 Task: Look for space in Escada, Brazil from 9th August, 2023 to 12th August, 2023 for 1 adult in price range Rs.6000 to Rs.15000. Place can be entire place with 1  bedroom having 1 bed and 1 bathroom. Property type can be house, flat, guest house. Amenities needed are: wifi. Booking option can be shelf check-in. Required host language is Spanish.
Action: Mouse moved to (461, 92)
Screenshot: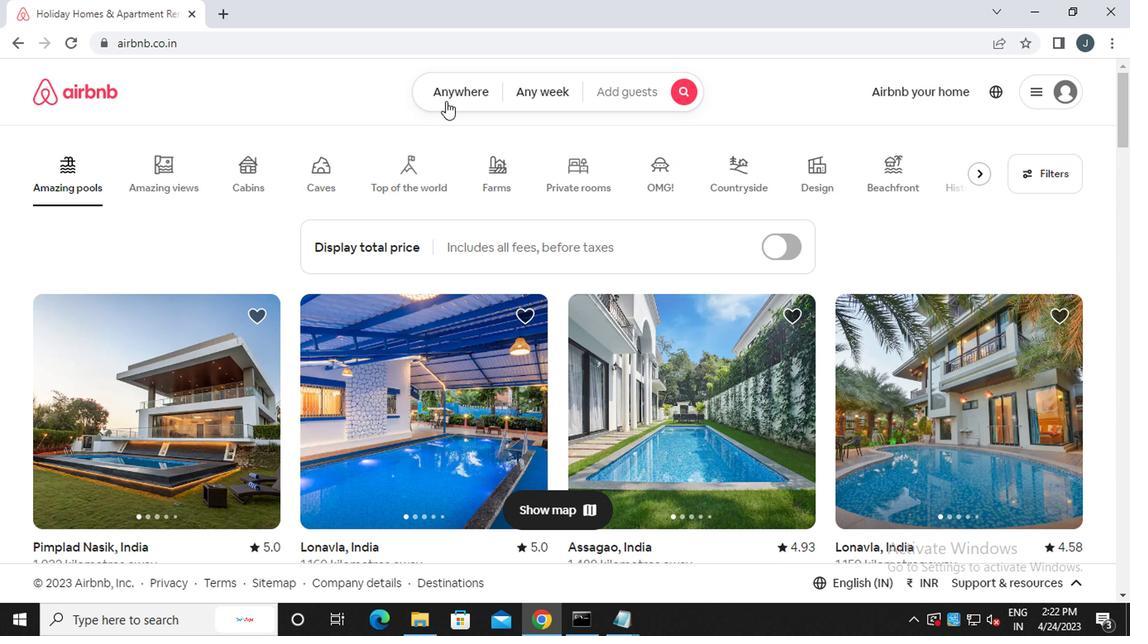 
Action: Mouse pressed left at (461, 92)
Screenshot: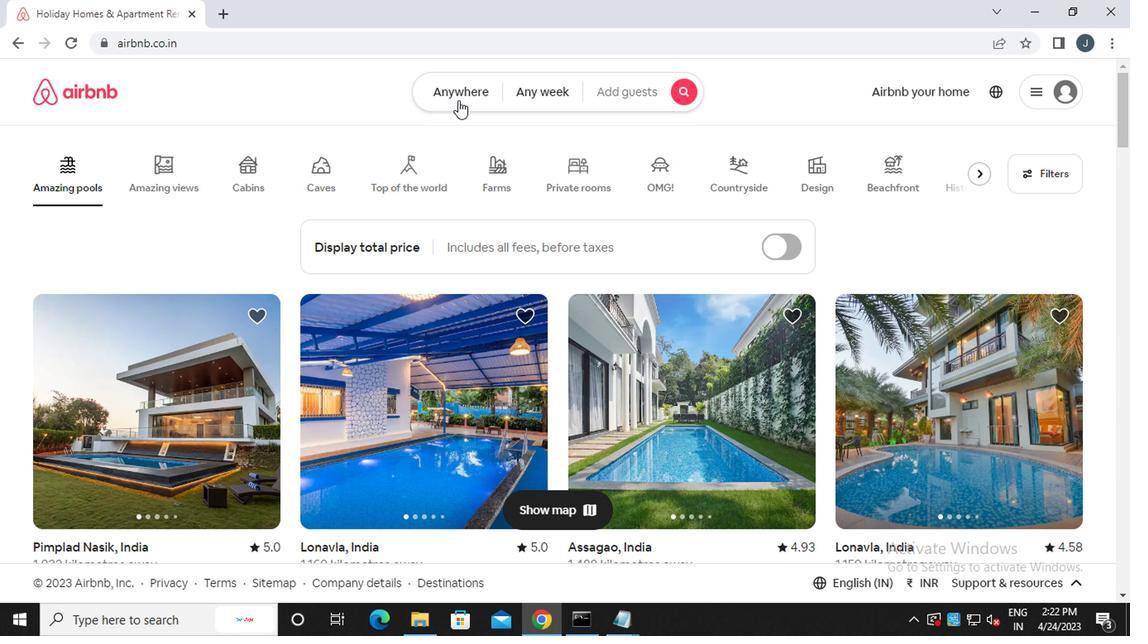 
Action: Mouse moved to (282, 160)
Screenshot: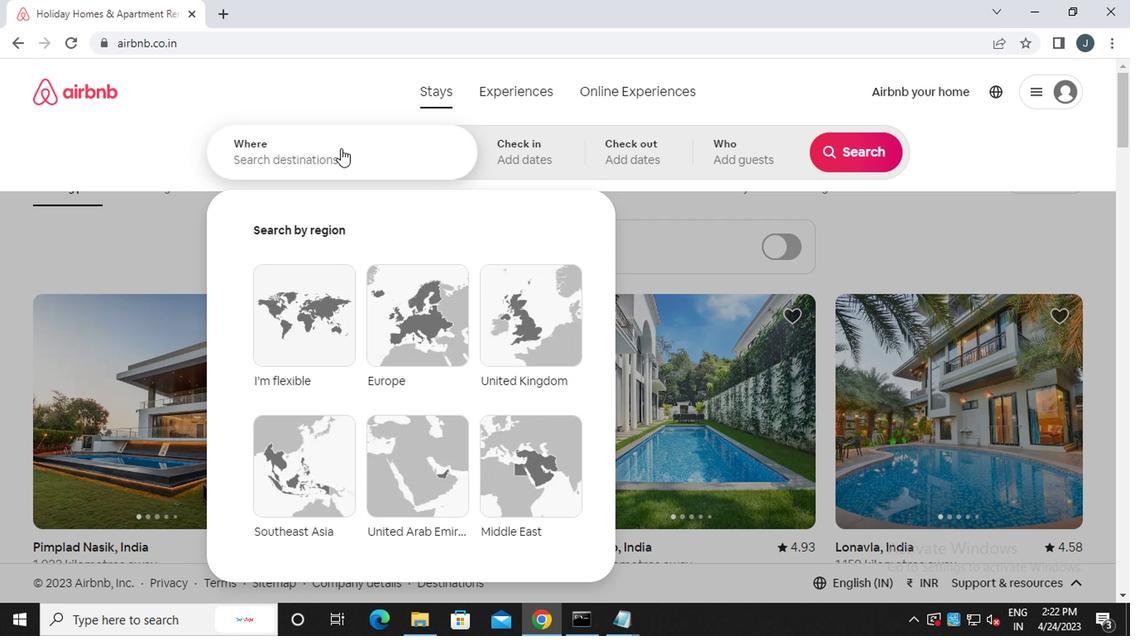 
Action: Mouse pressed left at (282, 160)
Screenshot: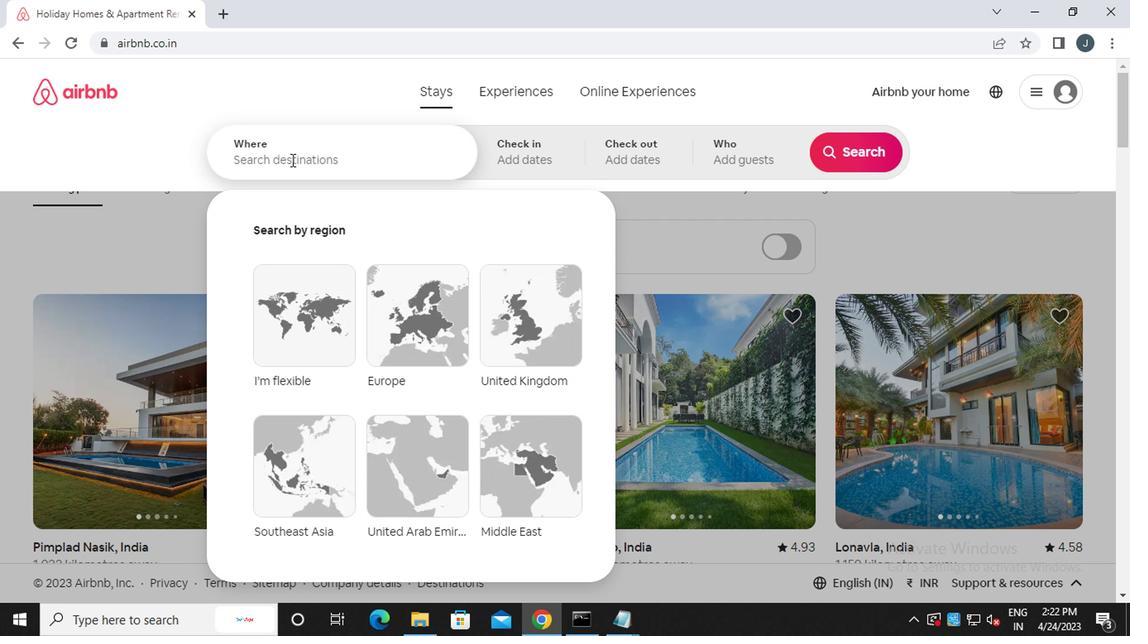 
Action: Mouse moved to (282, 160)
Screenshot: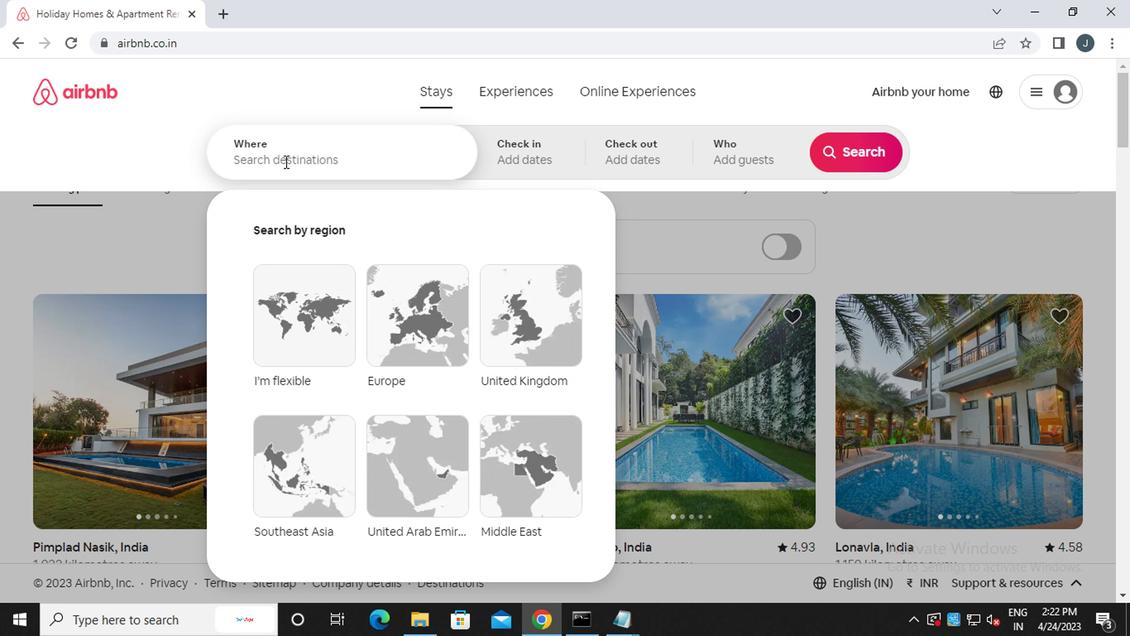 
Action: Key pressed <Key.caps_lock>e<Key.caps_lock>scada,<Key.space><Key.caps_lock>b<Key.caps_lock>razil
Screenshot: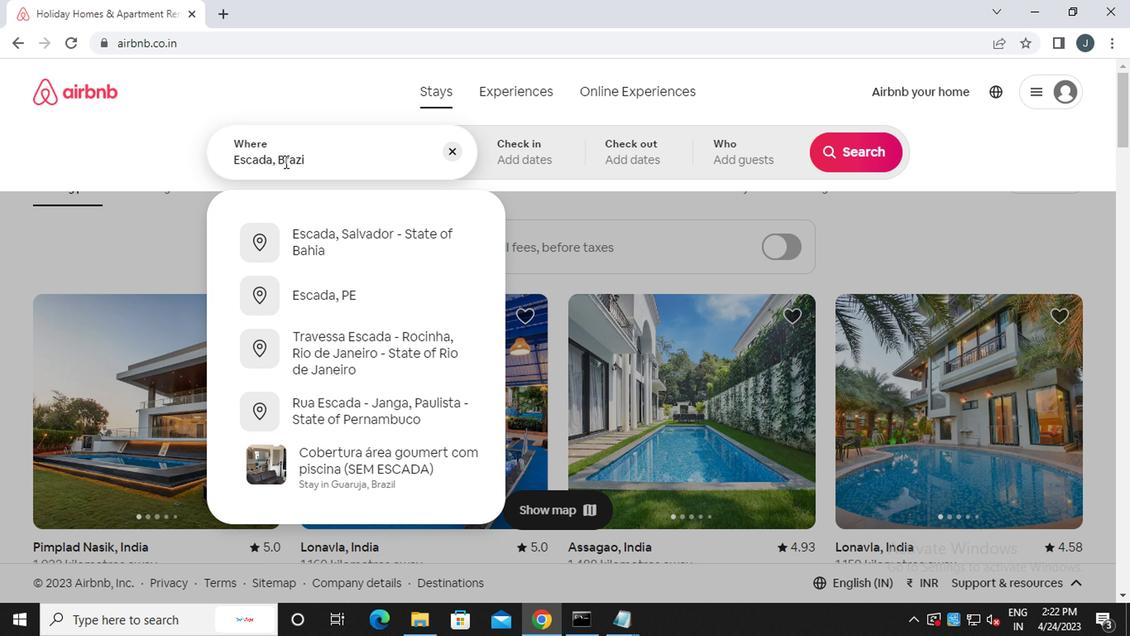 
Action: Mouse moved to (527, 145)
Screenshot: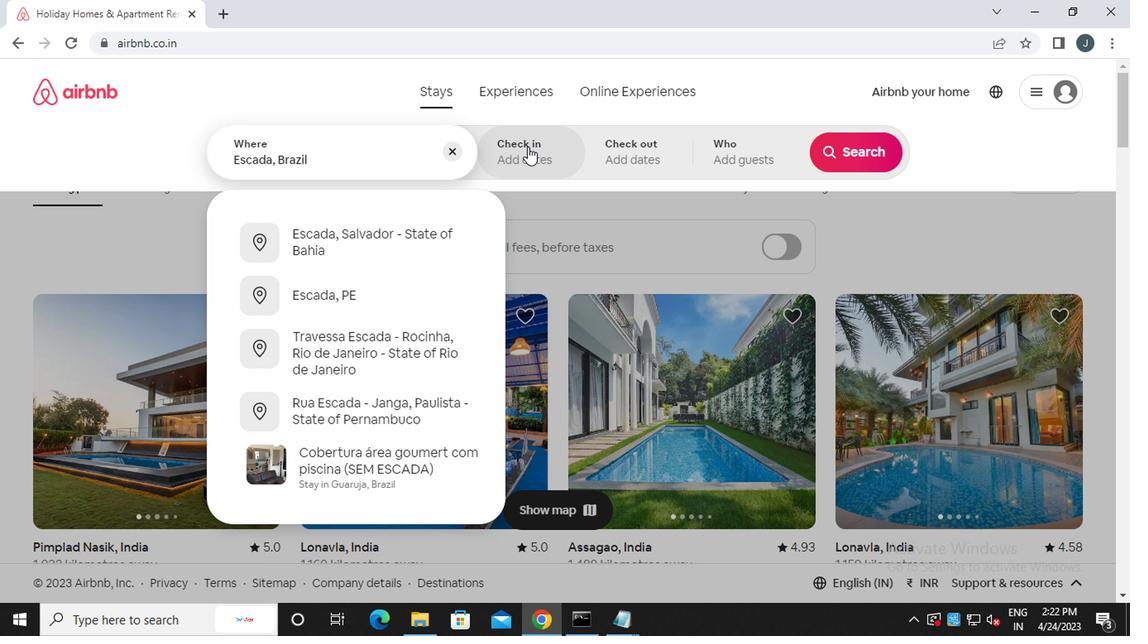 
Action: Mouse pressed left at (527, 145)
Screenshot: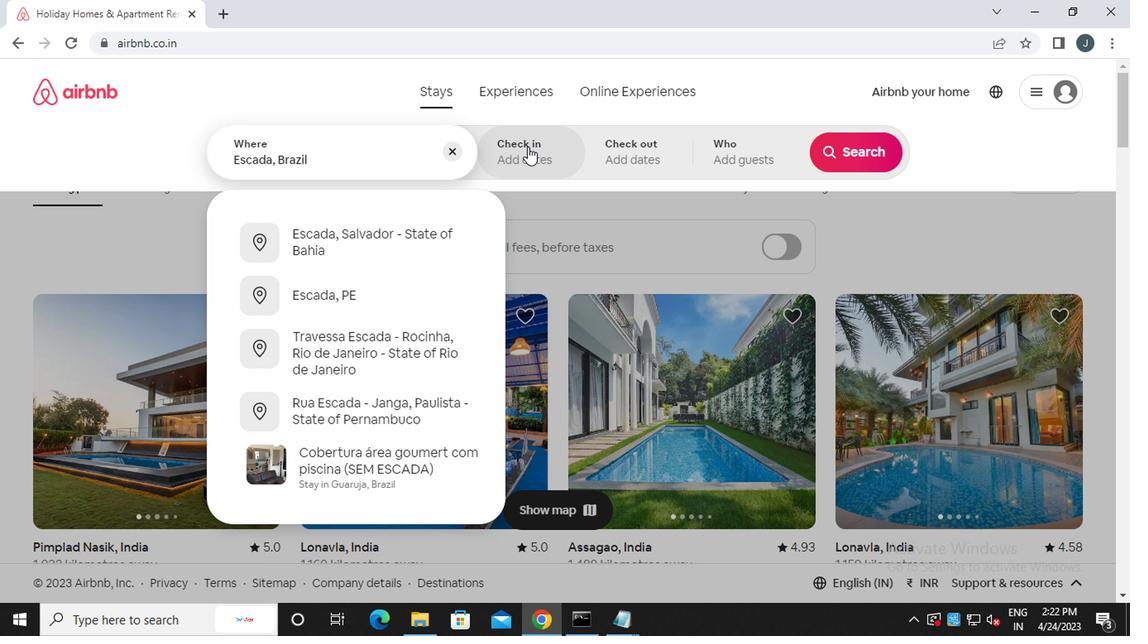 
Action: Mouse moved to (840, 285)
Screenshot: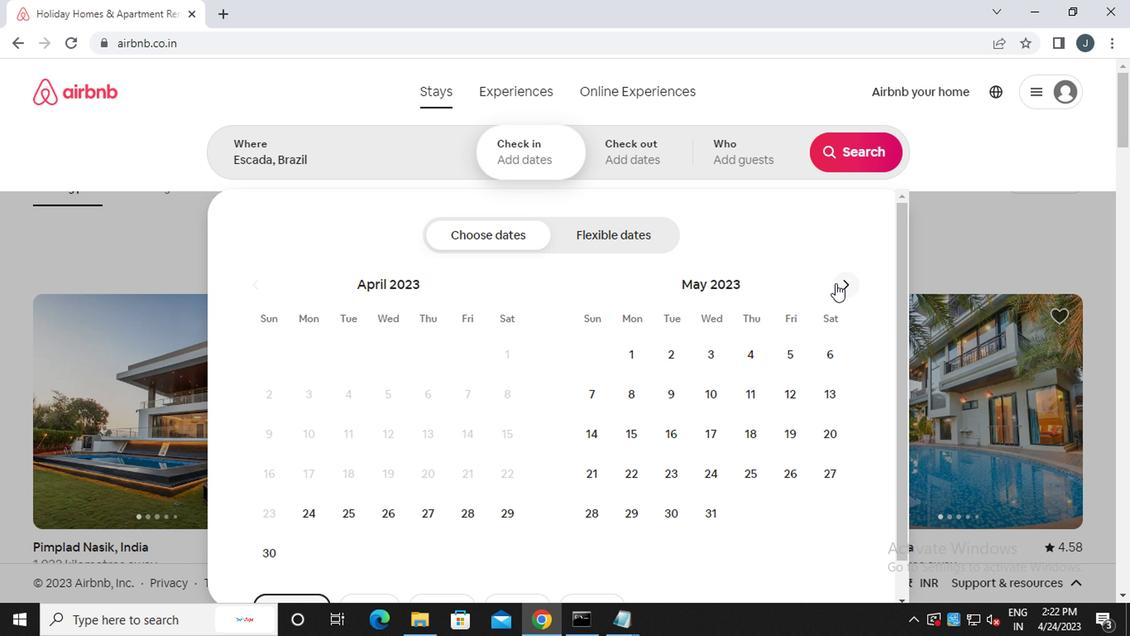 
Action: Mouse pressed left at (840, 285)
Screenshot: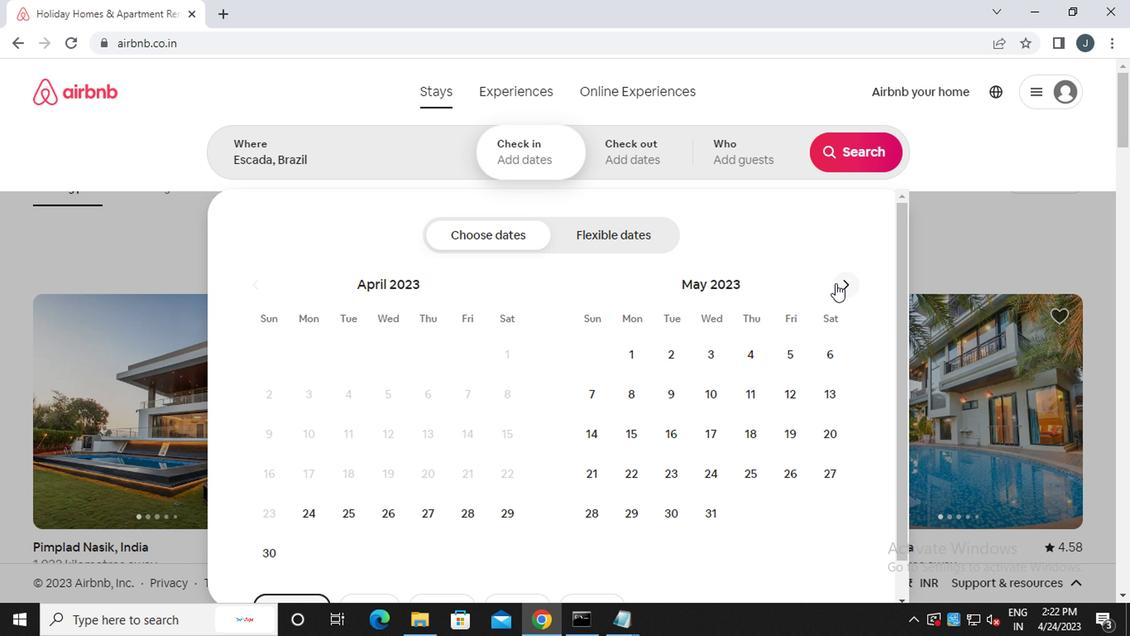 
Action: Mouse moved to (842, 283)
Screenshot: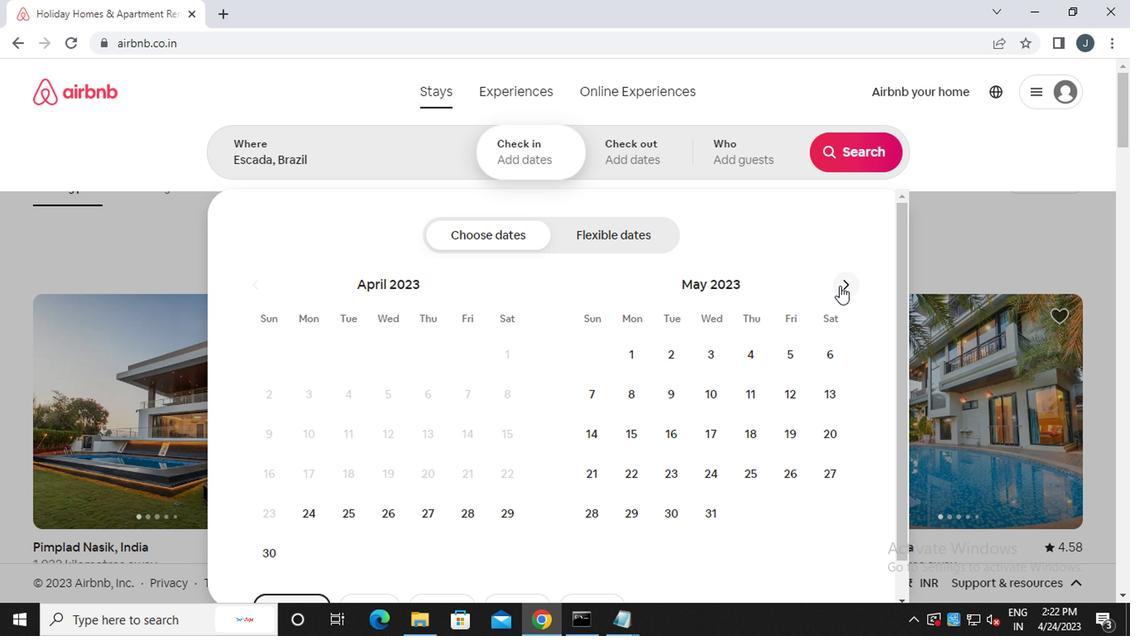 
Action: Mouse pressed left at (842, 283)
Screenshot: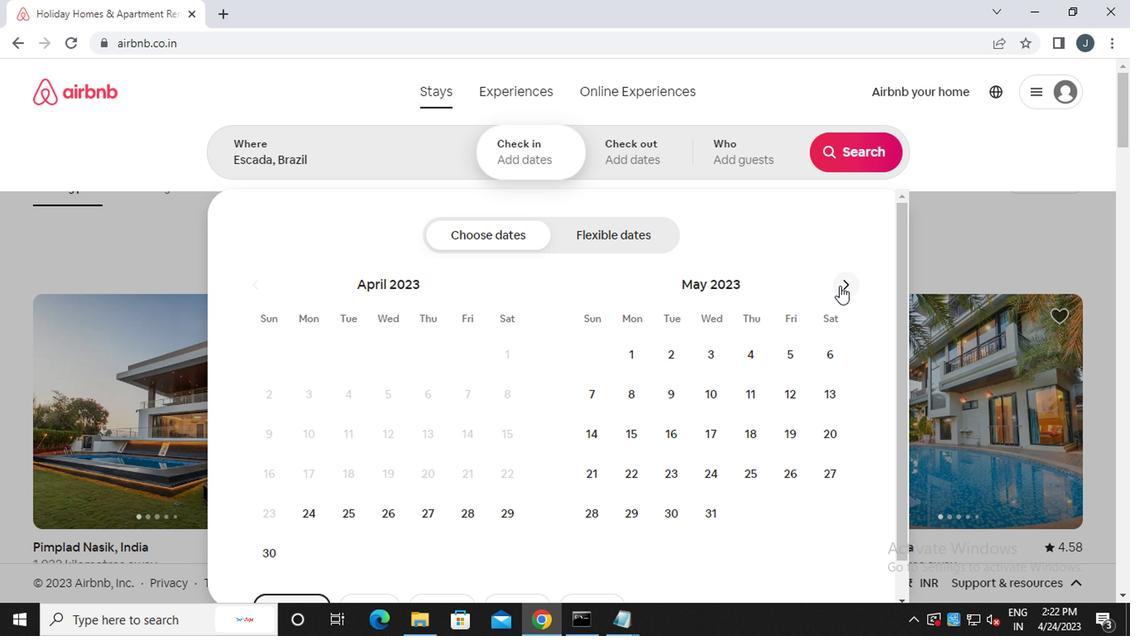 
Action: Mouse moved to (844, 283)
Screenshot: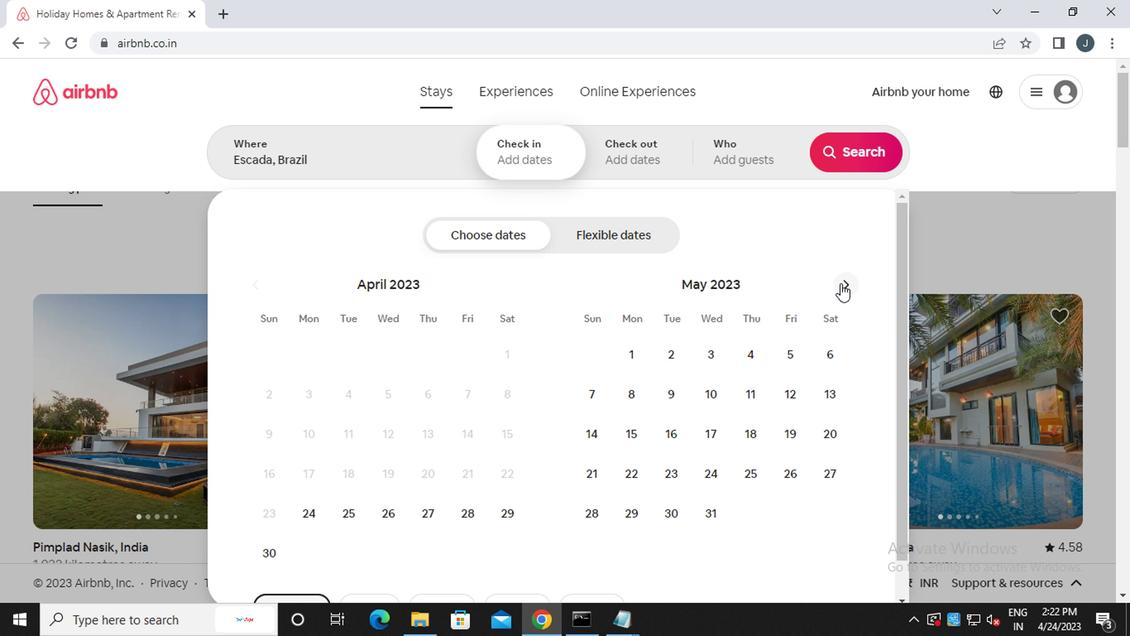 
Action: Mouse pressed left at (844, 283)
Screenshot: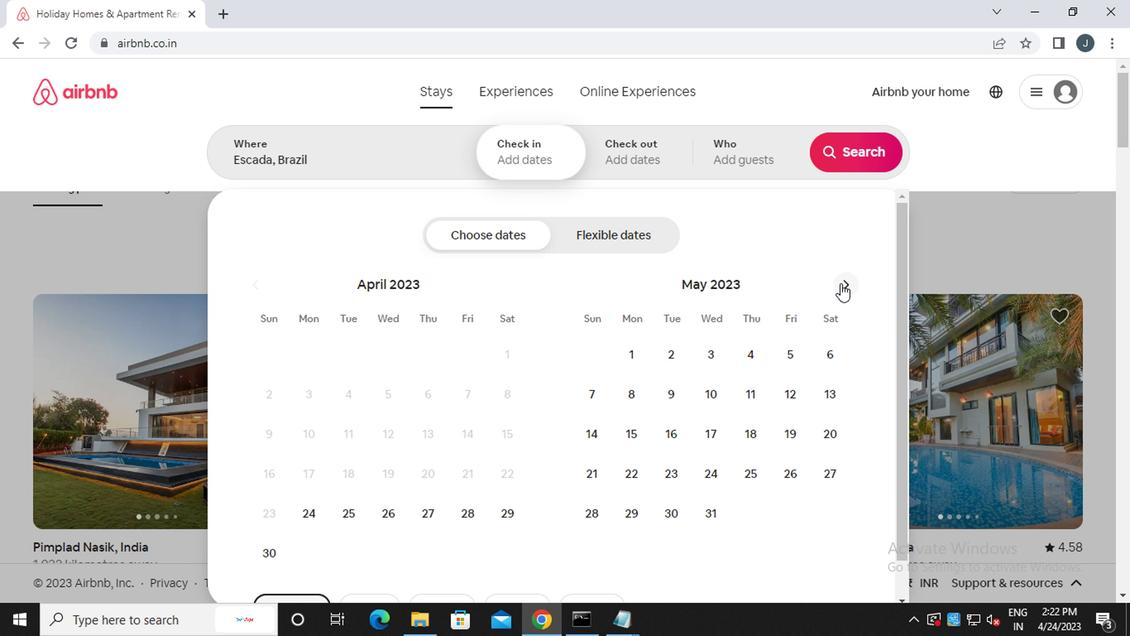 
Action: Mouse pressed left at (844, 283)
Screenshot: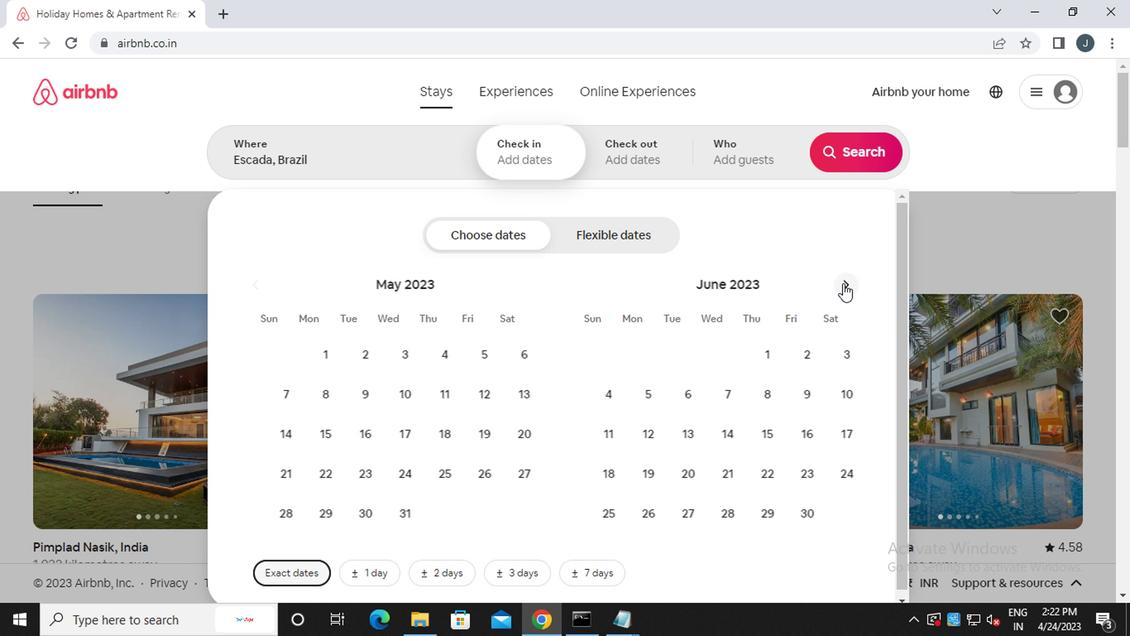 
Action: Mouse pressed left at (844, 283)
Screenshot: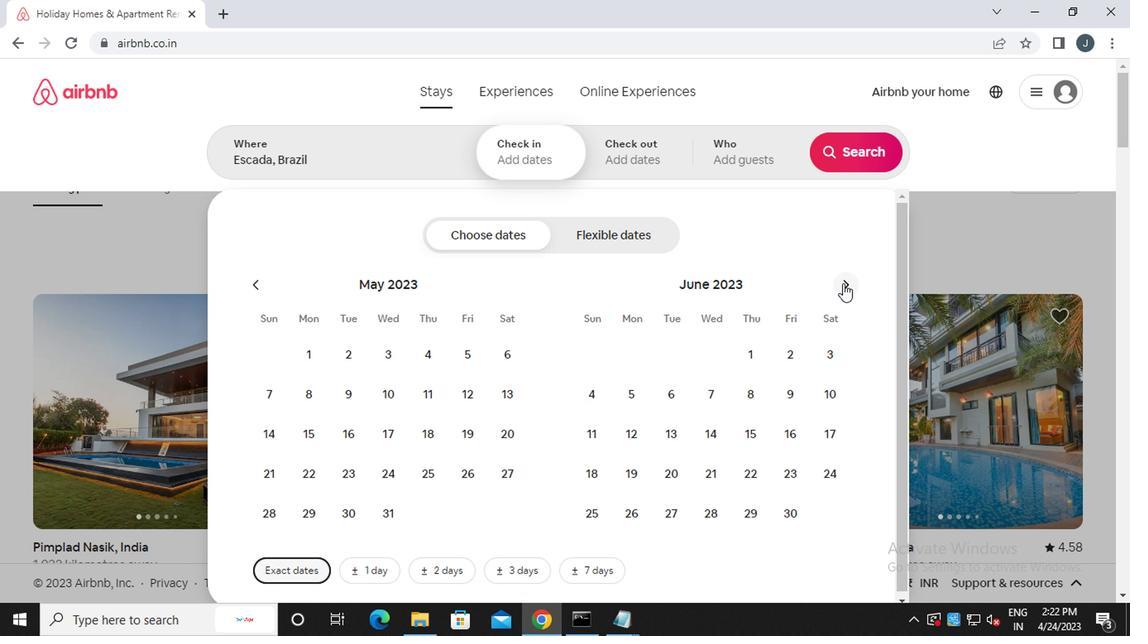 
Action: Mouse moved to (711, 393)
Screenshot: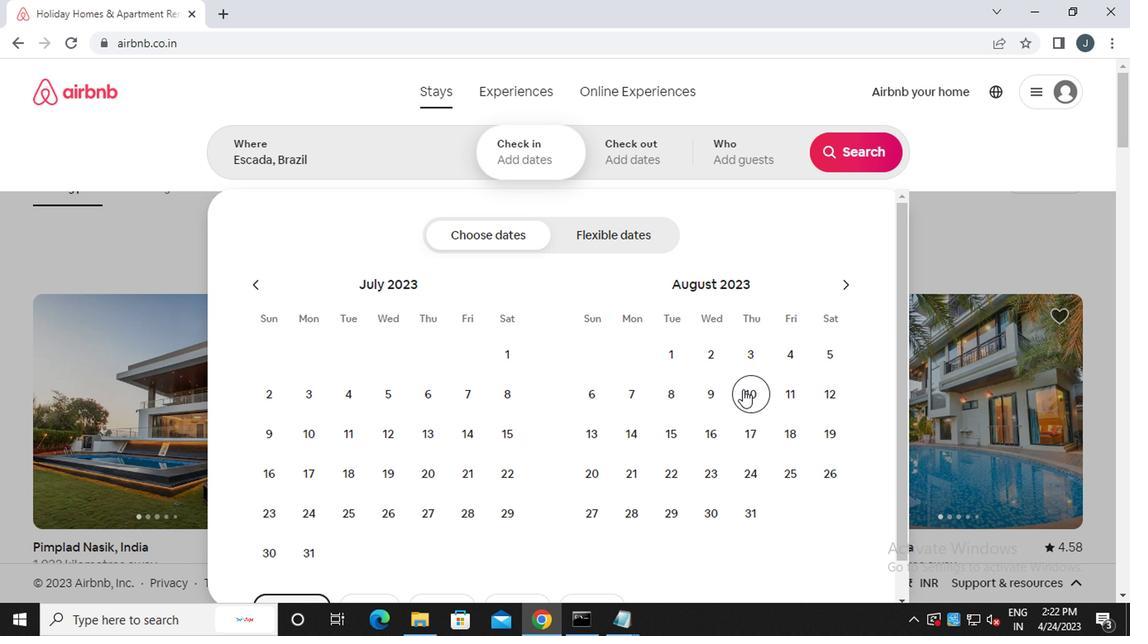 
Action: Mouse pressed left at (711, 393)
Screenshot: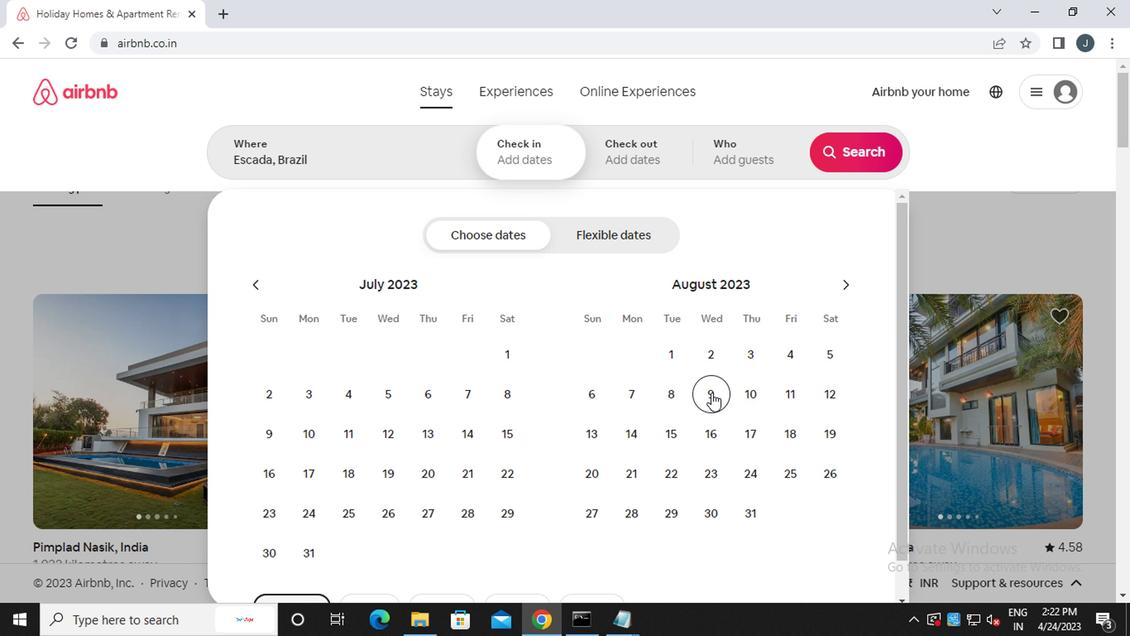 
Action: Mouse moved to (825, 393)
Screenshot: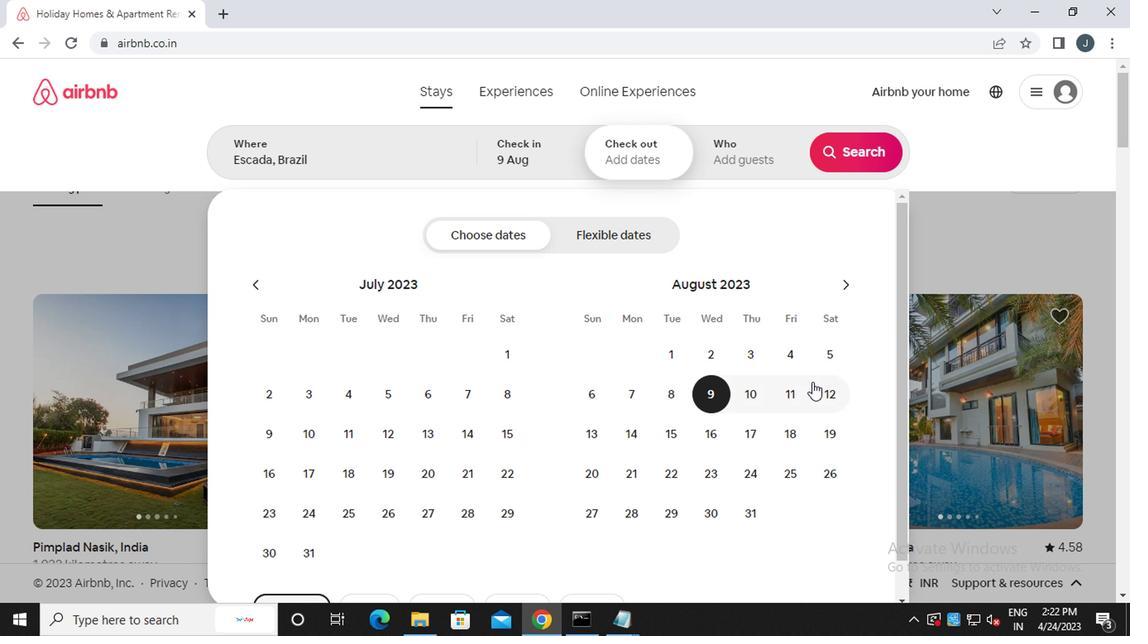 
Action: Mouse pressed left at (825, 393)
Screenshot: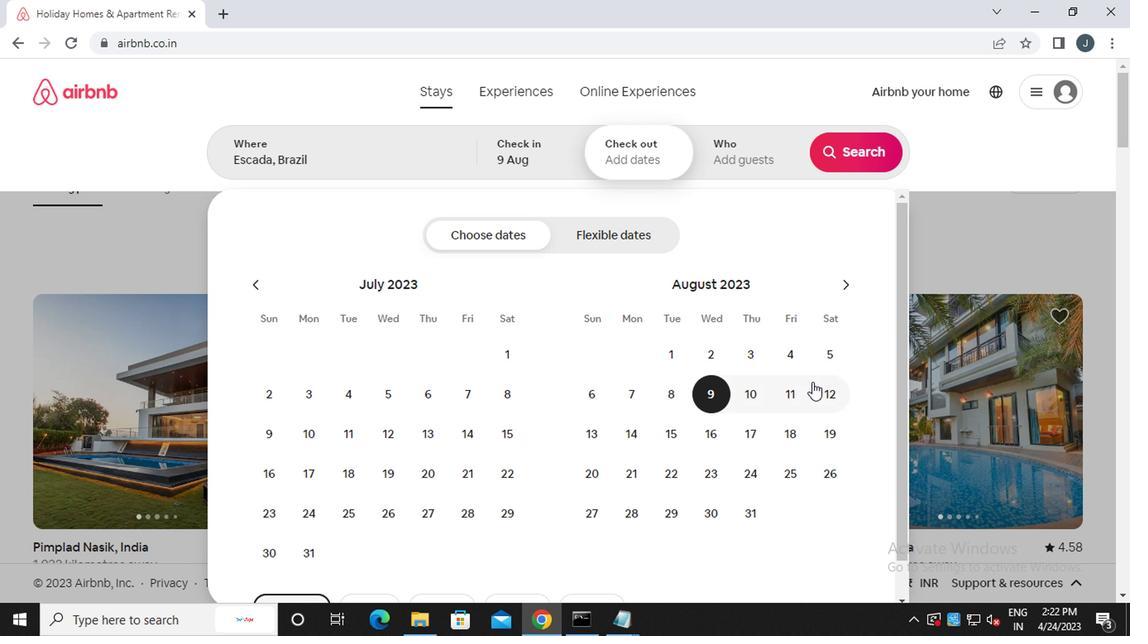 
Action: Mouse moved to (762, 165)
Screenshot: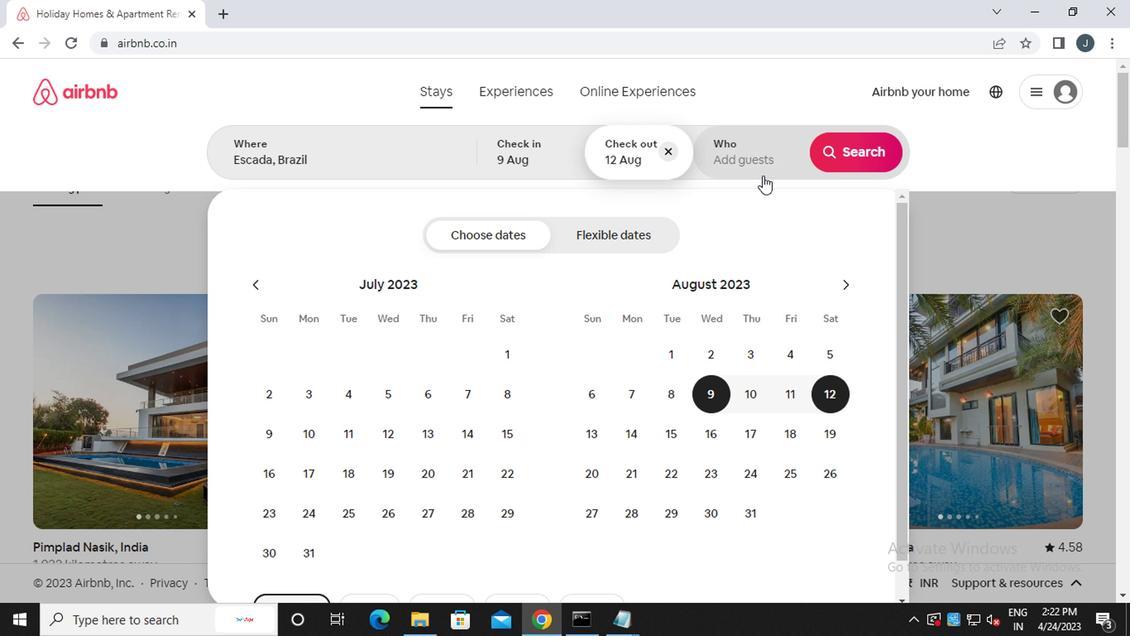 
Action: Mouse pressed left at (762, 165)
Screenshot: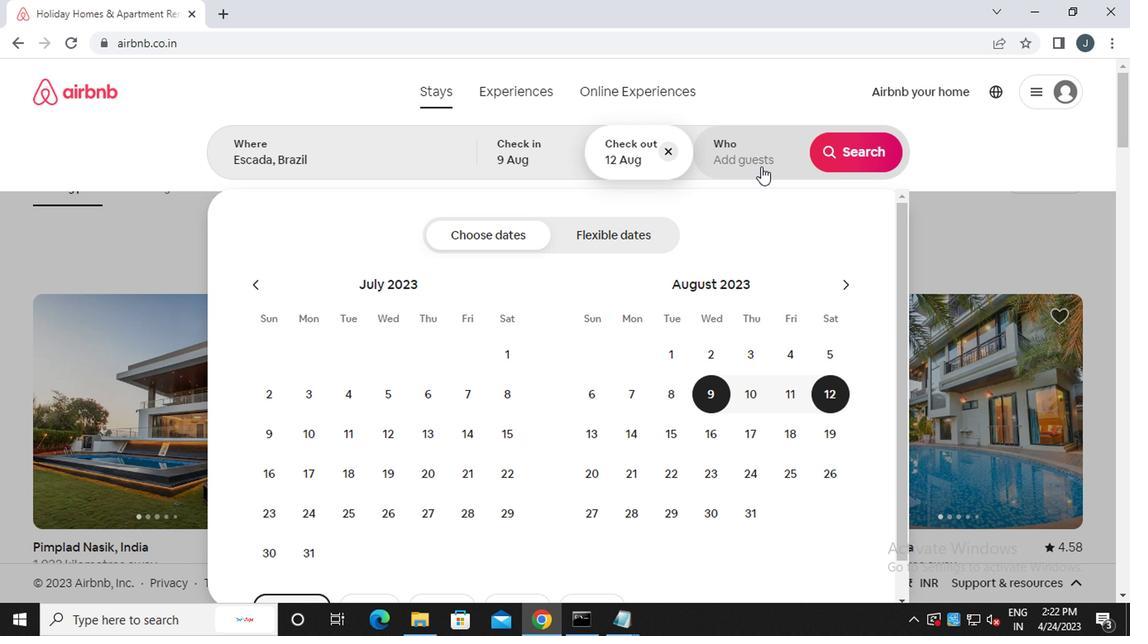 
Action: Mouse moved to (864, 243)
Screenshot: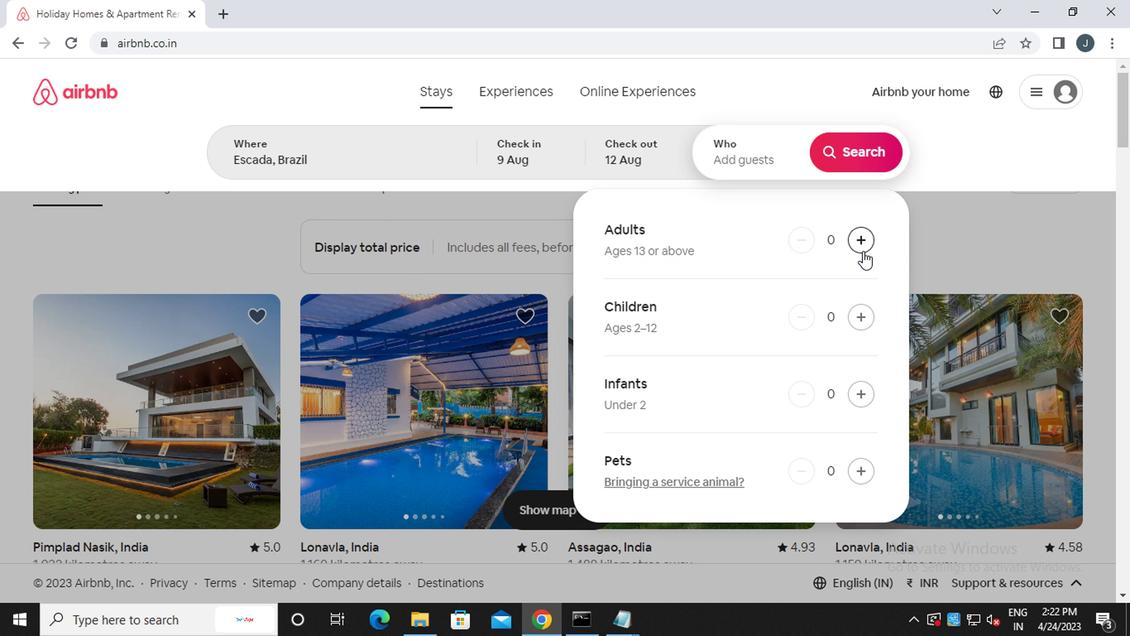 
Action: Mouse pressed left at (864, 243)
Screenshot: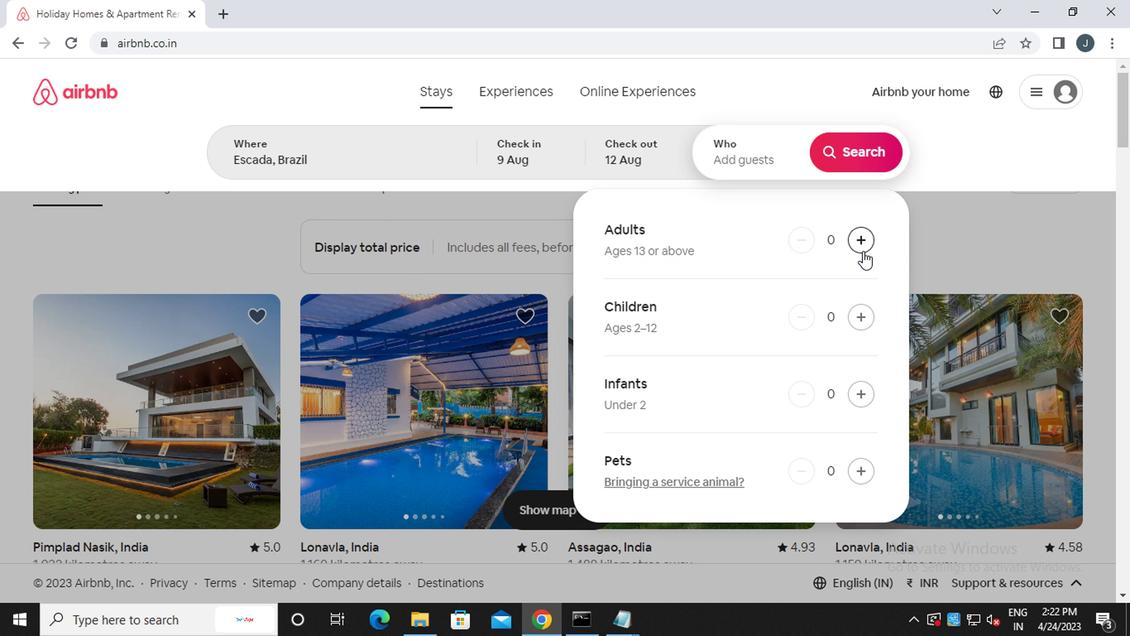 
Action: Mouse moved to (866, 157)
Screenshot: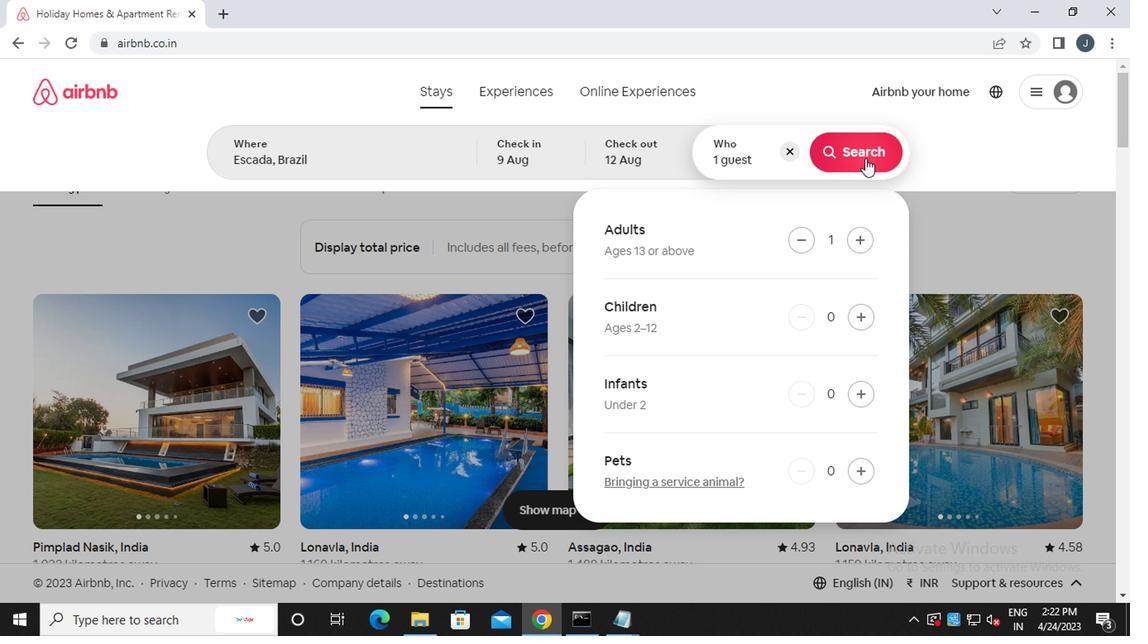 
Action: Mouse pressed left at (866, 157)
Screenshot: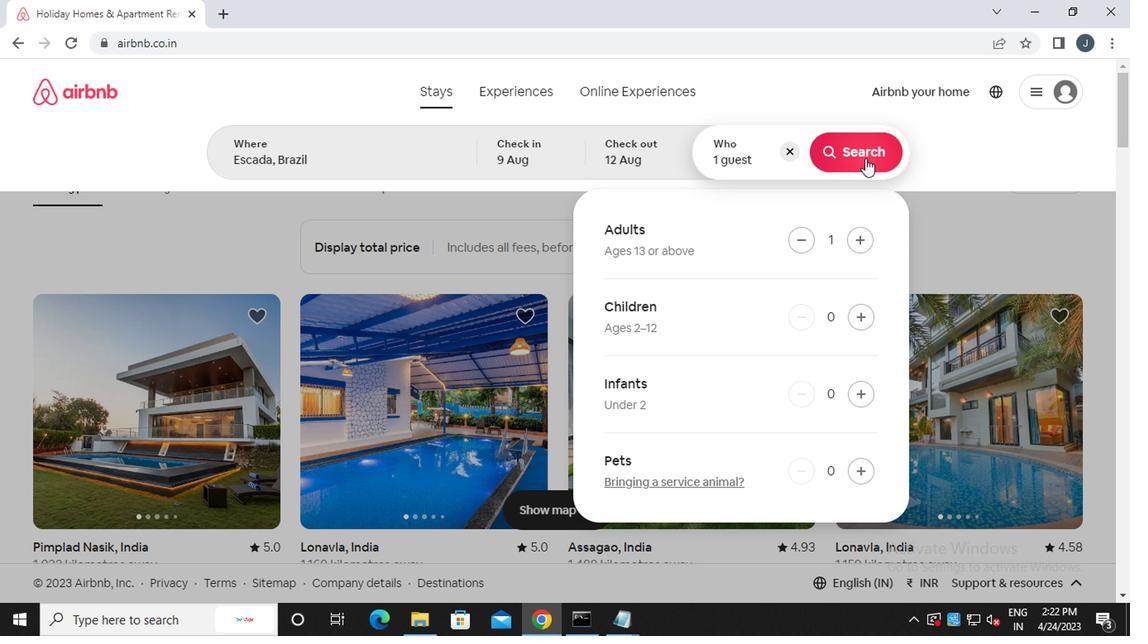 
Action: Mouse moved to (1059, 157)
Screenshot: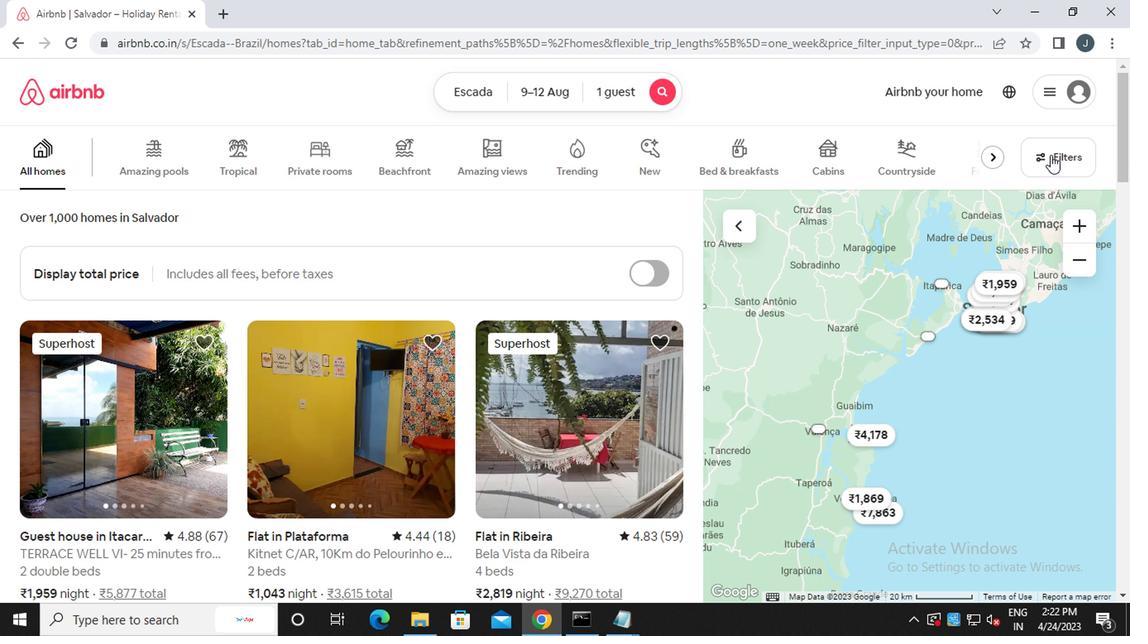 
Action: Mouse pressed left at (1059, 157)
Screenshot: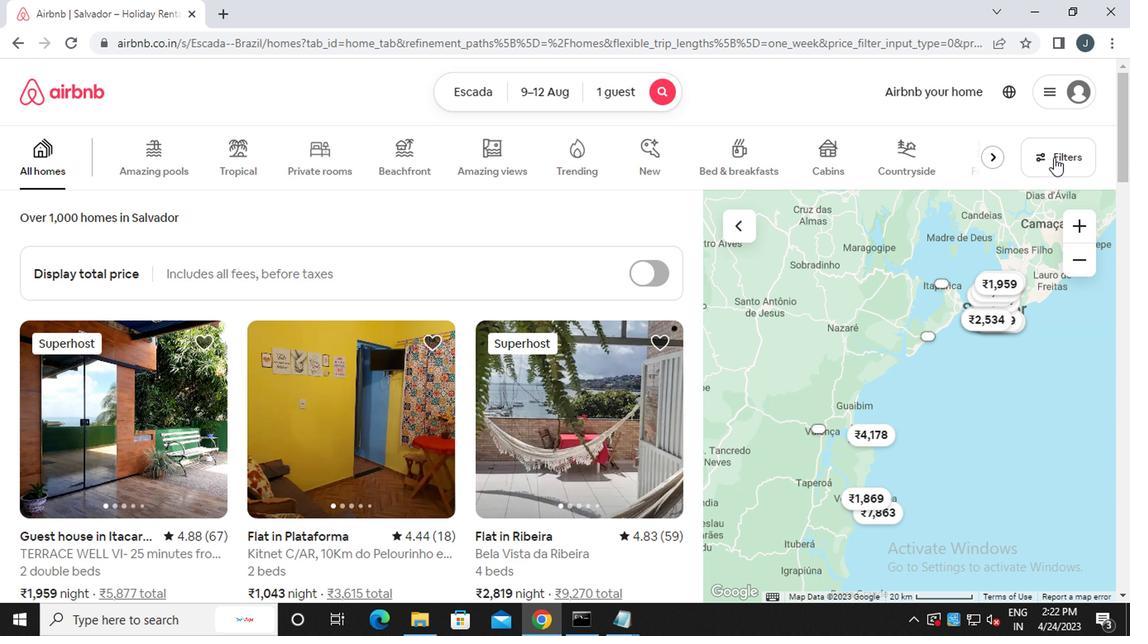 
Action: Mouse moved to (395, 379)
Screenshot: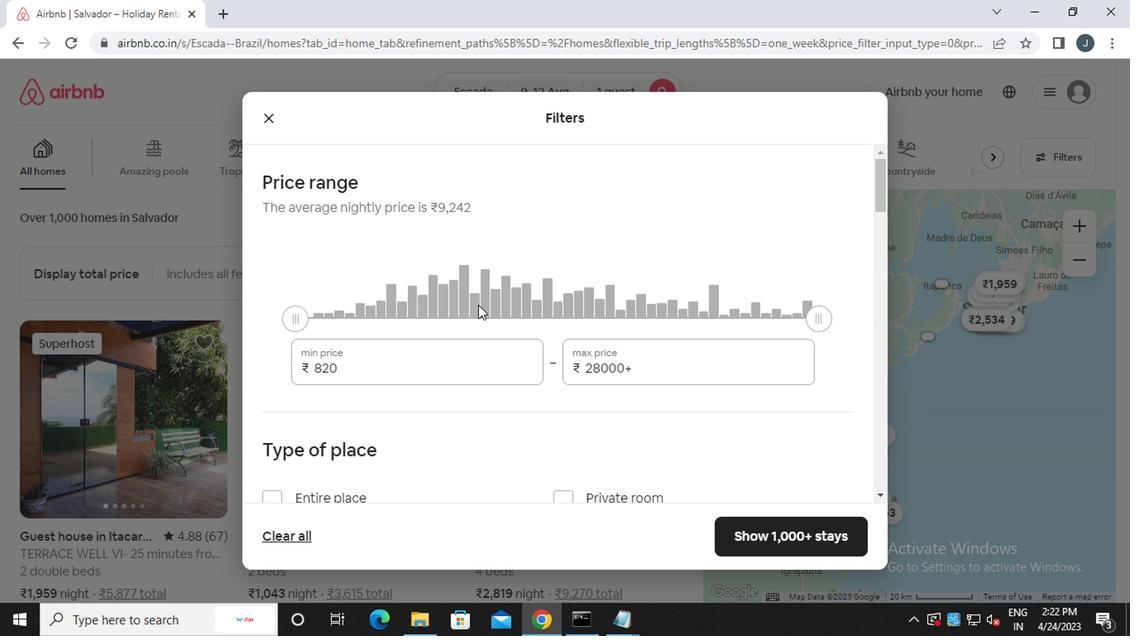 
Action: Mouse pressed left at (395, 379)
Screenshot: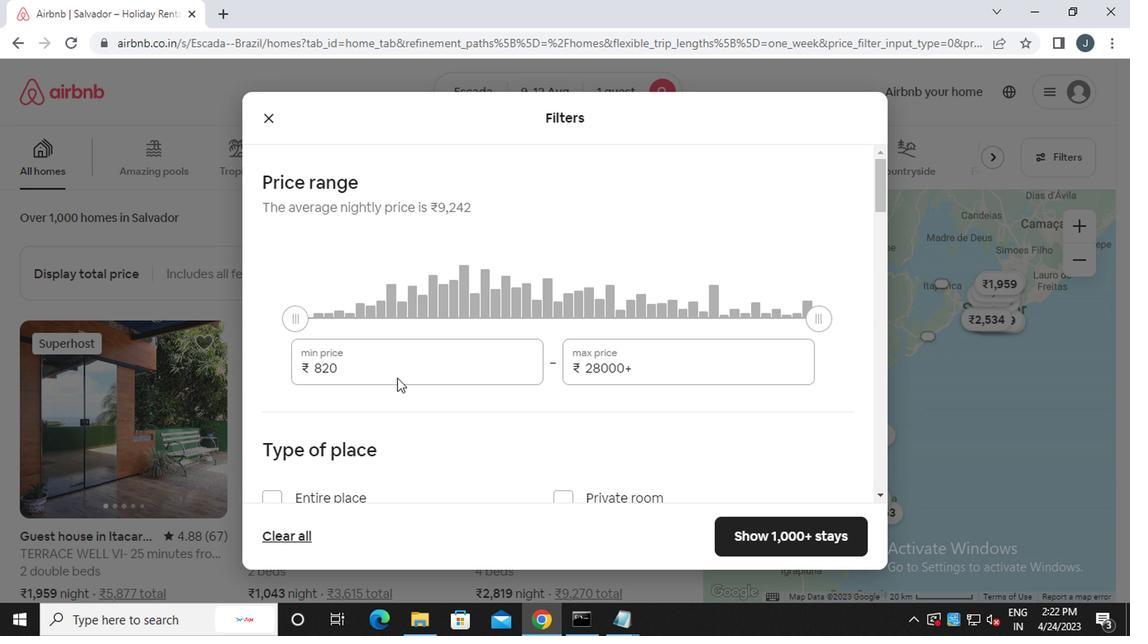 
Action: Mouse moved to (392, 373)
Screenshot: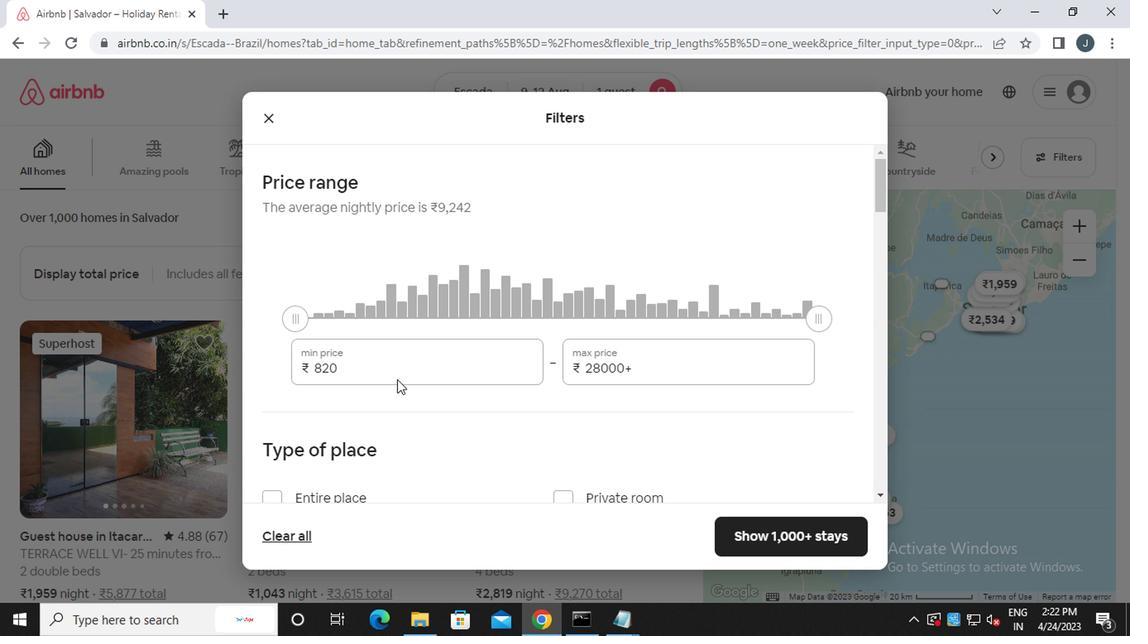 
Action: Key pressed <Key.backspace><Key.backspace><Key.backspace><Key.backspace><Key.backspace><Key.backspace><Key.backspace><Key.backspace><Key.backspace><Key.backspace><<102>><<96>><<96>><<96>>
Screenshot: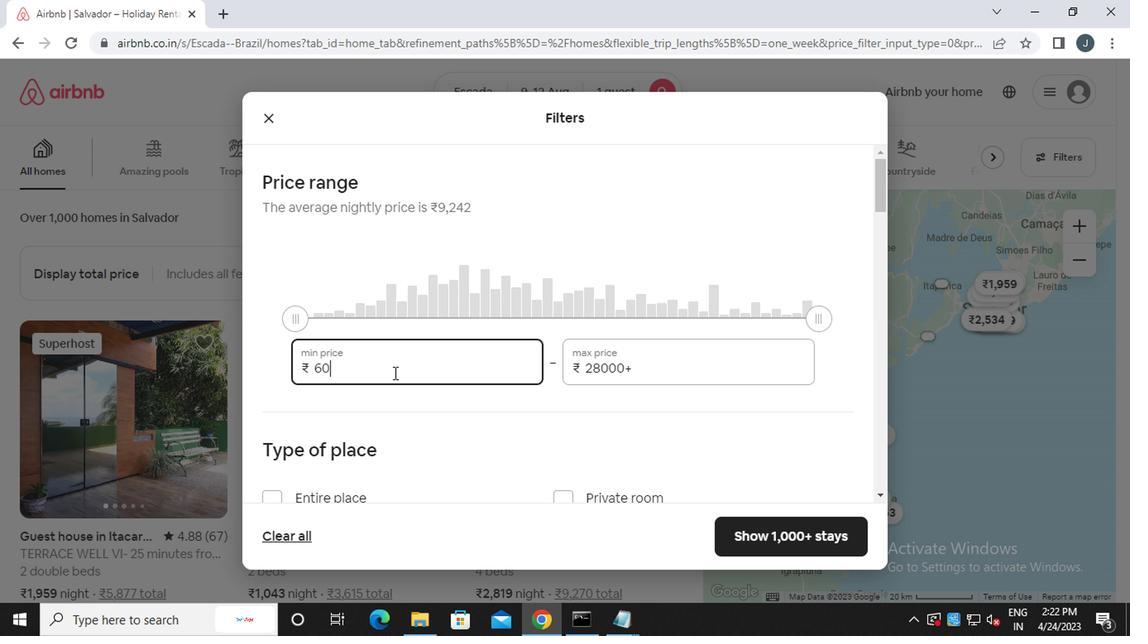 
Action: Mouse scrolled (392, 373) with delta (0, 0)
Screenshot: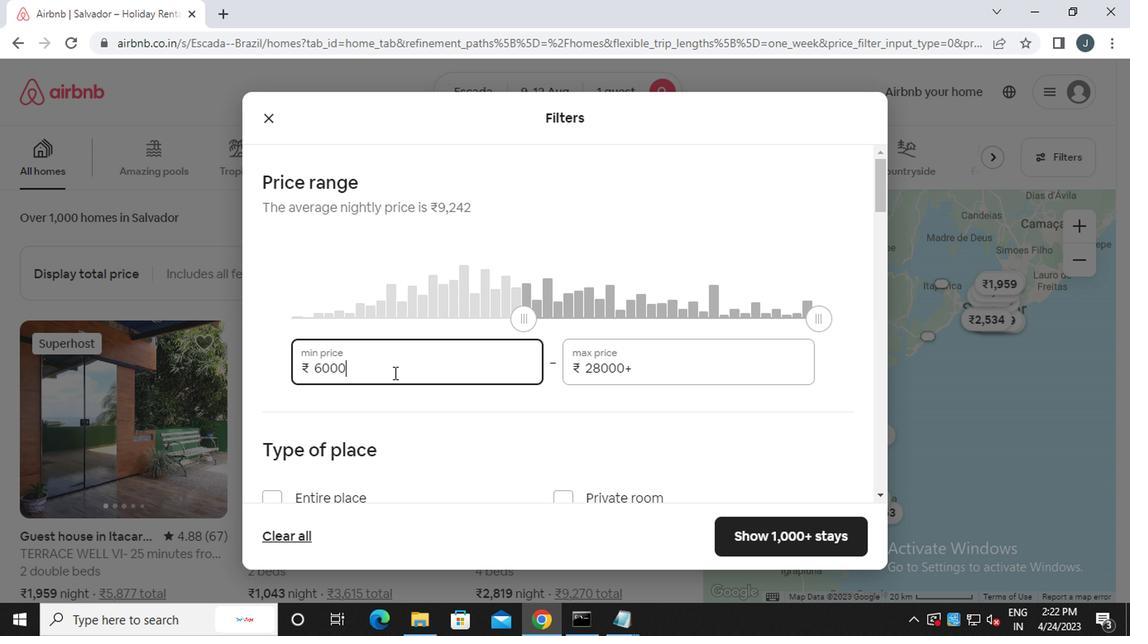 
Action: Mouse moved to (679, 366)
Screenshot: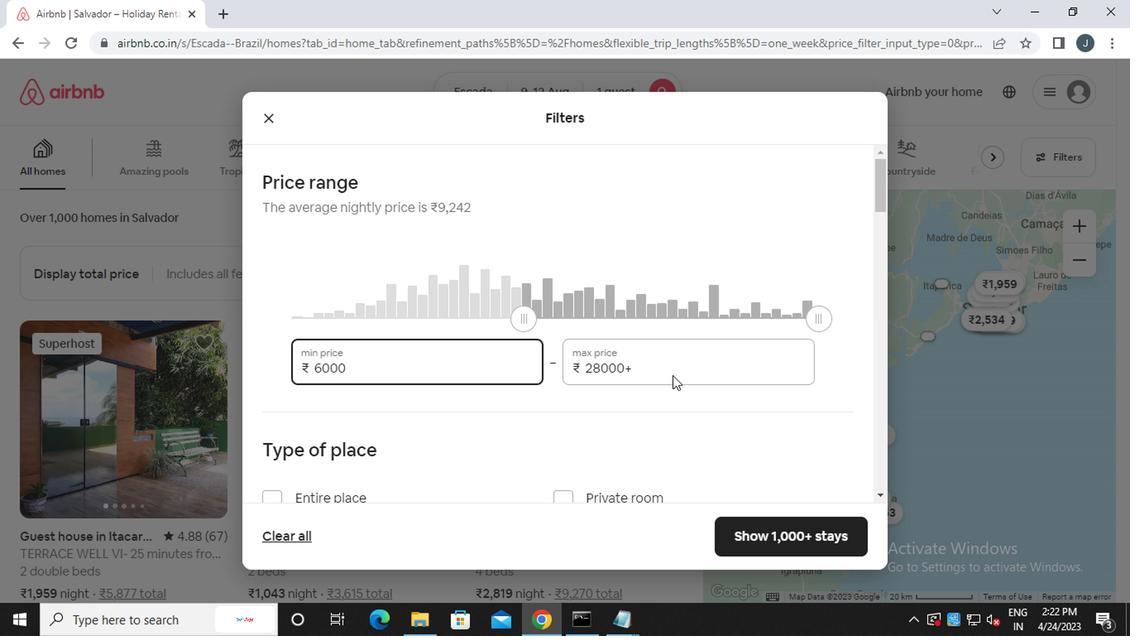
Action: Mouse pressed left at (679, 366)
Screenshot: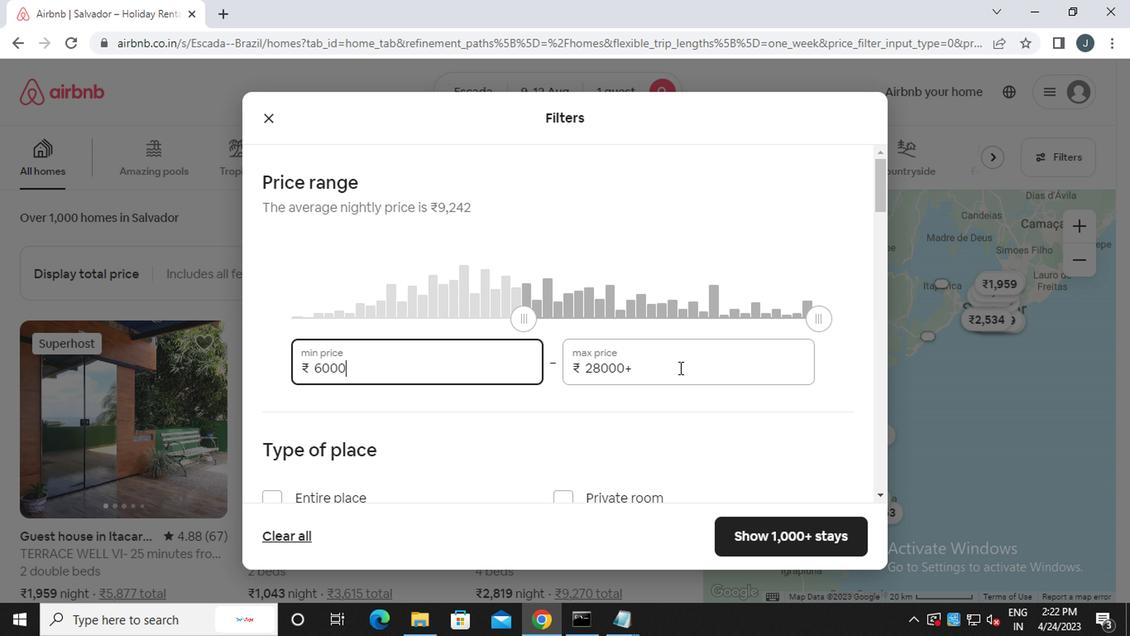 
Action: Mouse moved to (687, 369)
Screenshot: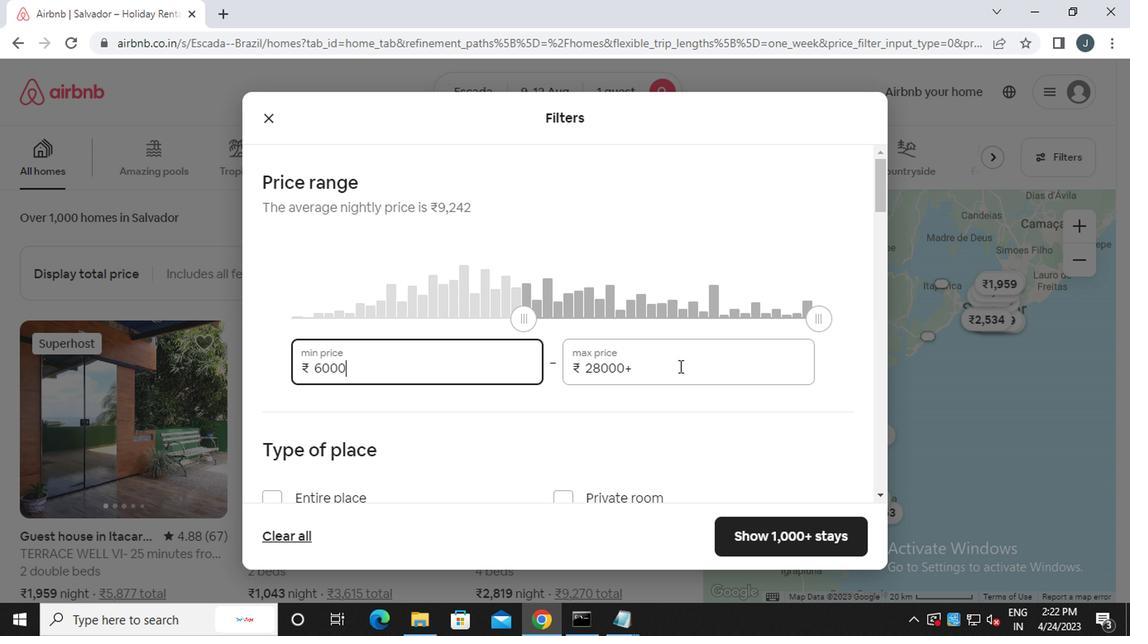 
Action: Key pressed <Key.backspace><Key.backspace><Key.backspace><Key.backspace><Key.backspace><Key.backspace><Key.backspace><Key.backspace><Key.backspace><Key.backspace><Key.backspace><Key.backspace><<97>><<101>><<96>><<96>><<96>>
Screenshot: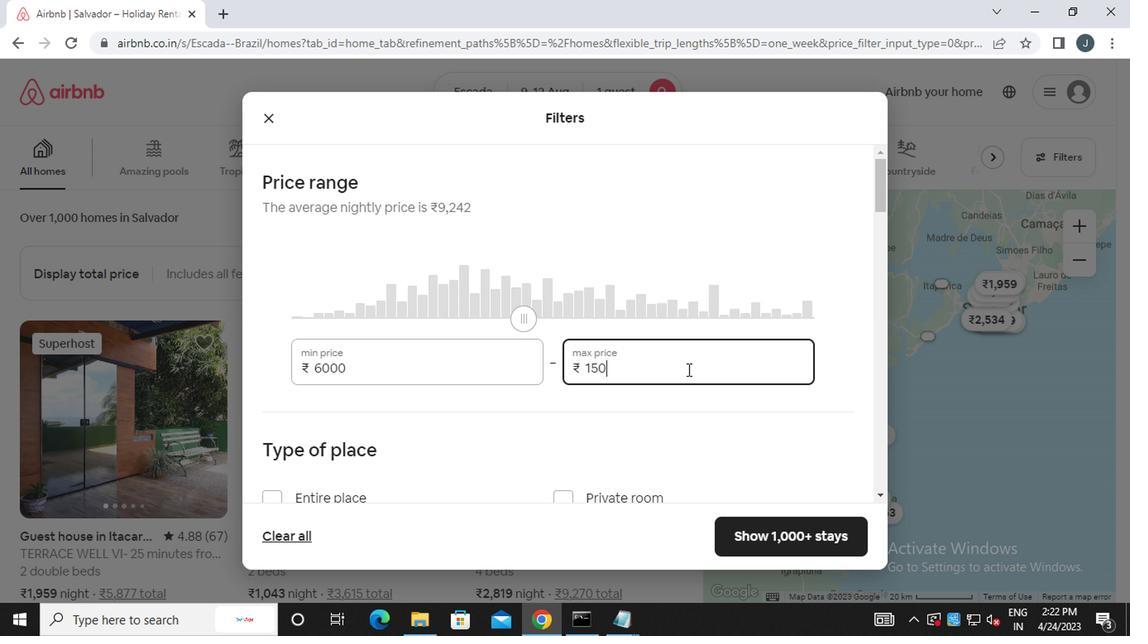
Action: Mouse moved to (778, 471)
Screenshot: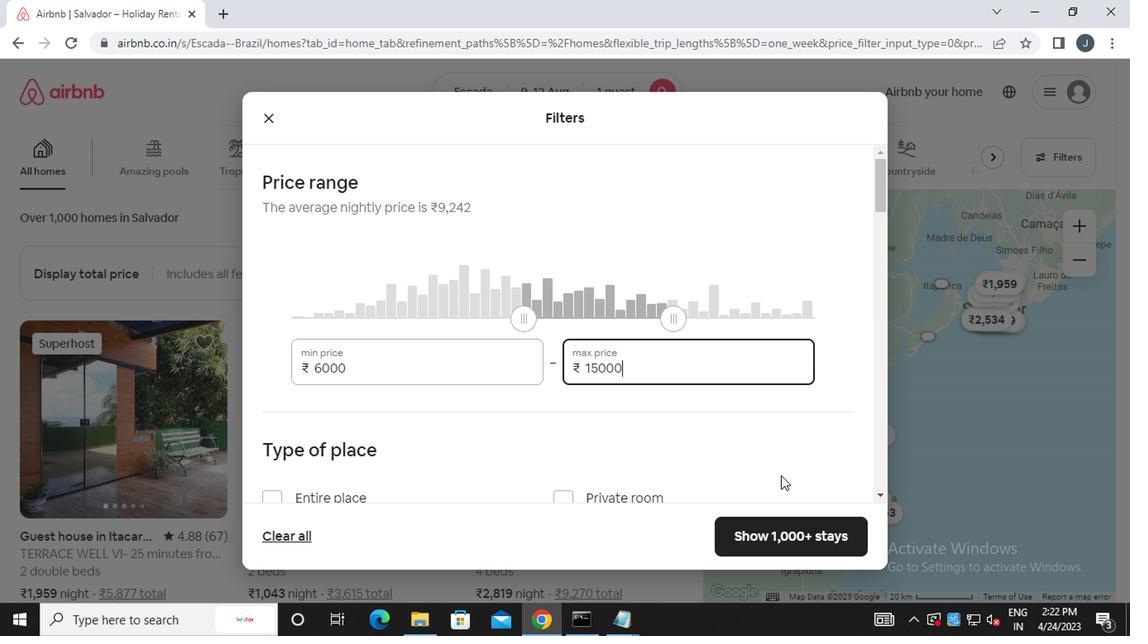 
Action: Mouse scrolled (778, 471) with delta (0, 0)
Screenshot: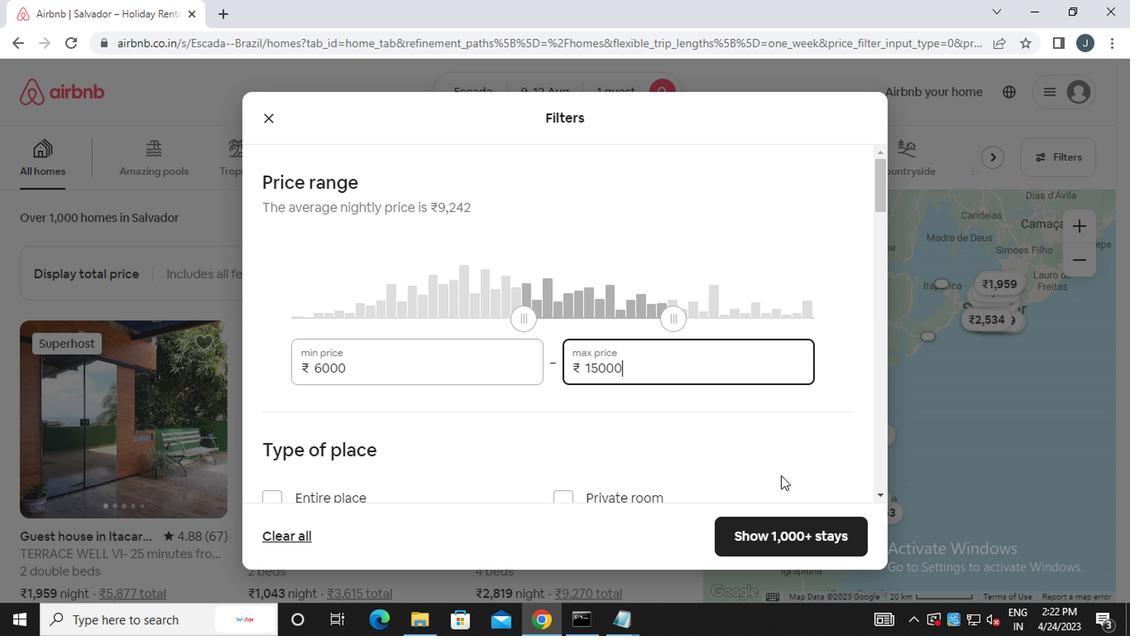 
Action: Mouse moved to (778, 471)
Screenshot: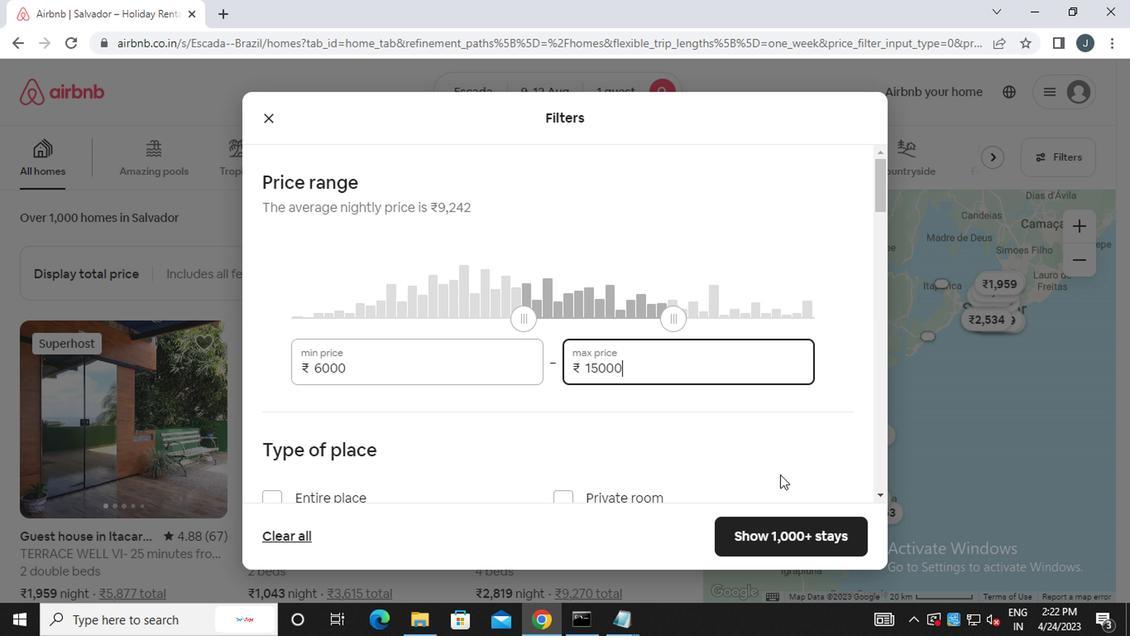 
Action: Mouse scrolled (778, 469) with delta (0, -1)
Screenshot: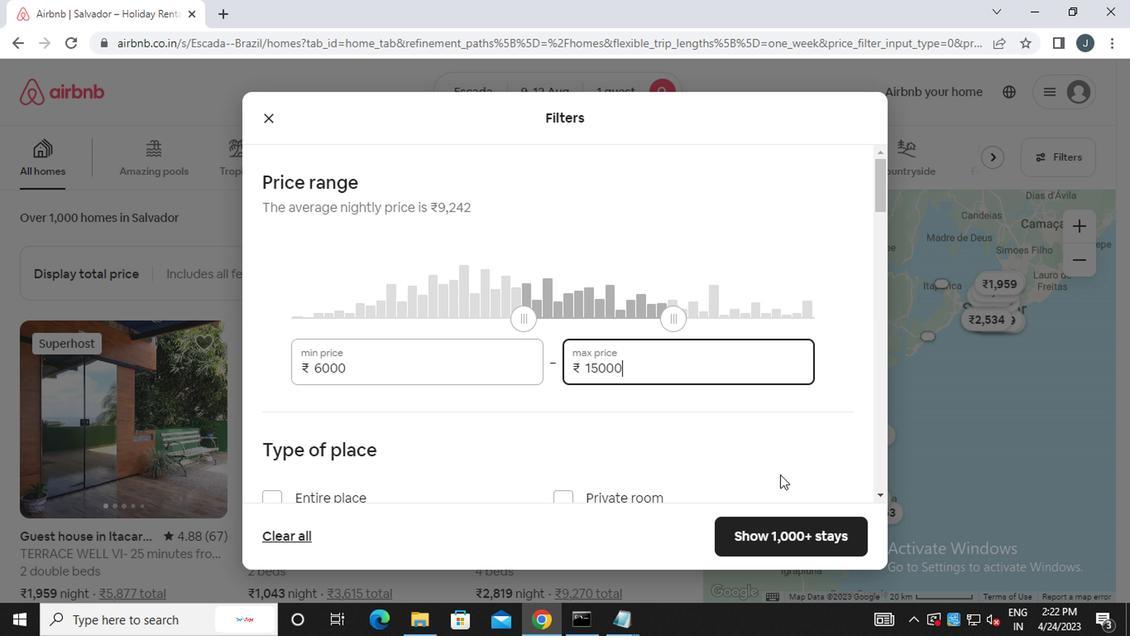 
Action: Mouse moved to (771, 465)
Screenshot: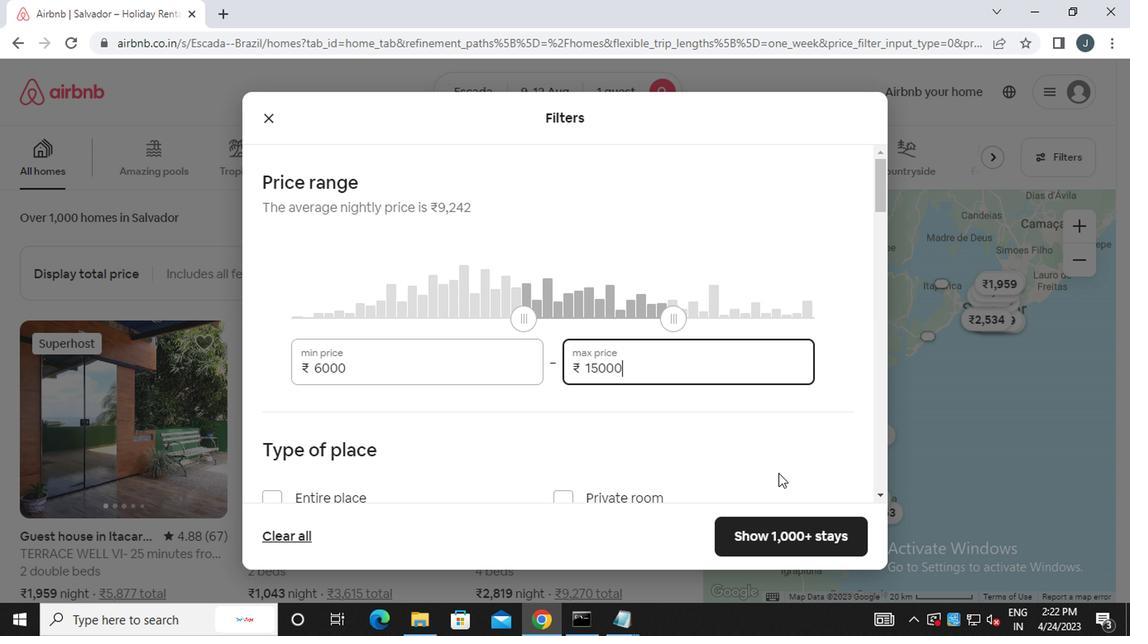 
Action: Mouse scrolled (771, 464) with delta (0, 0)
Screenshot: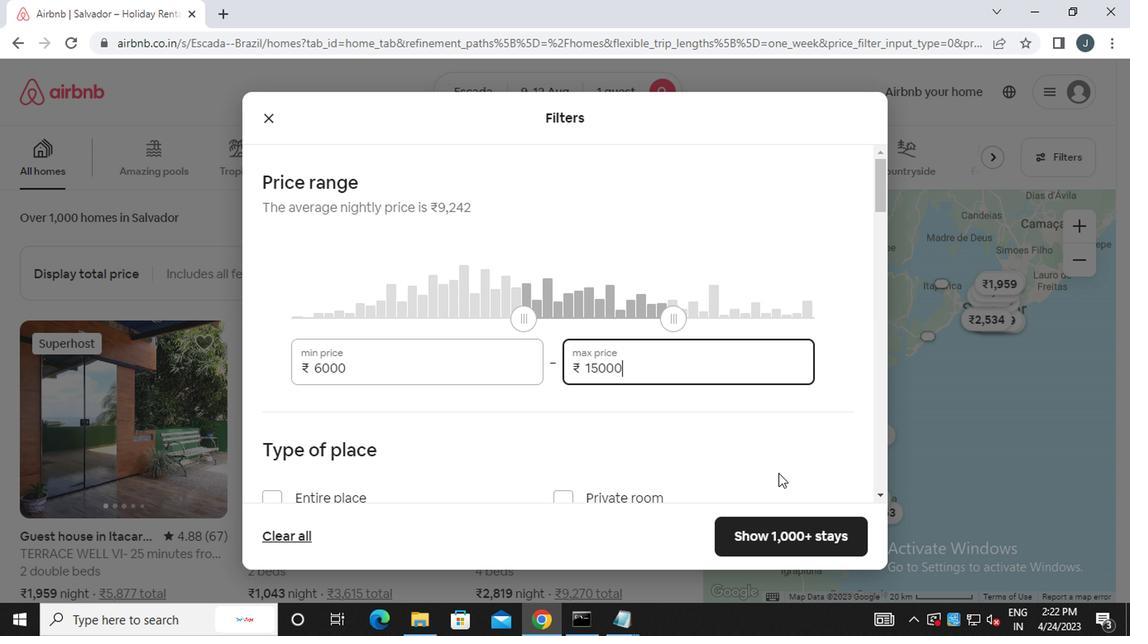 
Action: Mouse moved to (366, 255)
Screenshot: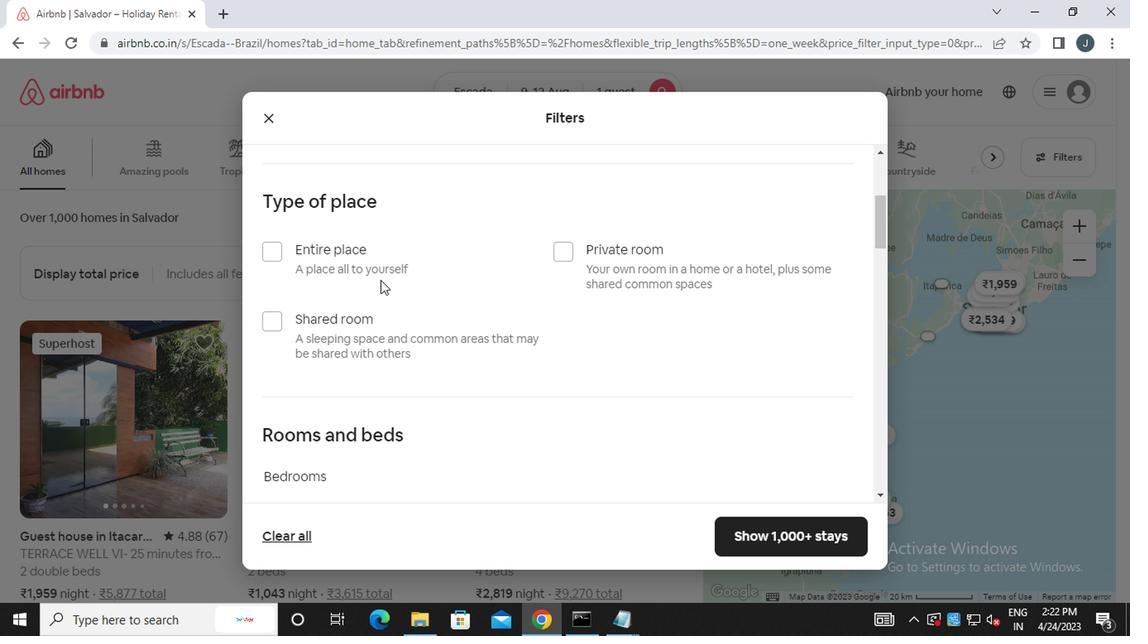 
Action: Mouse pressed left at (366, 255)
Screenshot: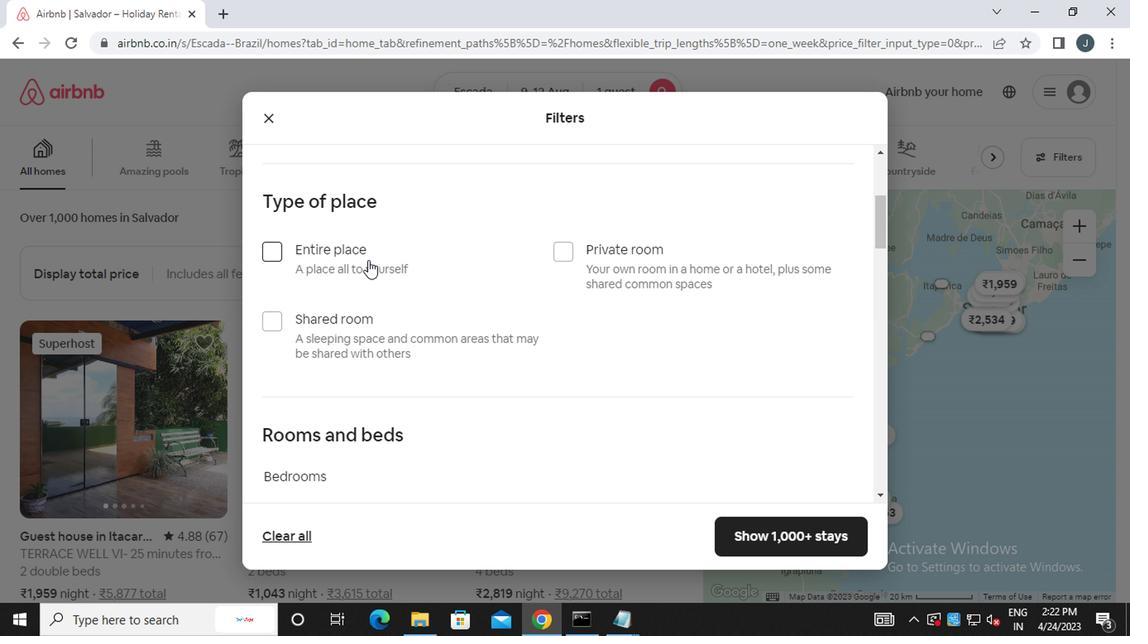 
Action: Mouse moved to (561, 336)
Screenshot: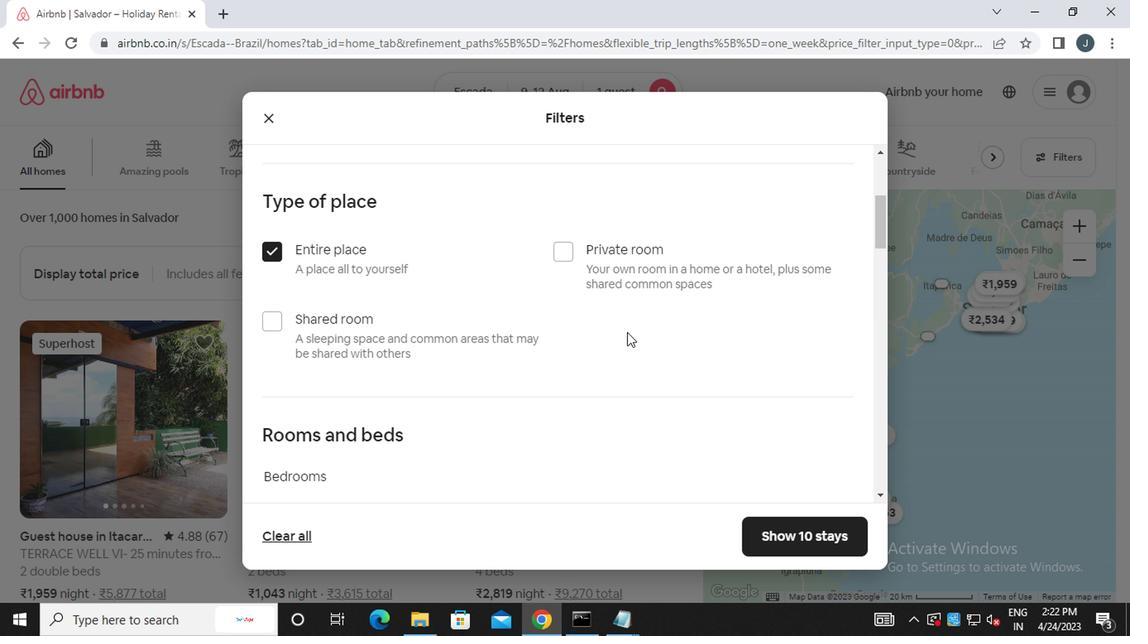 
Action: Mouse scrolled (561, 335) with delta (0, -1)
Screenshot: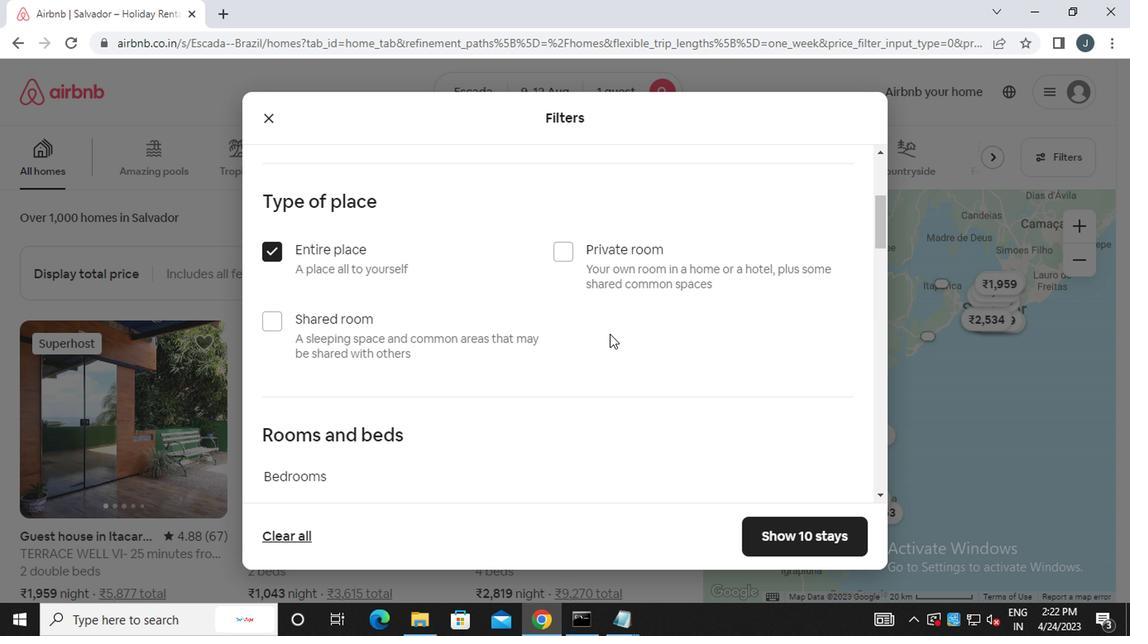 
Action: Mouse moved to (561, 336)
Screenshot: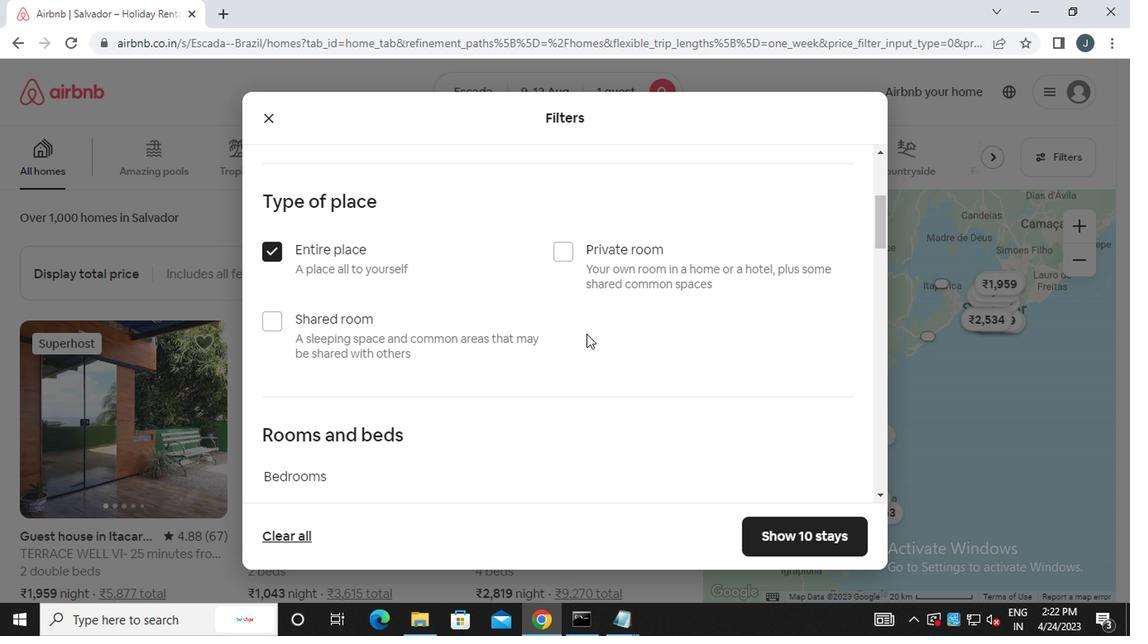 
Action: Mouse scrolled (561, 335) with delta (0, -1)
Screenshot: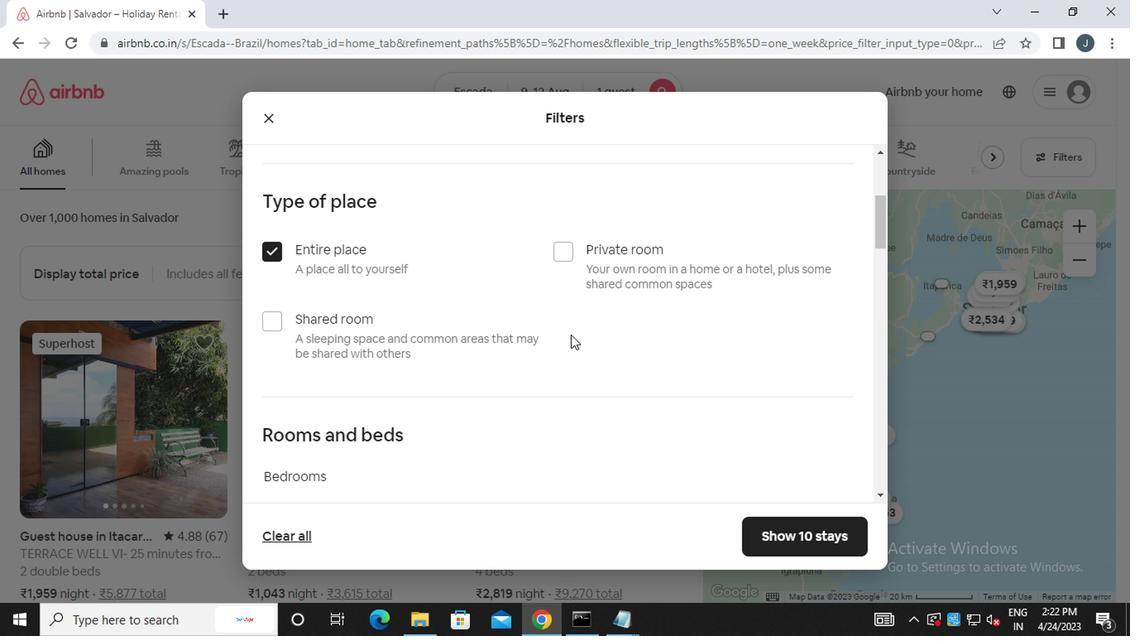
Action: Mouse moved to (352, 350)
Screenshot: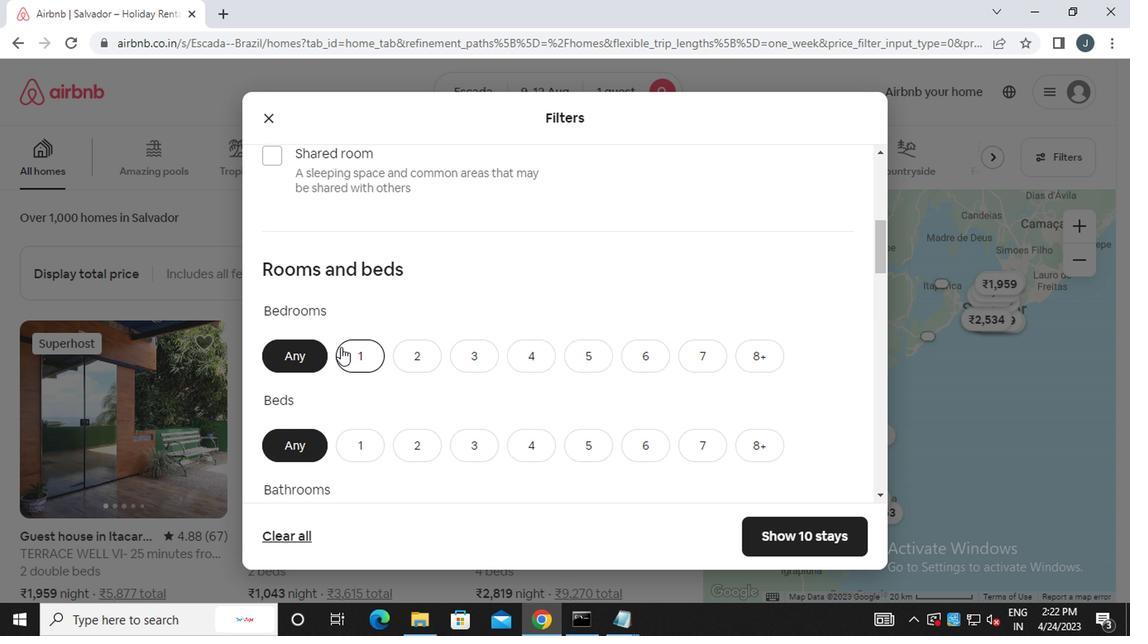 
Action: Mouse pressed left at (352, 350)
Screenshot: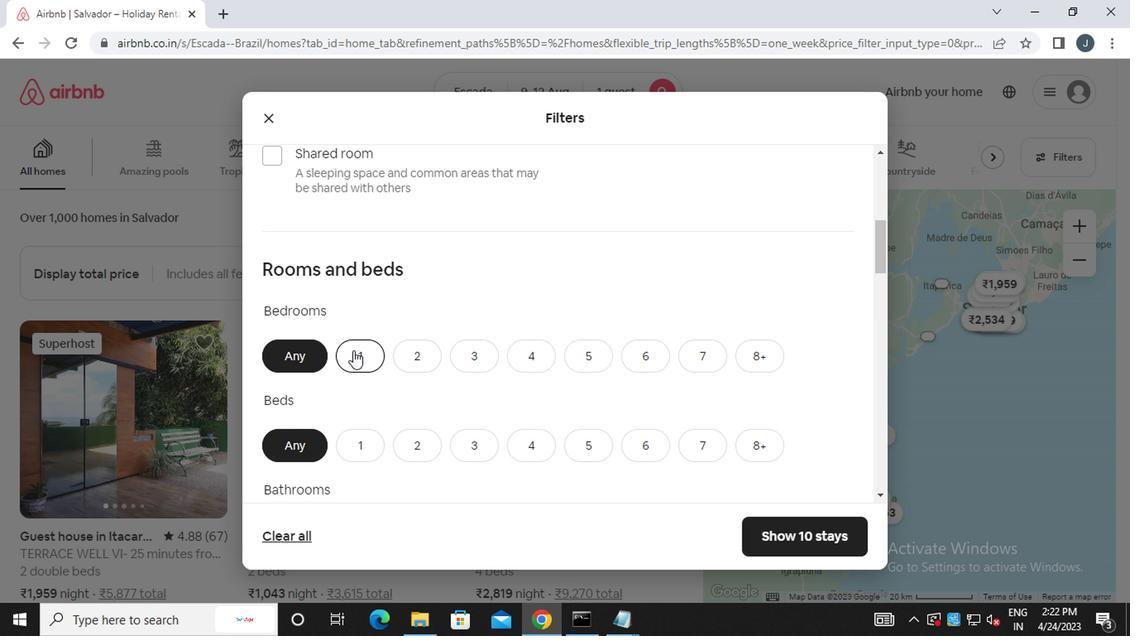 
Action: Mouse moved to (368, 443)
Screenshot: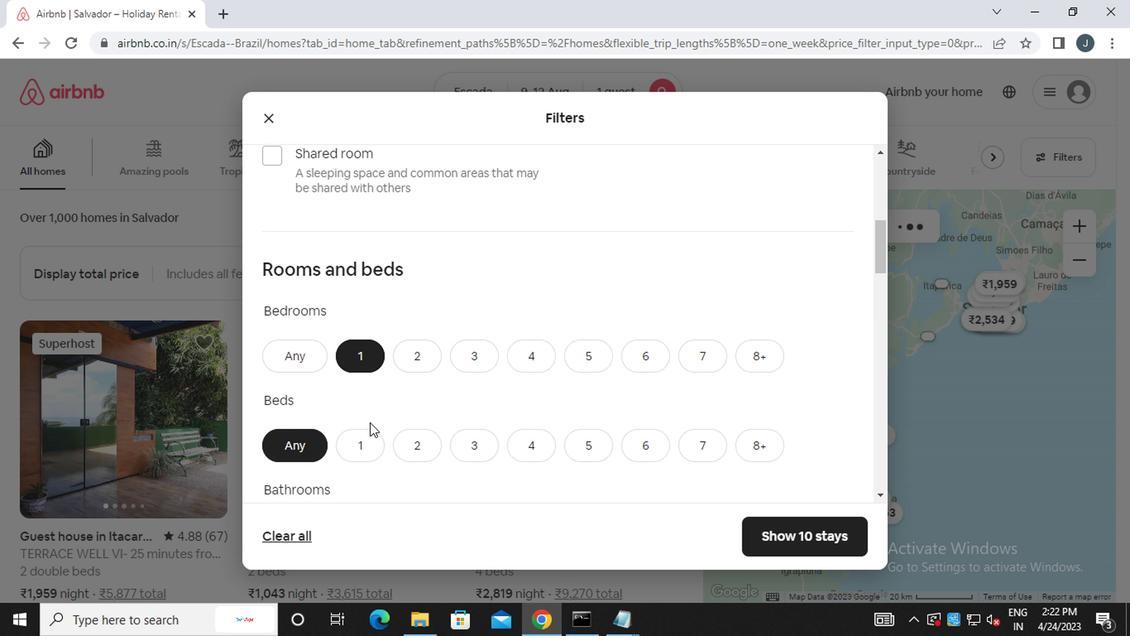 
Action: Mouse pressed left at (368, 443)
Screenshot: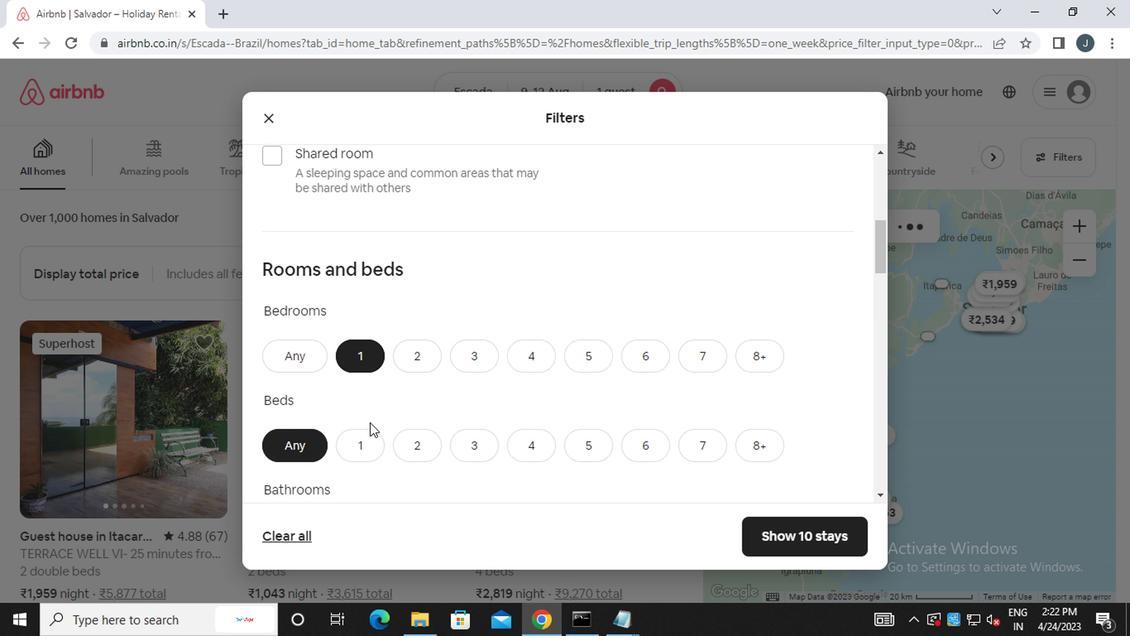 
Action: Mouse moved to (369, 439)
Screenshot: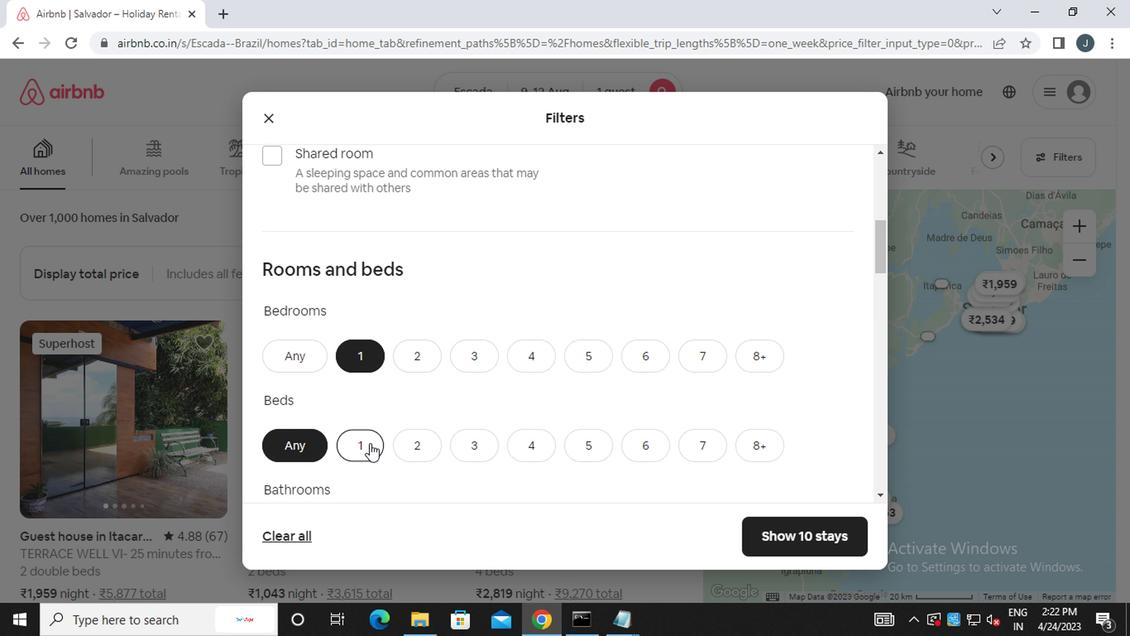 
Action: Mouse scrolled (369, 438) with delta (0, 0)
Screenshot: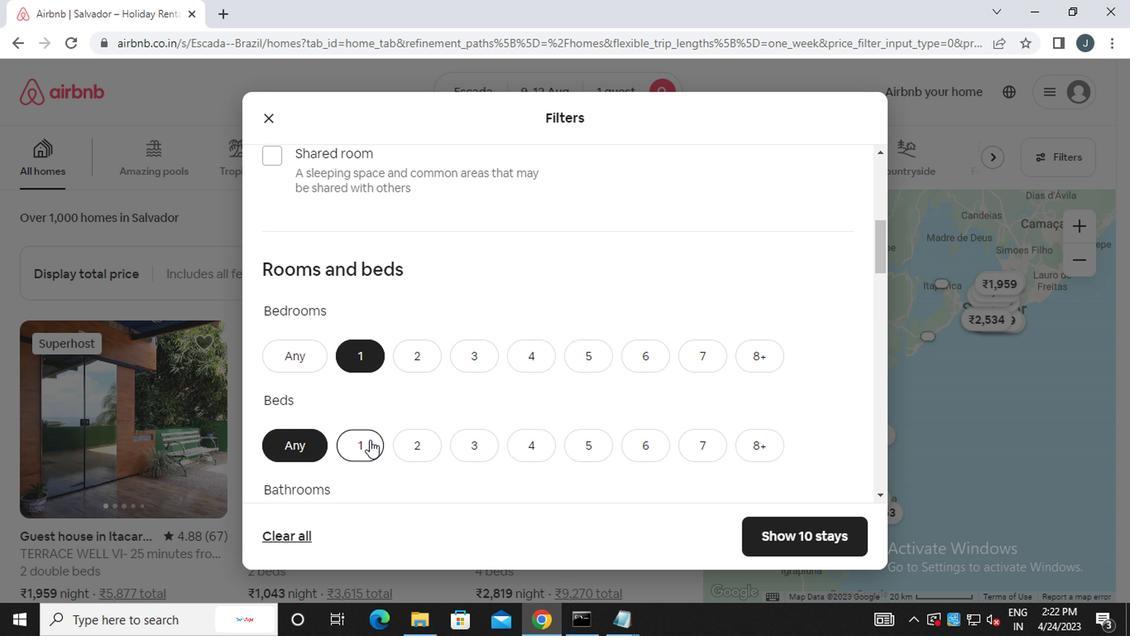 
Action: Mouse scrolled (369, 438) with delta (0, 0)
Screenshot: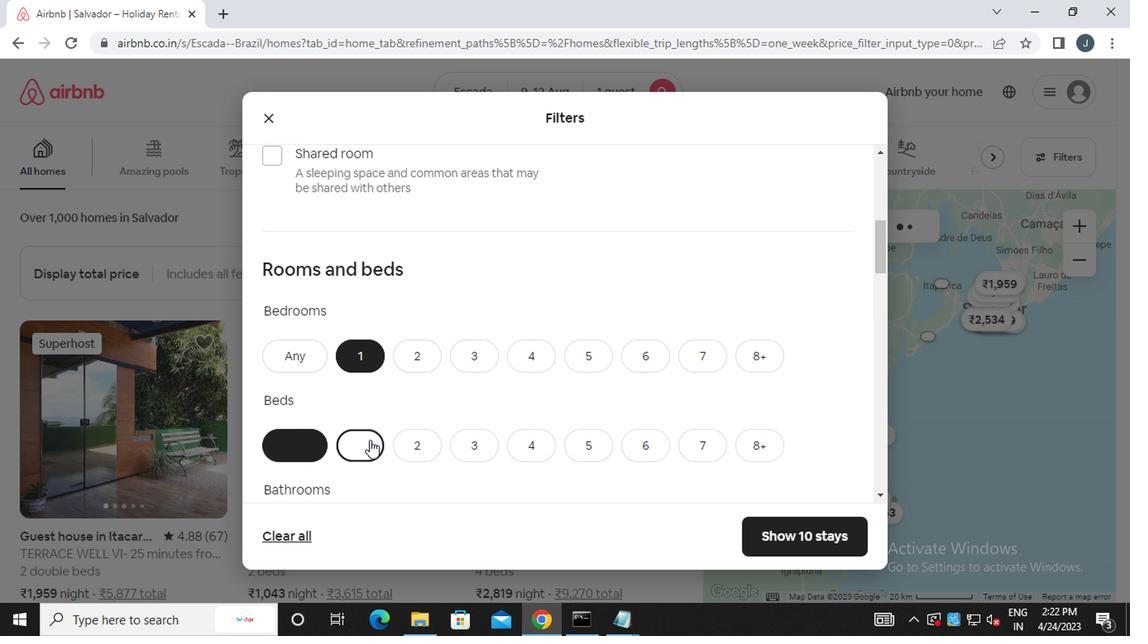 
Action: Mouse moved to (360, 369)
Screenshot: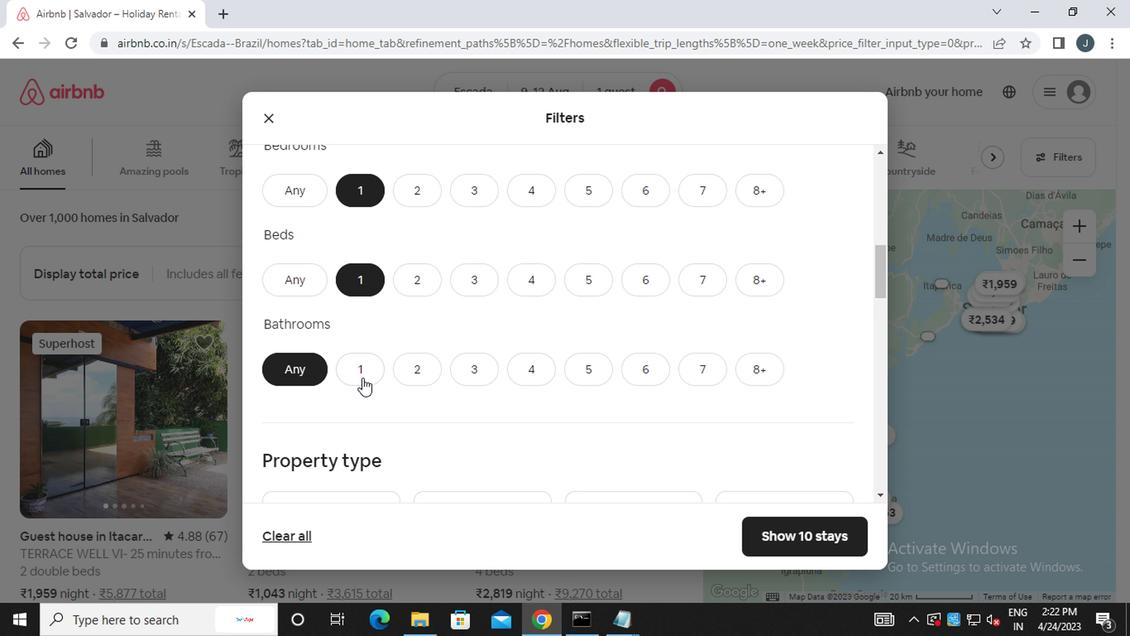 
Action: Mouse pressed left at (360, 369)
Screenshot: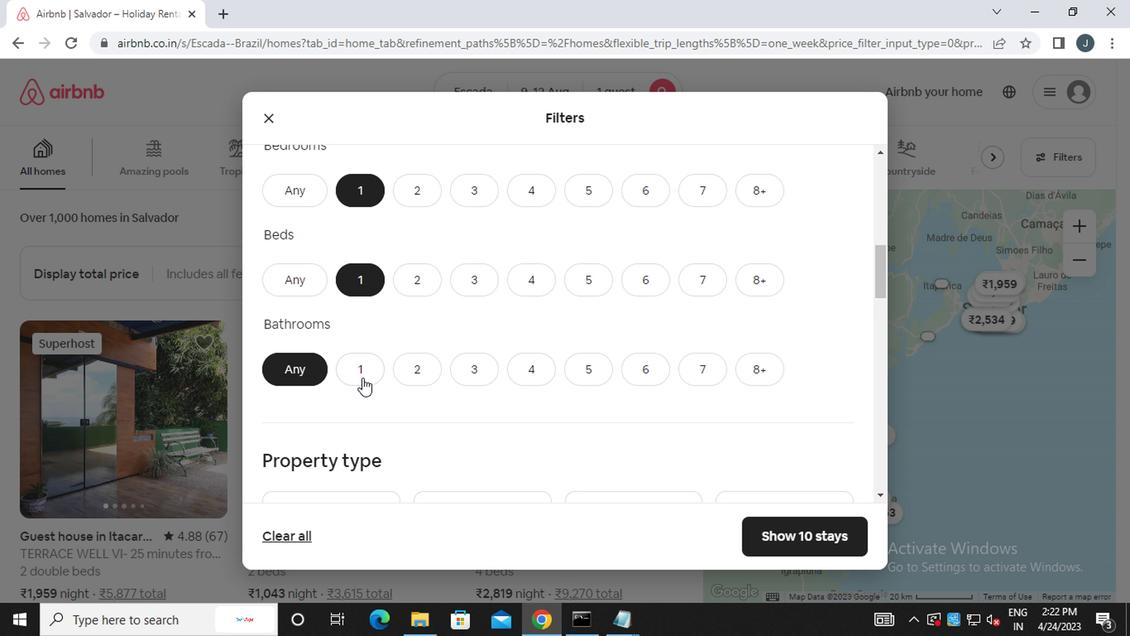 
Action: Mouse moved to (368, 372)
Screenshot: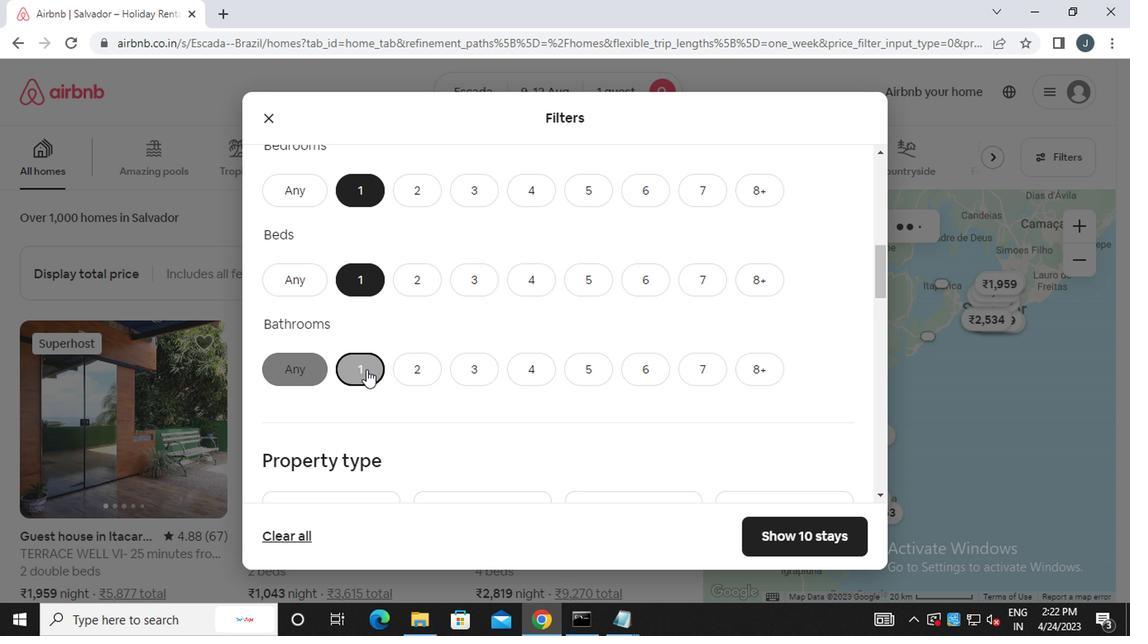 
Action: Mouse scrolled (368, 371) with delta (0, -1)
Screenshot: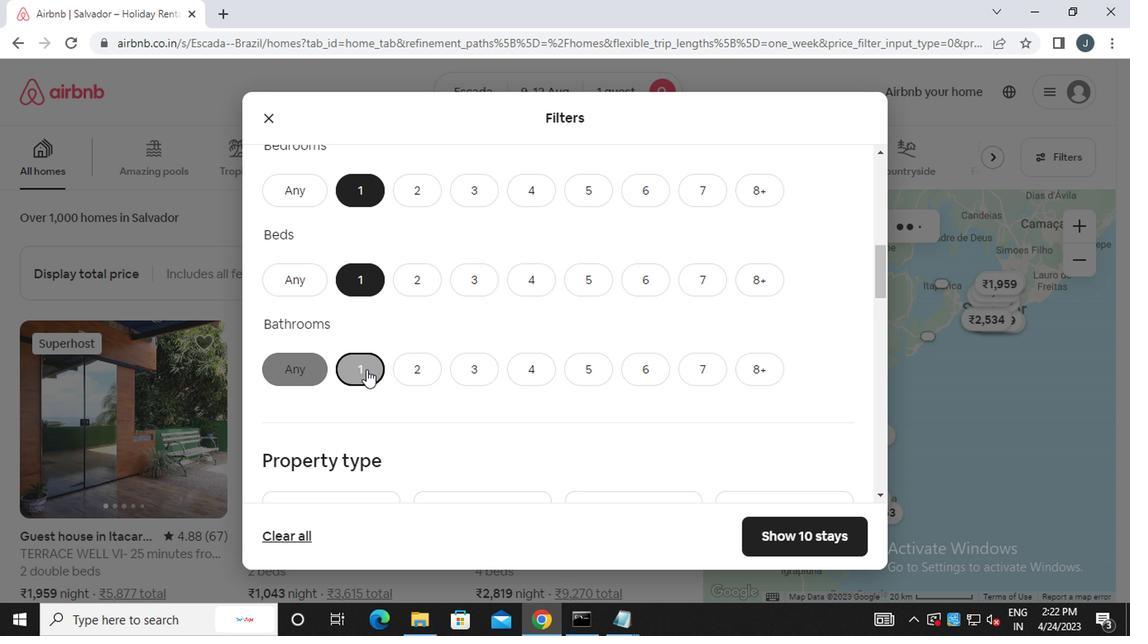 
Action: Mouse moved to (368, 375)
Screenshot: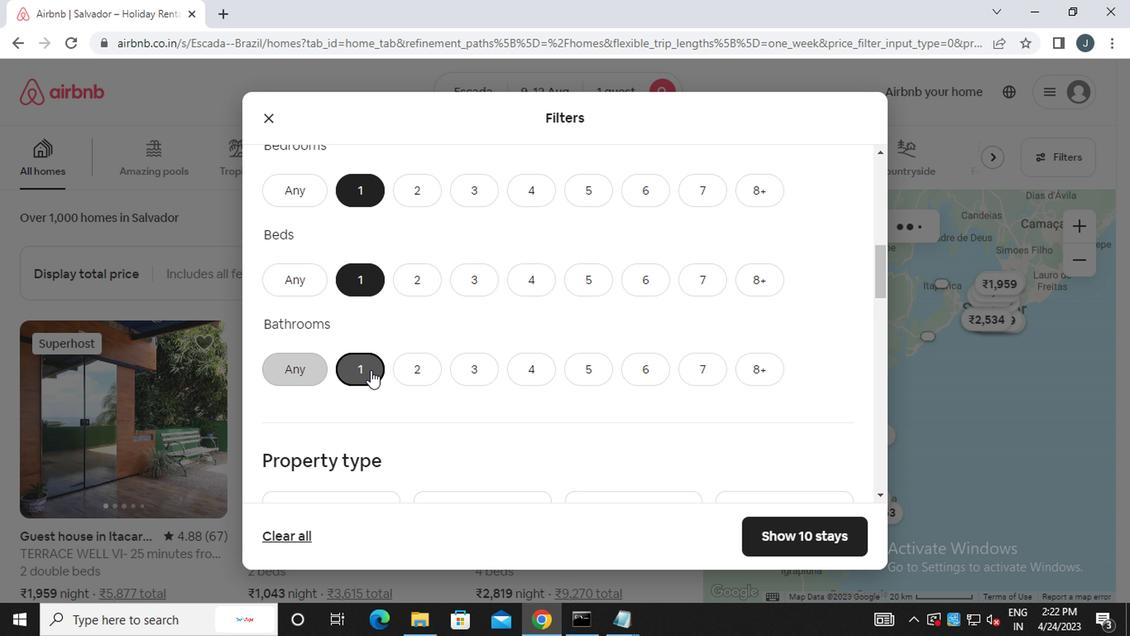 
Action: Mouse scrolled (368, 373) with delta (0, -1)
Screenshot: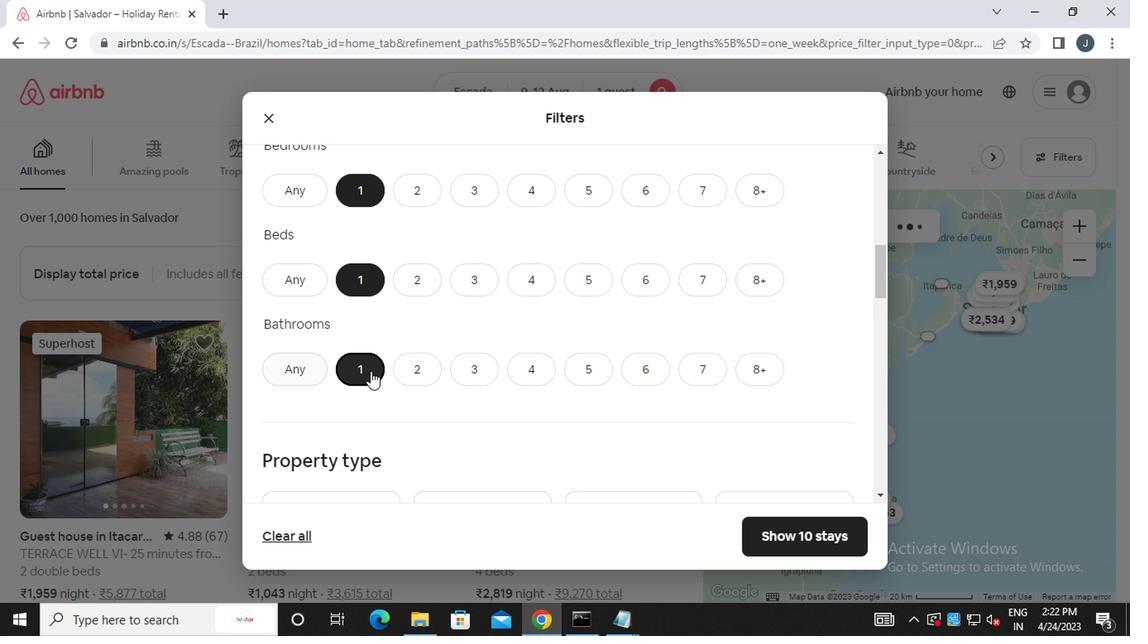 
Action: Mouse scrolled (368, 373) with delta (0, -1)
Screenshot: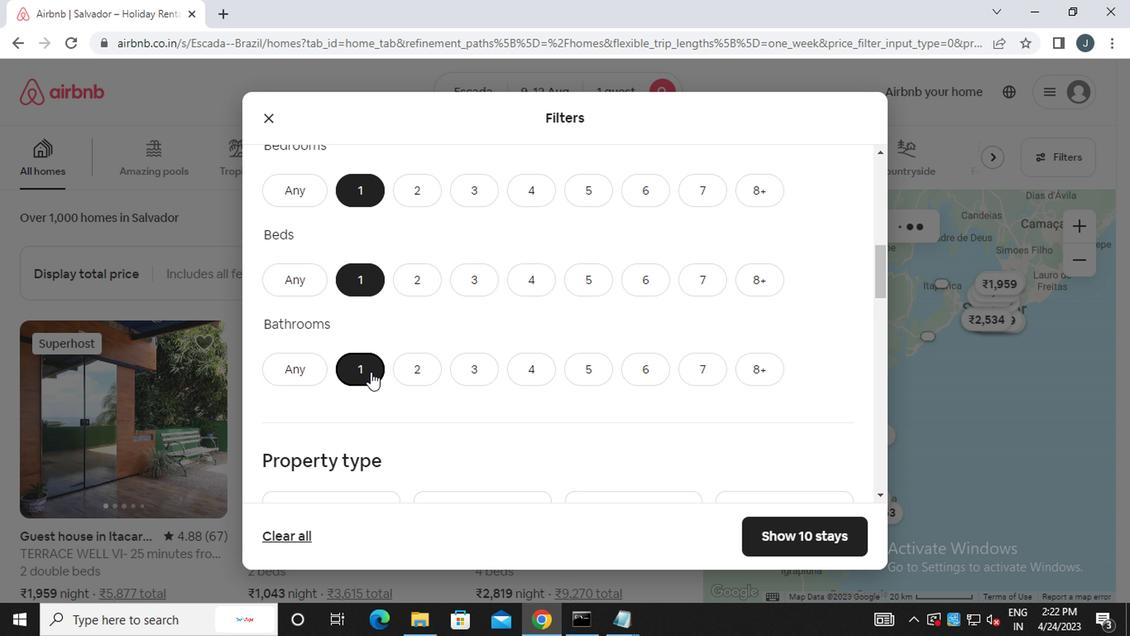 
Action: Mouse moved to (368, 307)
Screenshot: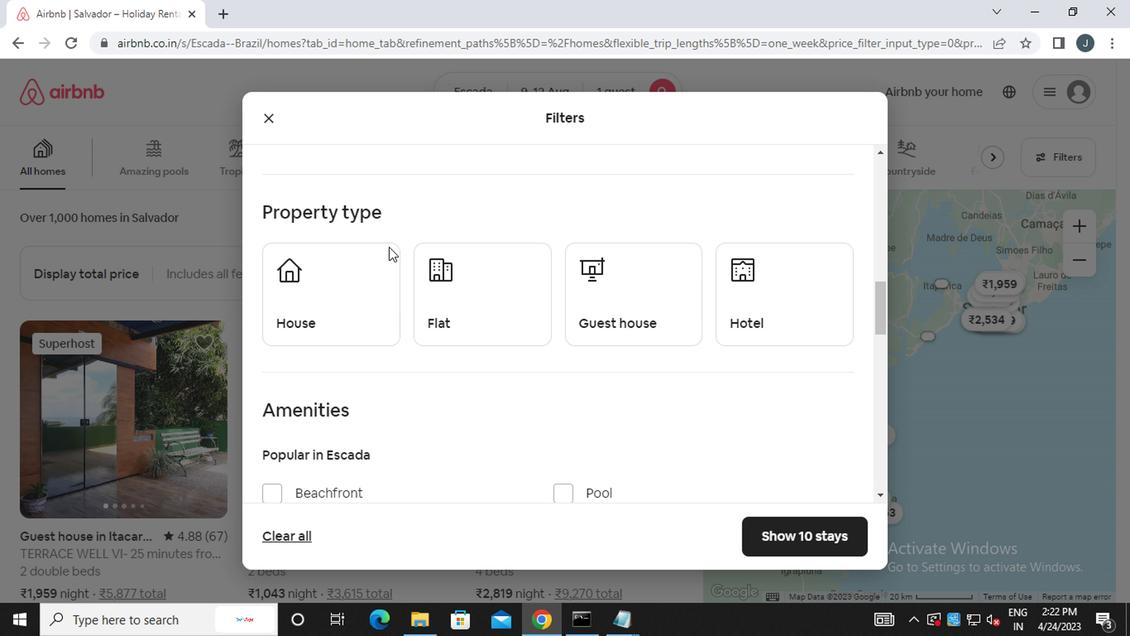 
Action: Mouse pressed left at (368, 307)
Screenshot: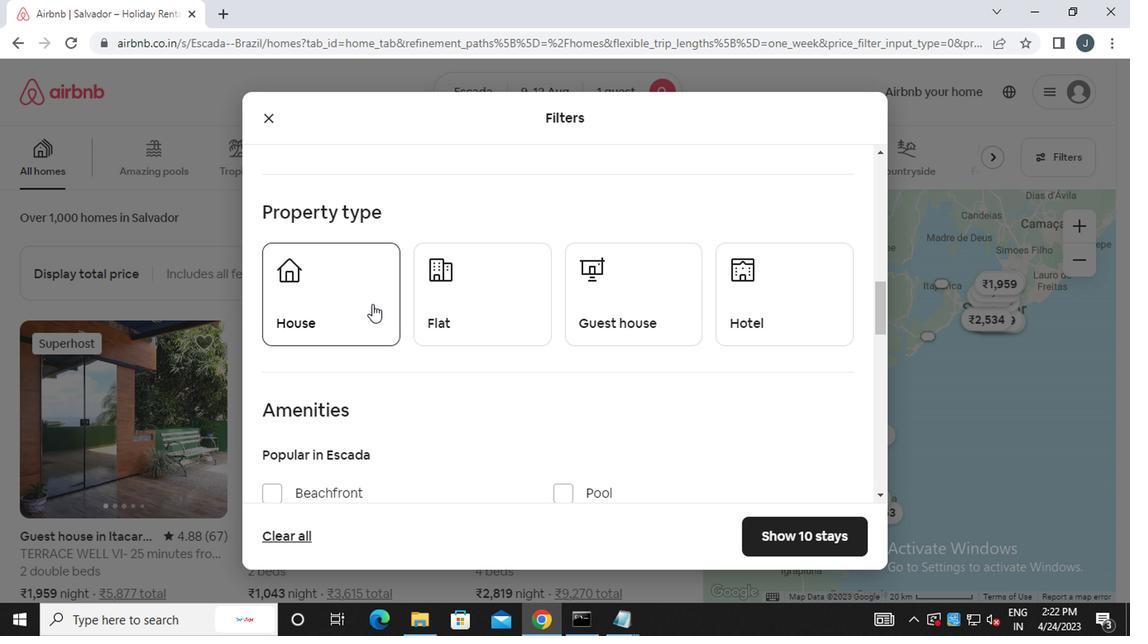 
Action: Mouse moved to (456, 299)
Screenshot: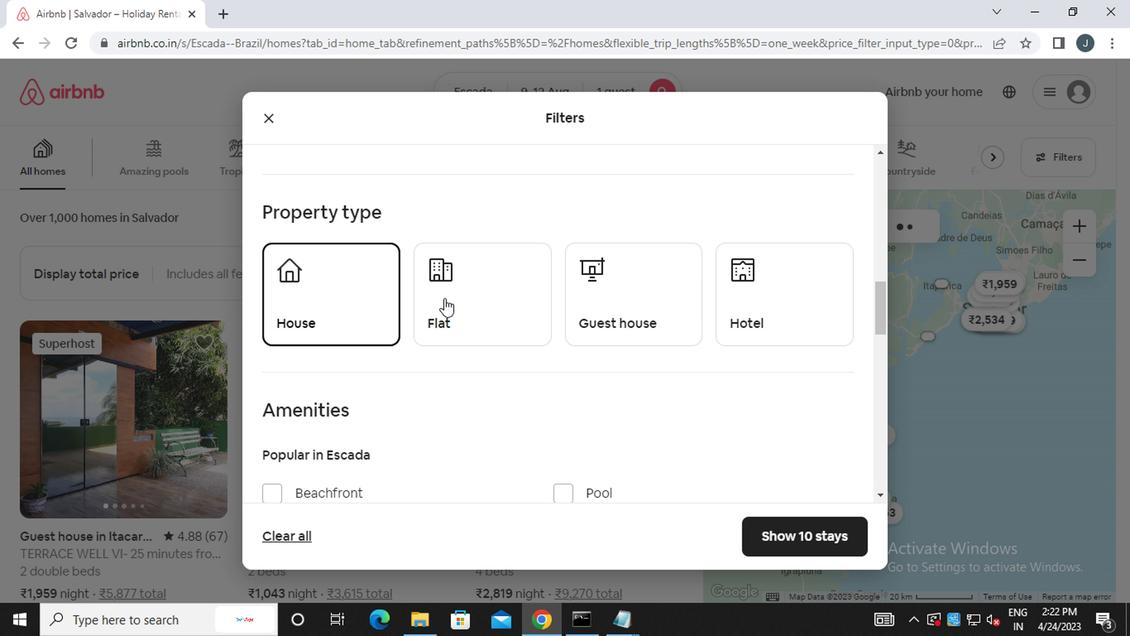 
Action: Mouse pressed left at (456, 299)
Screenshot: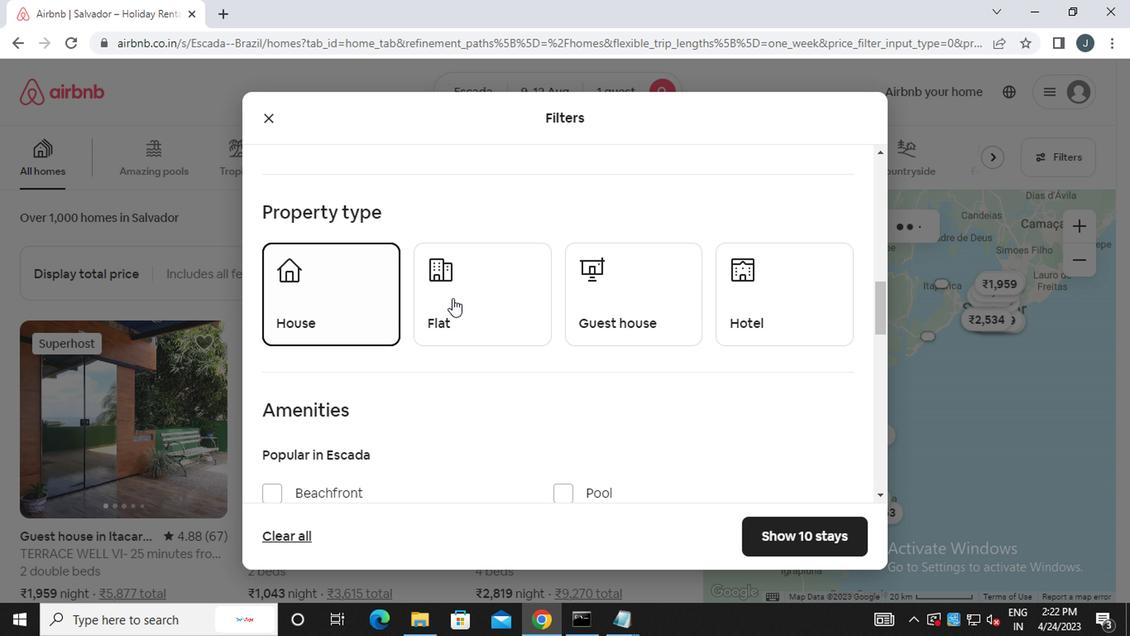 
Action: Mouse moved to (594, 309)
Screenshot: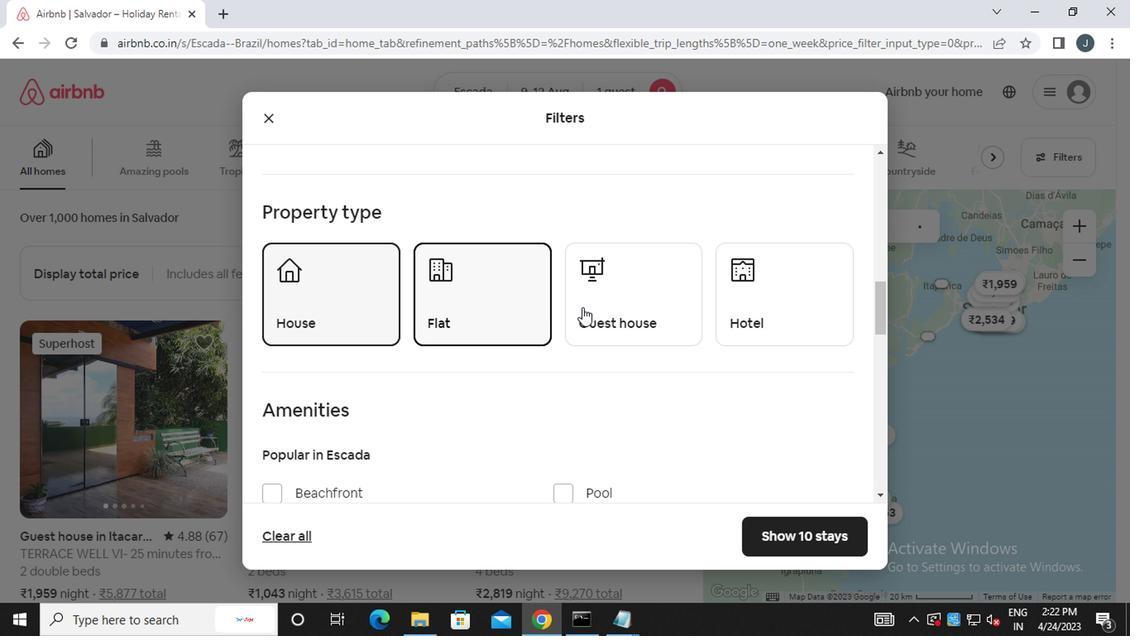 
Action: Mouse pressed left at (594, 309)
Screenshot: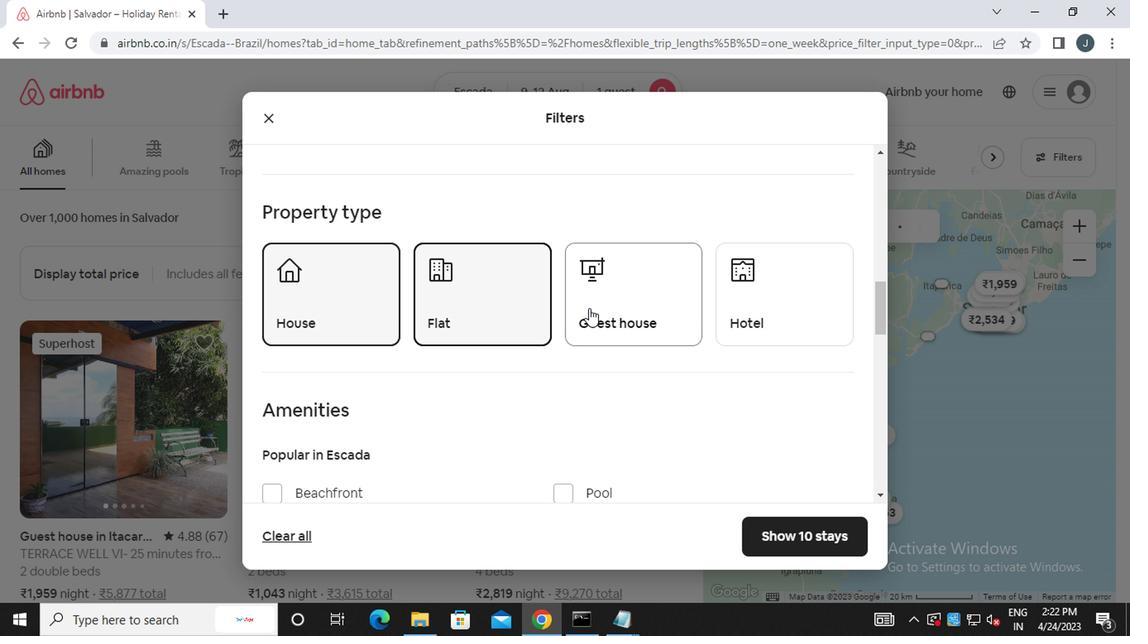 
Action: Mouse moved to (594, 315)
Screenshot: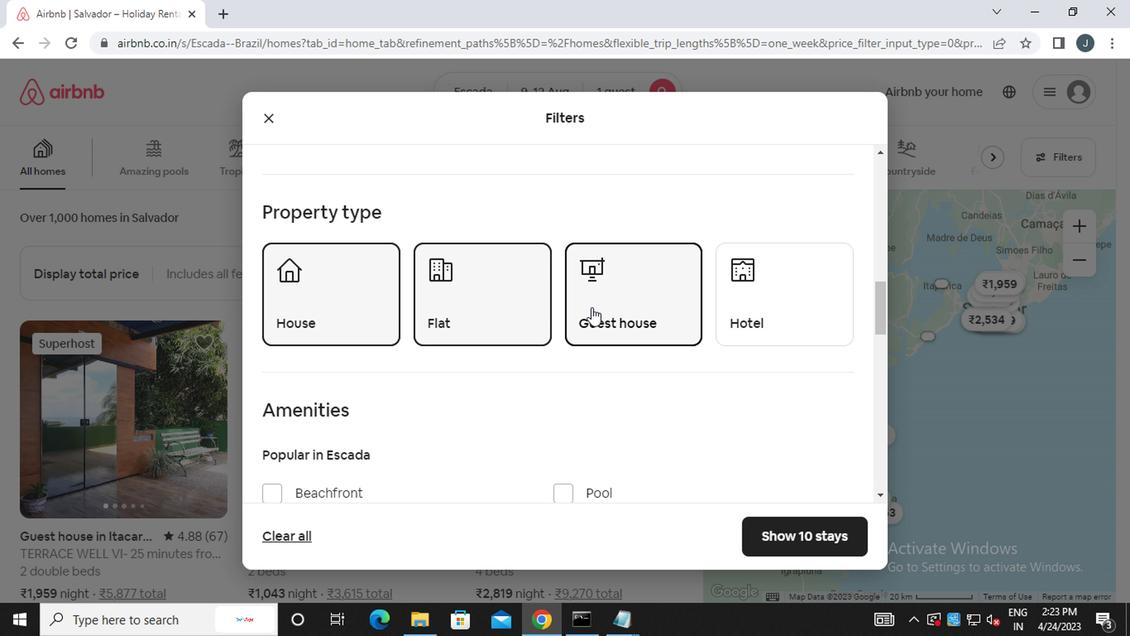 
Action: Mouse scrolled (594, 313) with delta (0, -1)
Screenshot: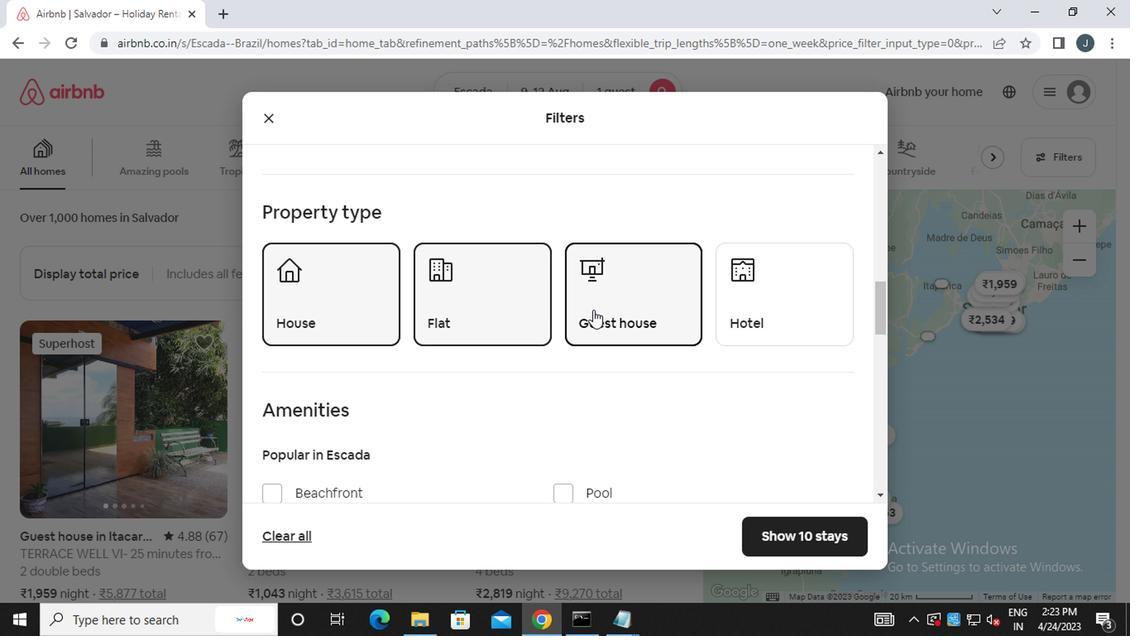 
Action: Mouse moved to (336, 455)
Screenshot: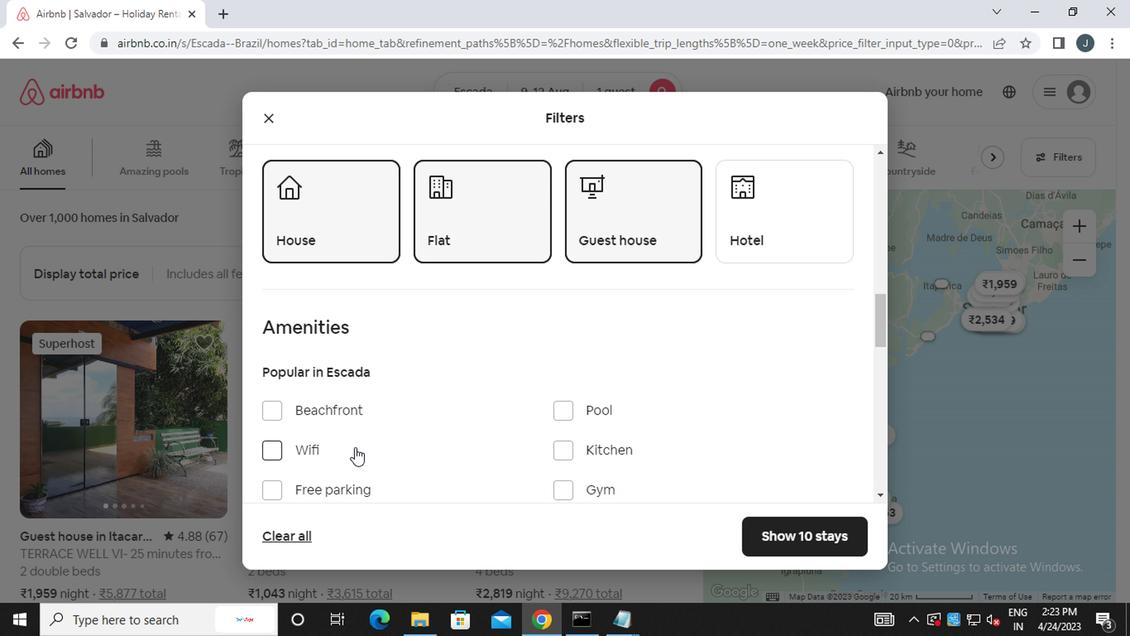 
Action: Mouse pressed left at (336, 455)
Screenshot: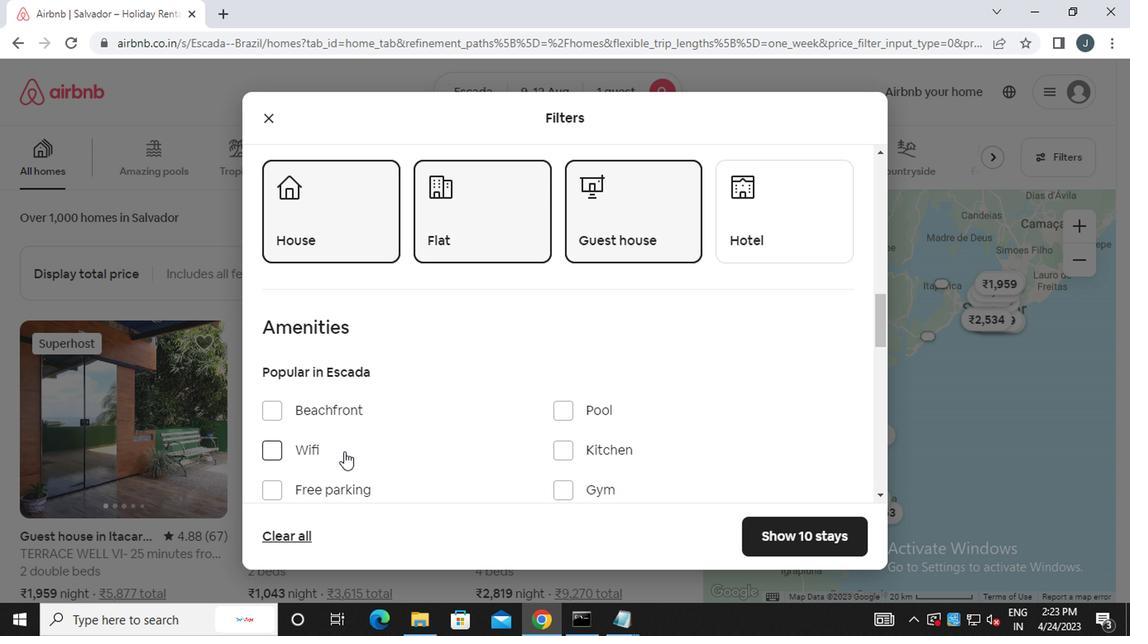 
Action: Mouse moved to (568, 435)
Screenshot: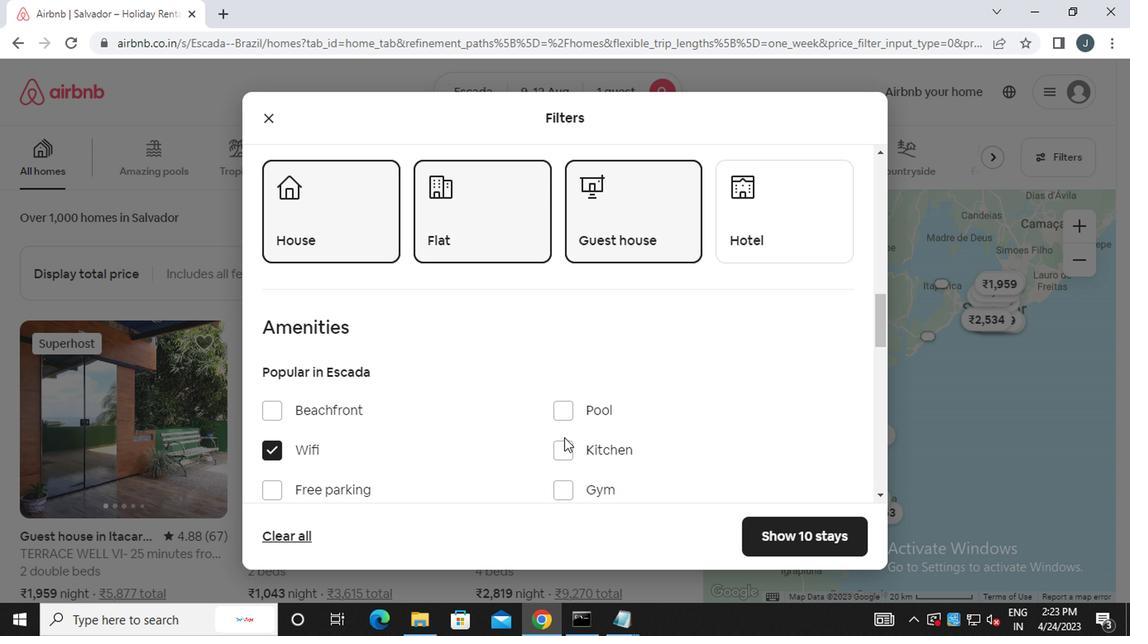 
Action: Mouse scrolled (568, 434) with delta (0, 0)
Screenshot: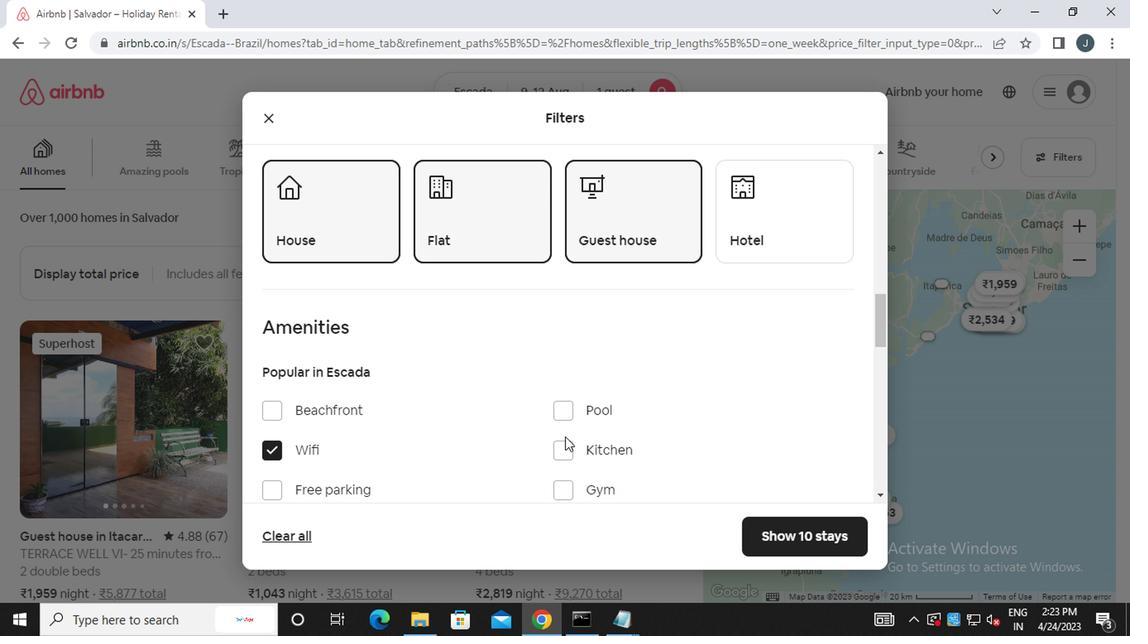 
Action: Mouse scrolled (568, 434) with delta (0, 0)
Screenshot: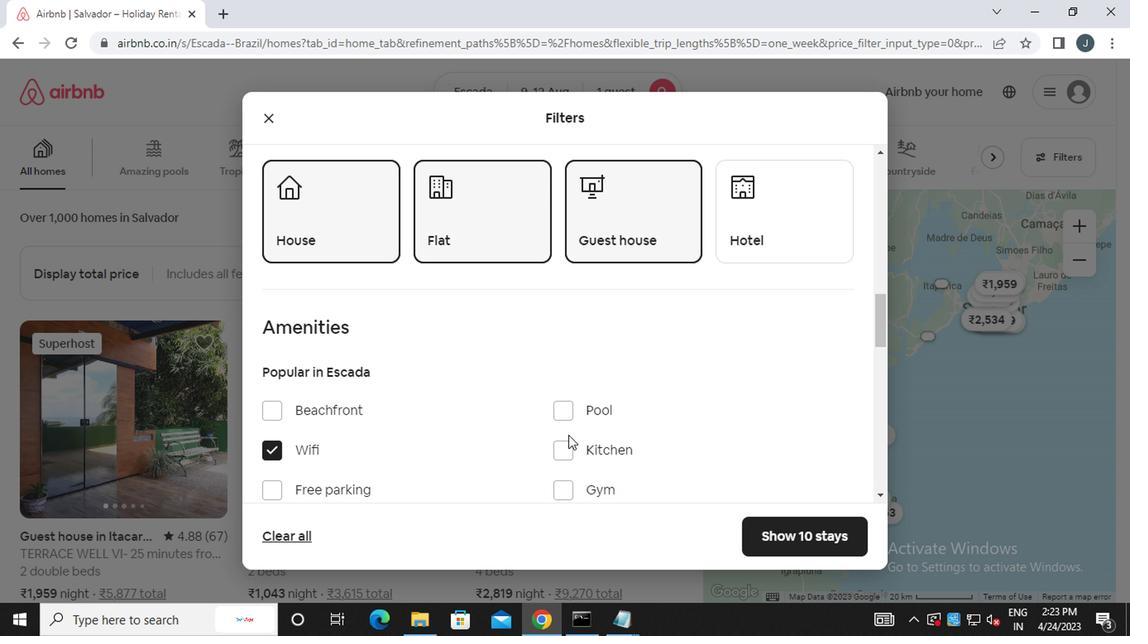 
Action: Mouse scrolled (568, 434) with delta (0, 0)
Screenshot: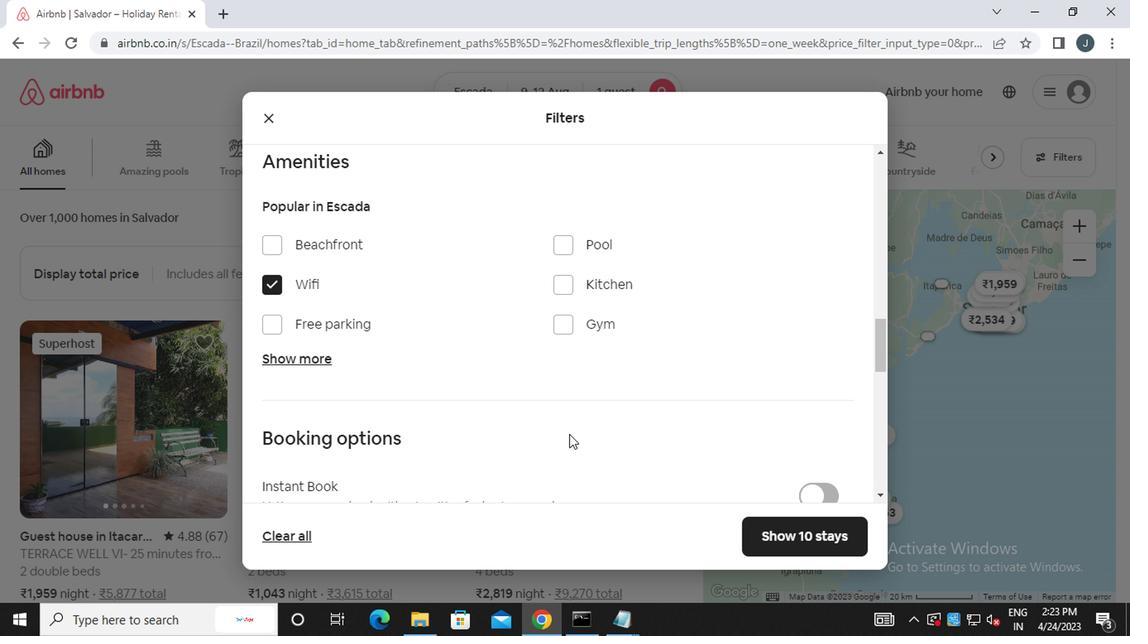 
Action: Mouse scrolled (568, 434) with delta (0, 0)
Screenshot: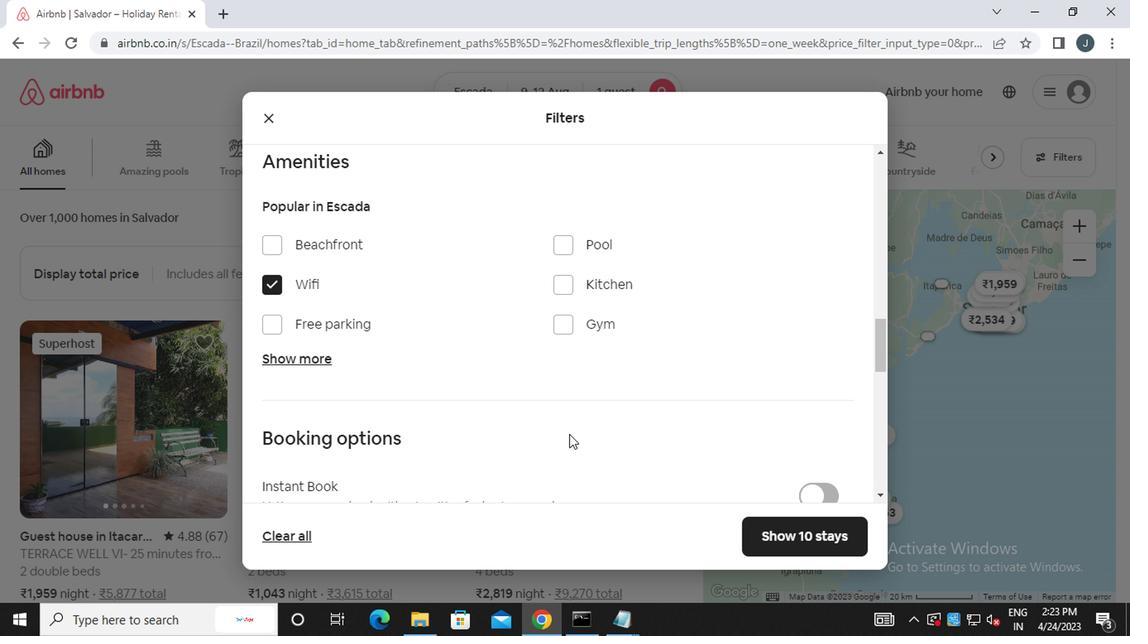 
Action: Mouse moved to (809, 381)
Screenshot: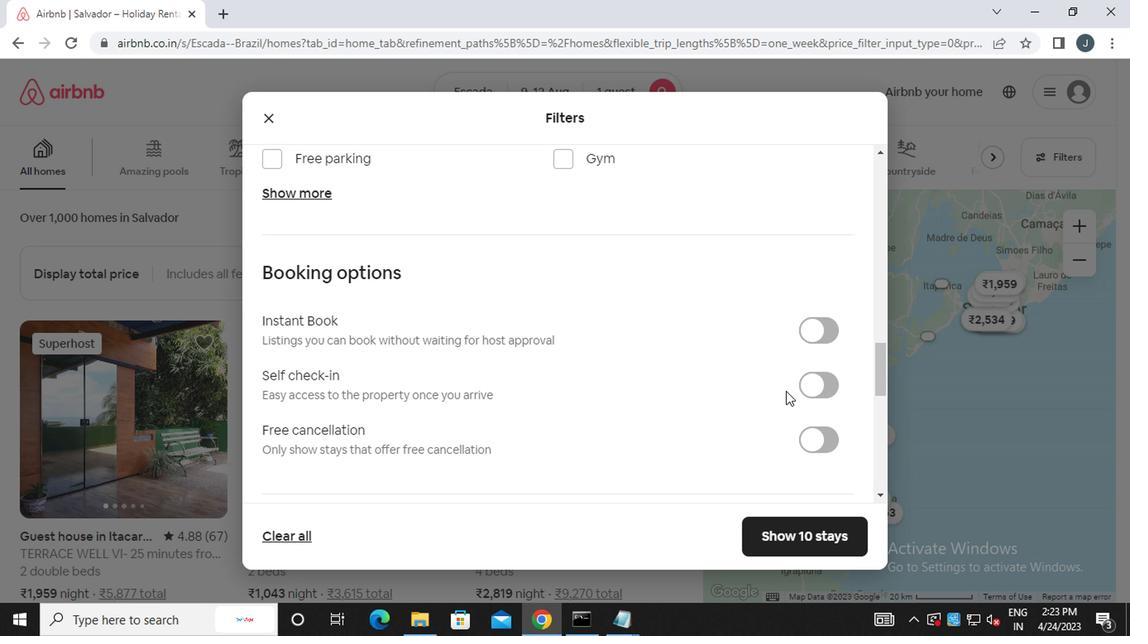 
Action: Mouse pressed left at (809, 381)
Screenshot: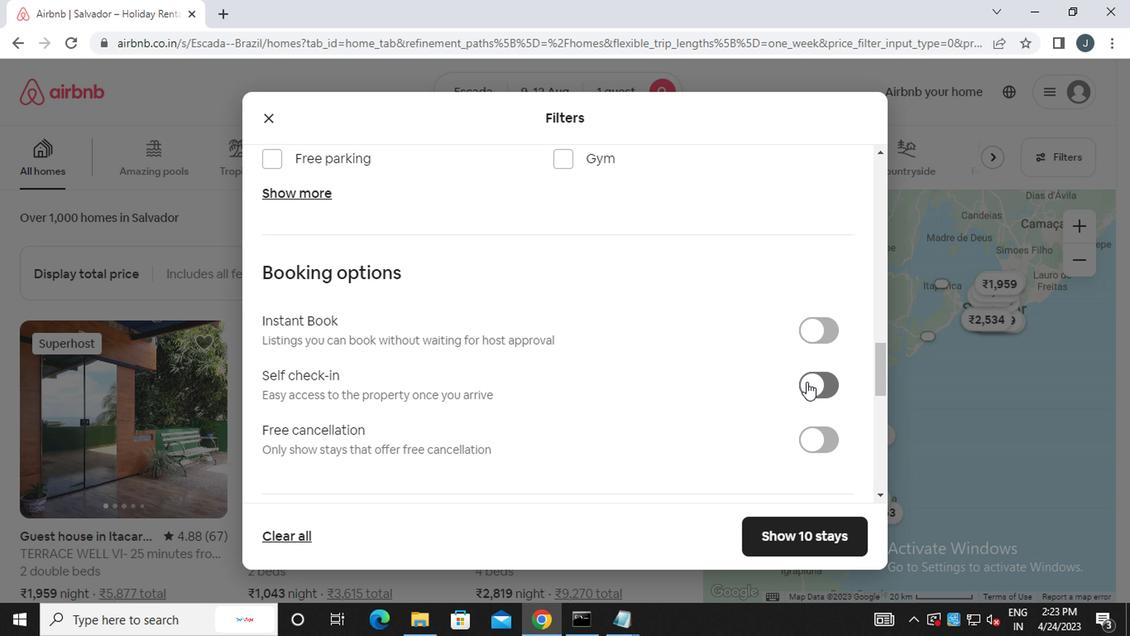 
Action: Mouse moved to (618, 393)
Screenshot: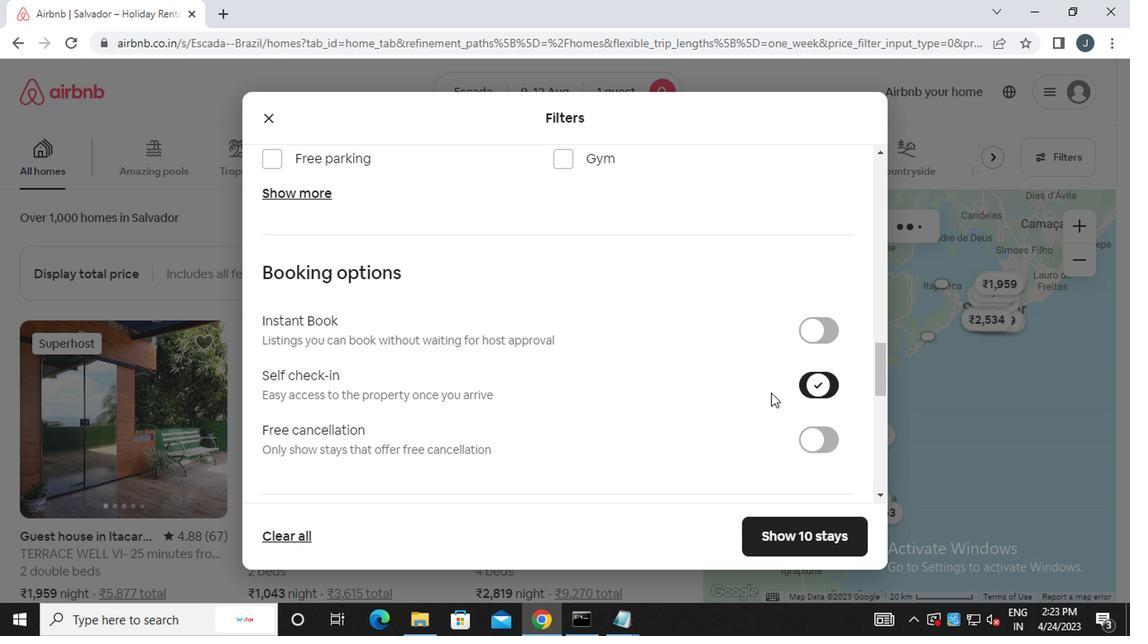 
Action: Mouse scrolled (618, 392) with delta (0, 0)
Screenshot: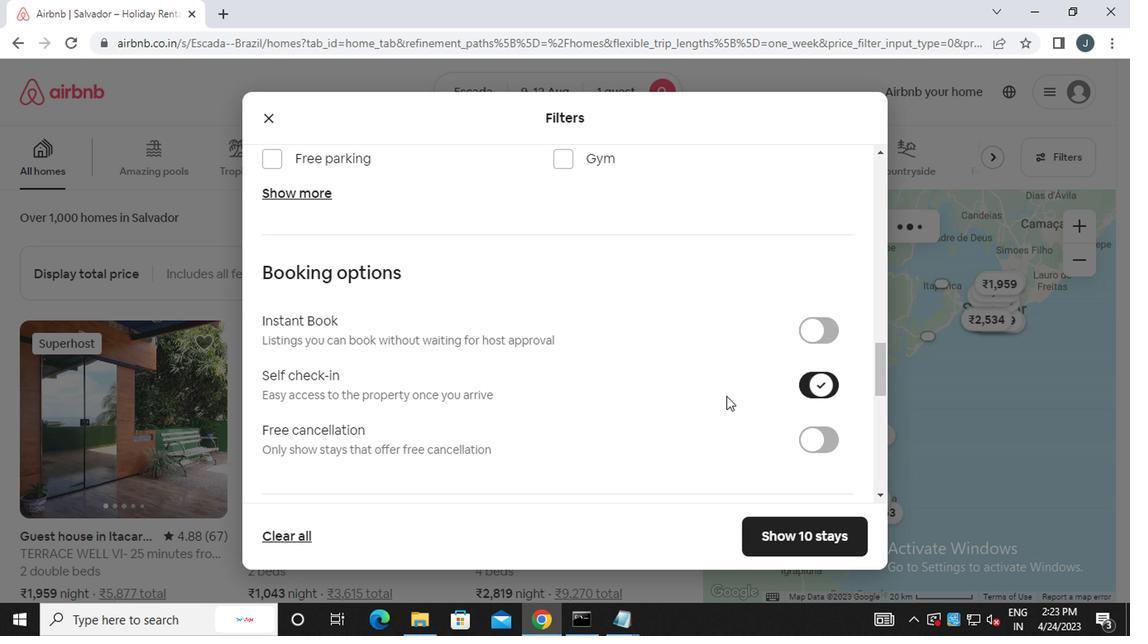 
Action: Mouse scrolled (618, 392) with delta (0, 0)
Screenshot: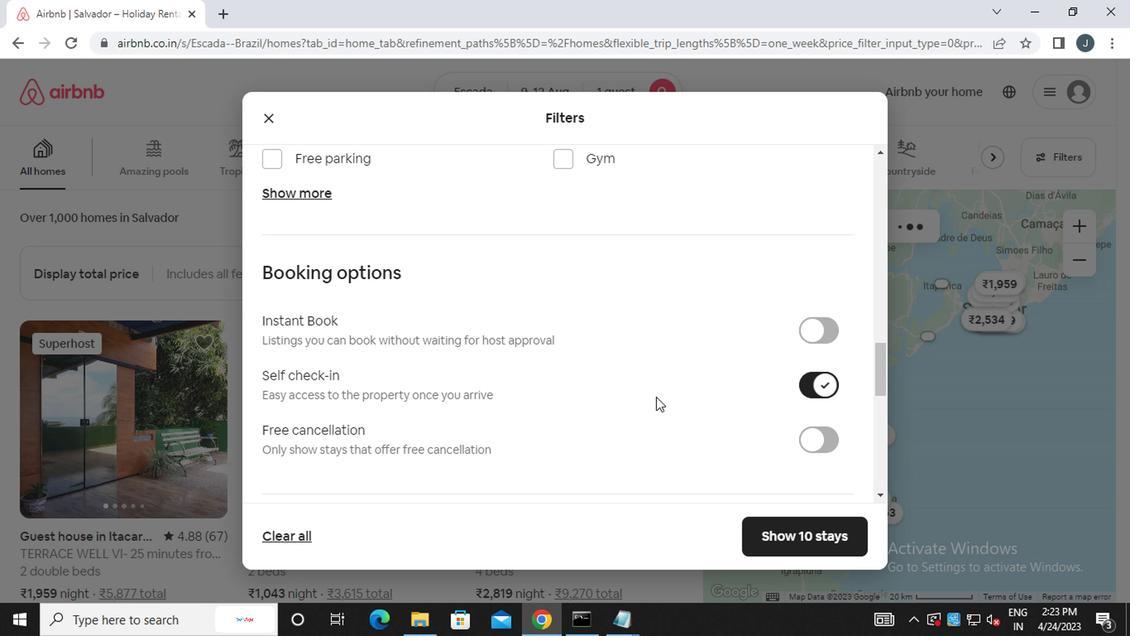 
Action: Mouse scrolled (618, 392) with delta (0, 0)
Screenshot: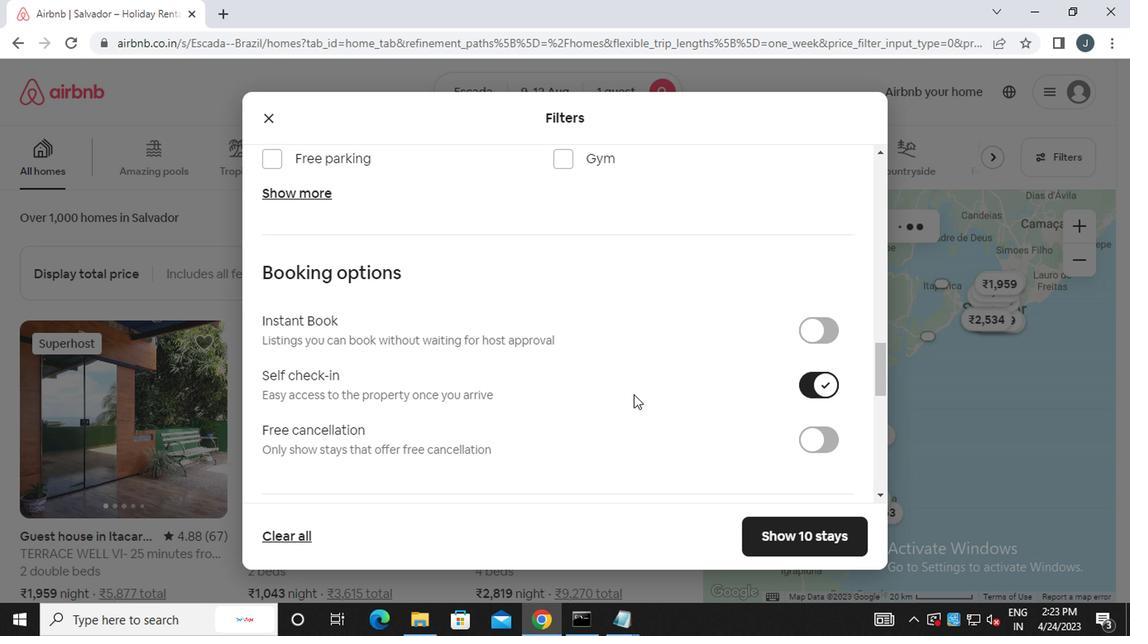 
Action: Mouse scrolled (618, 392) with delta (0, 0)
Screenshot: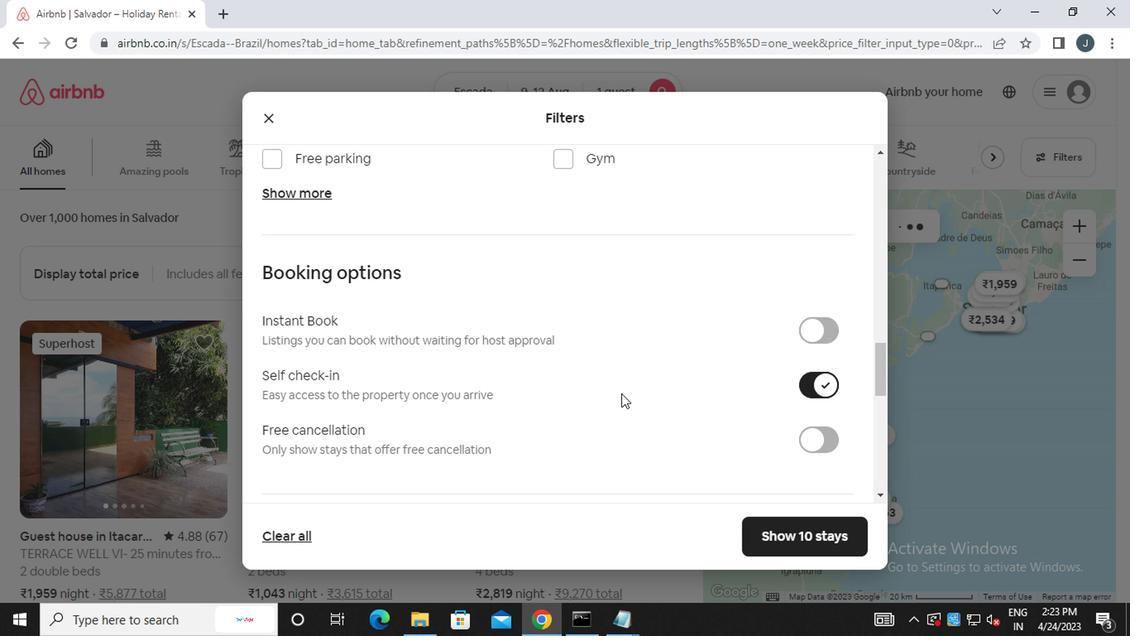 
Action: Mouse scrolled (618, 392) with delta (0, 0)
Screenshot: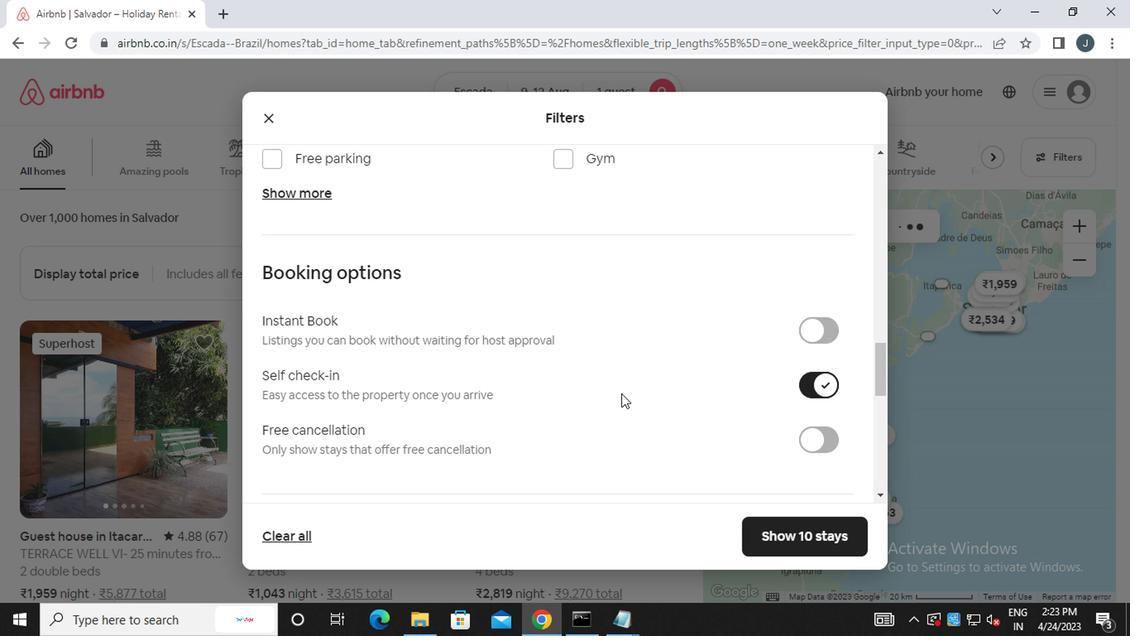 
Action: Mouse scrolled (618, 392) with delta (0, 0)
Screenshot: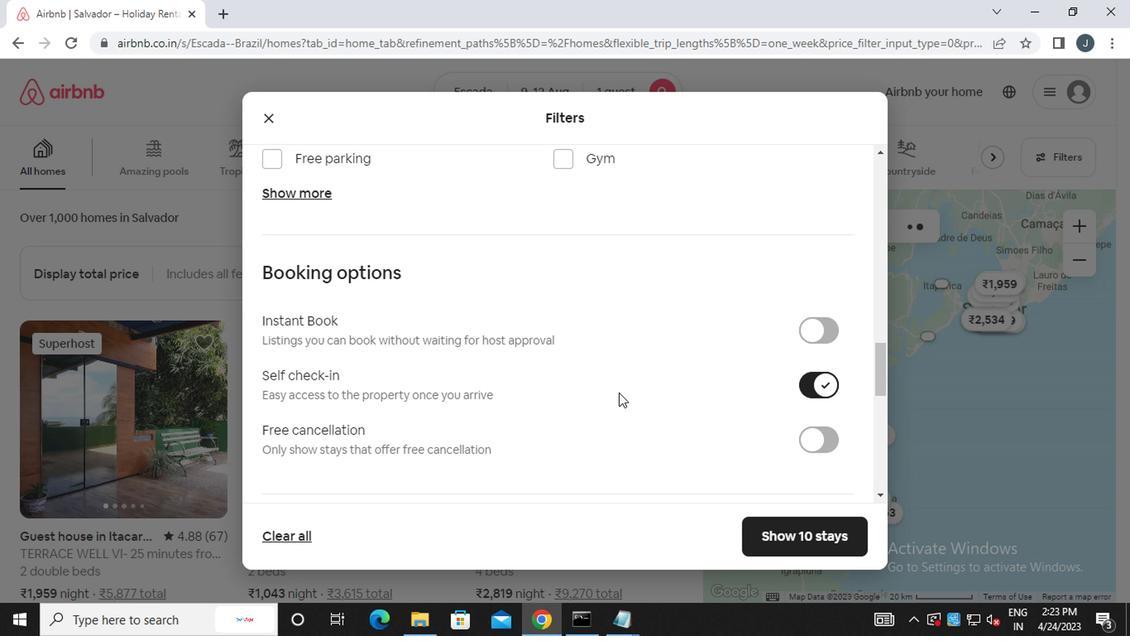 
Action: Mouse scrolled (618, 392) with delta (0, 0)
Screenshot: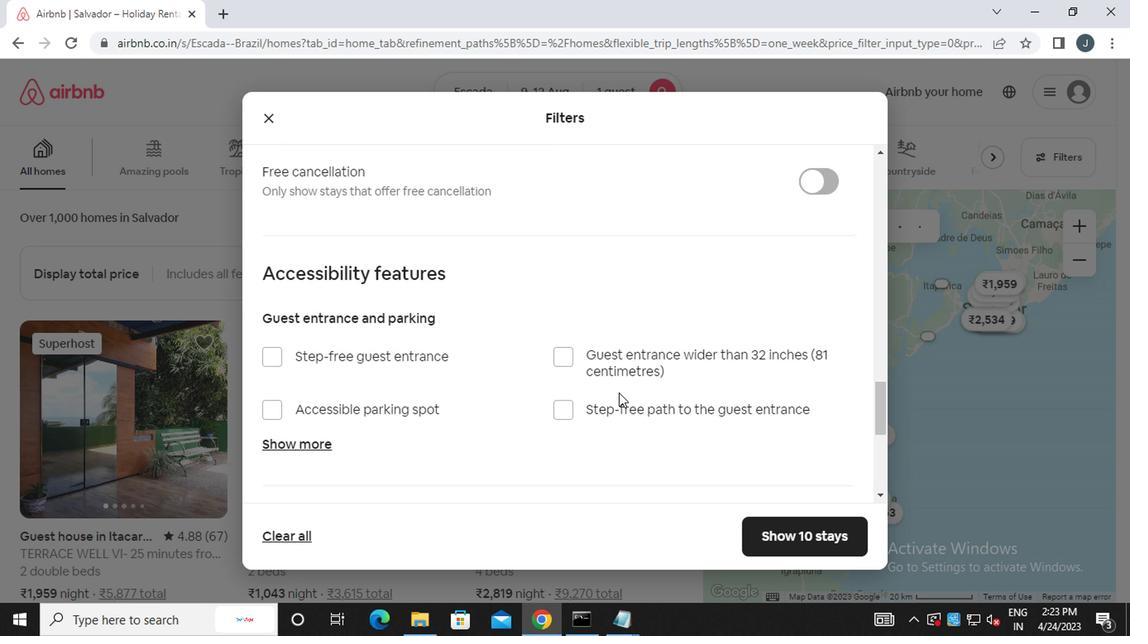 
Action: Mouse scrolled (618, 392) with delta (0, 0)
Screenshot: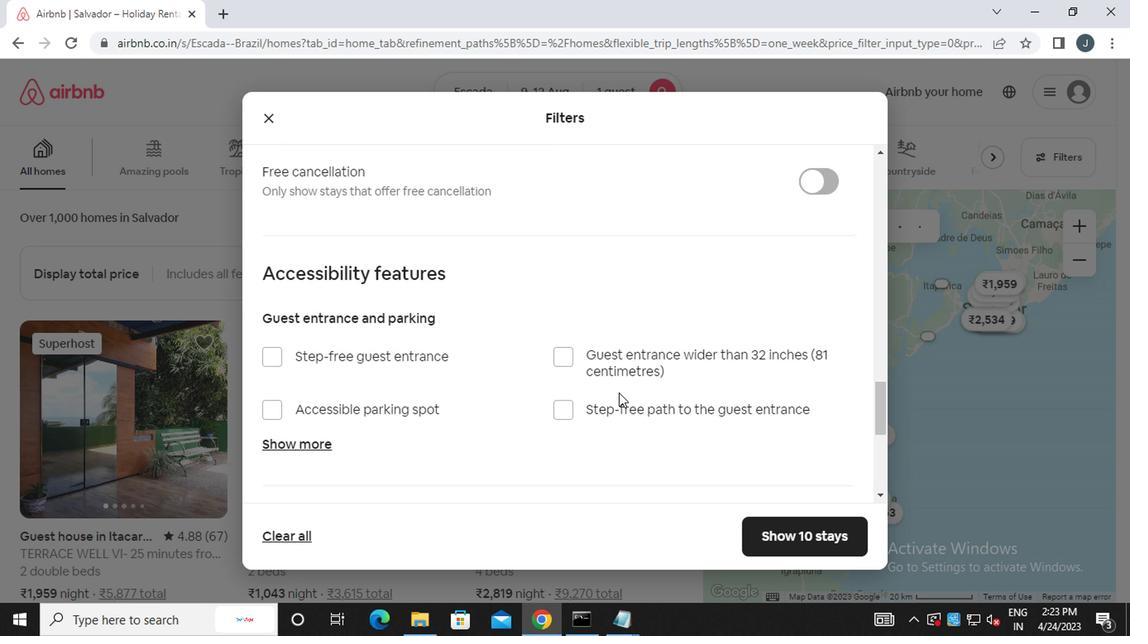
Action: Mouse scrolled (618, 392) with delta (0, 0)
Screenshot: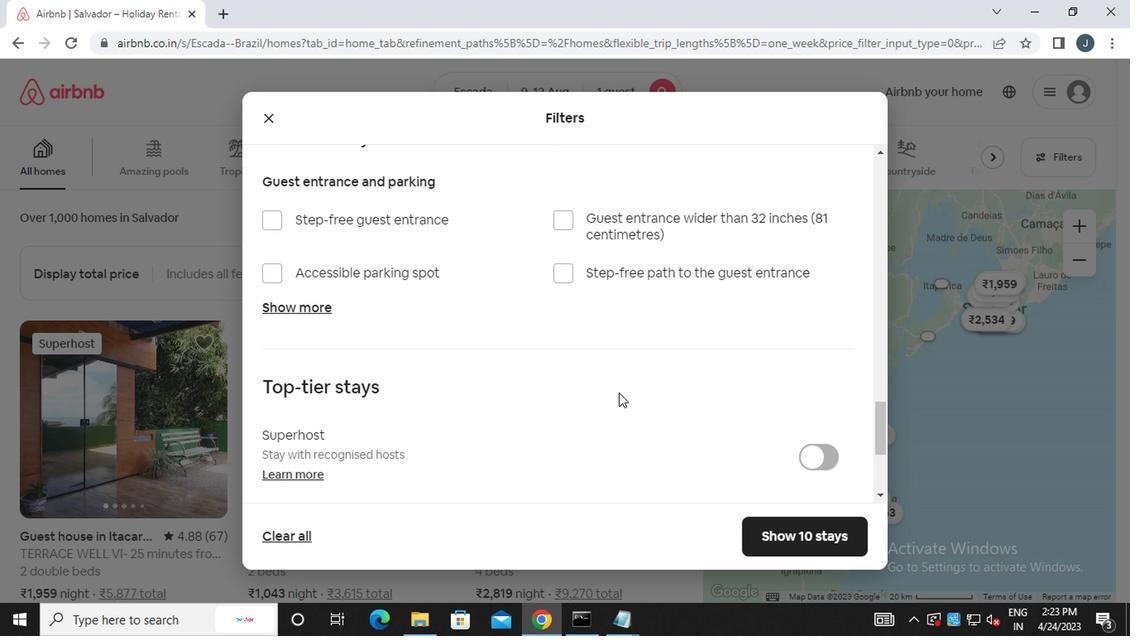 
Action: Mouse scrolled (618, 392) with delta (0, 0)
Screenshot: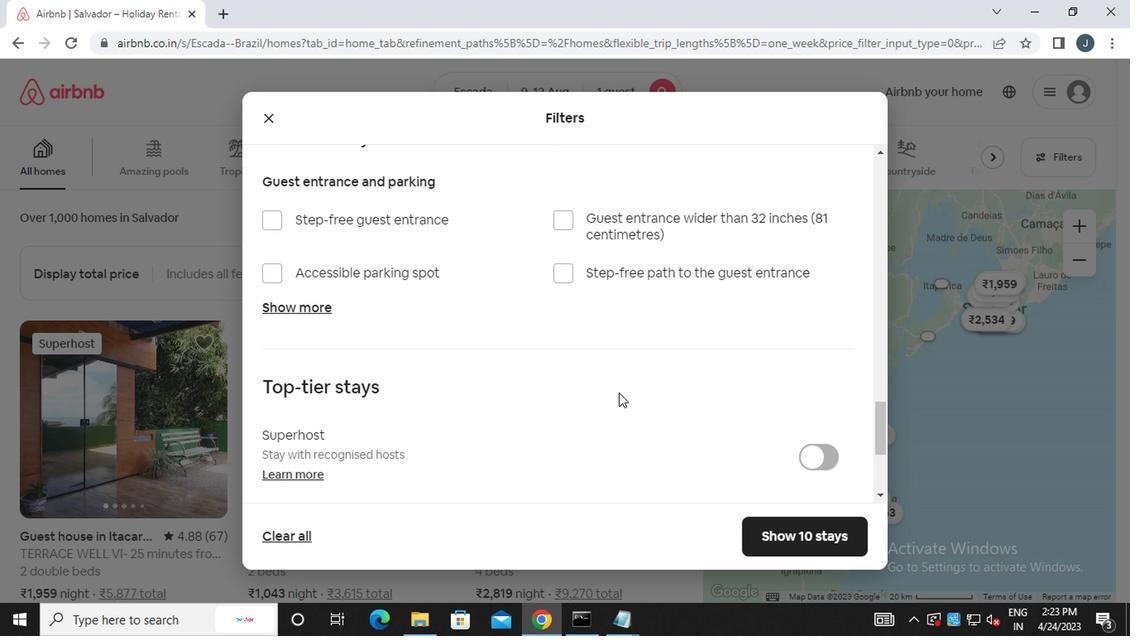 
Action: Mouse scrolled (618, 392) with delta (0, 0)
Screenshot: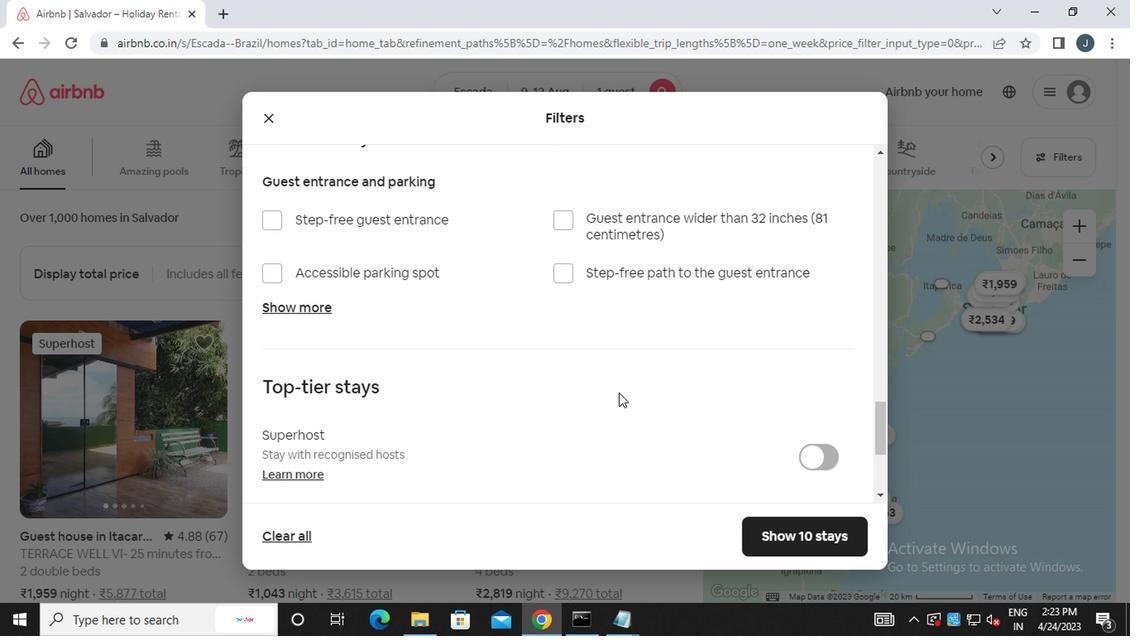 
Action: Mouse scrolled (618, 392) with delta (0, 0)
Screenshot: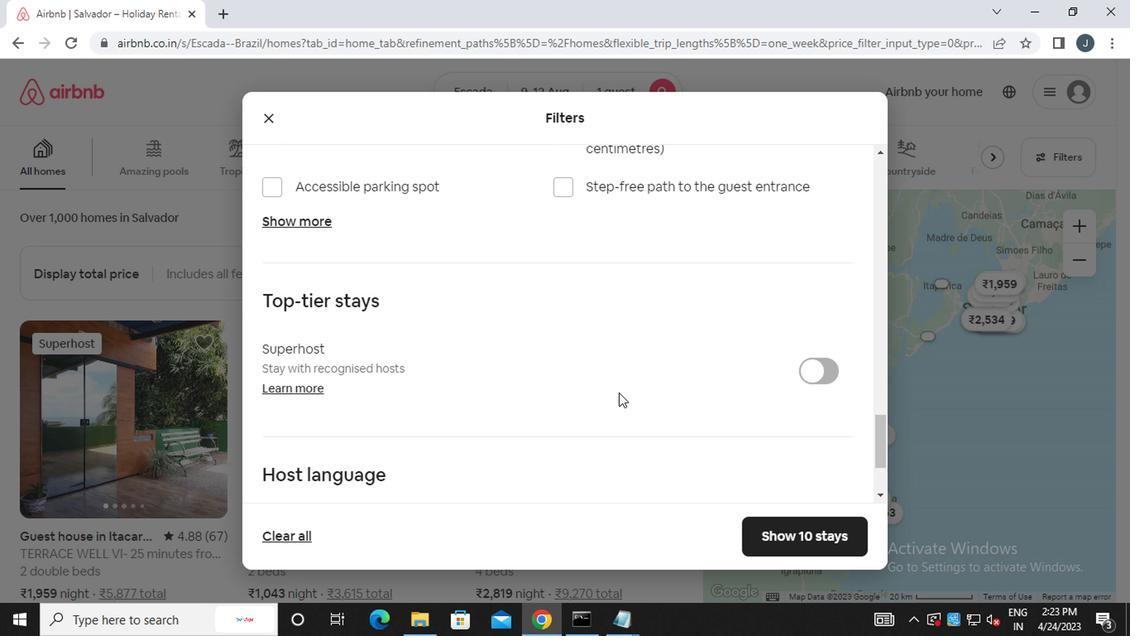 
Action: Mouse scrolled (618, 392) with delta (0, 0)
Screenshot: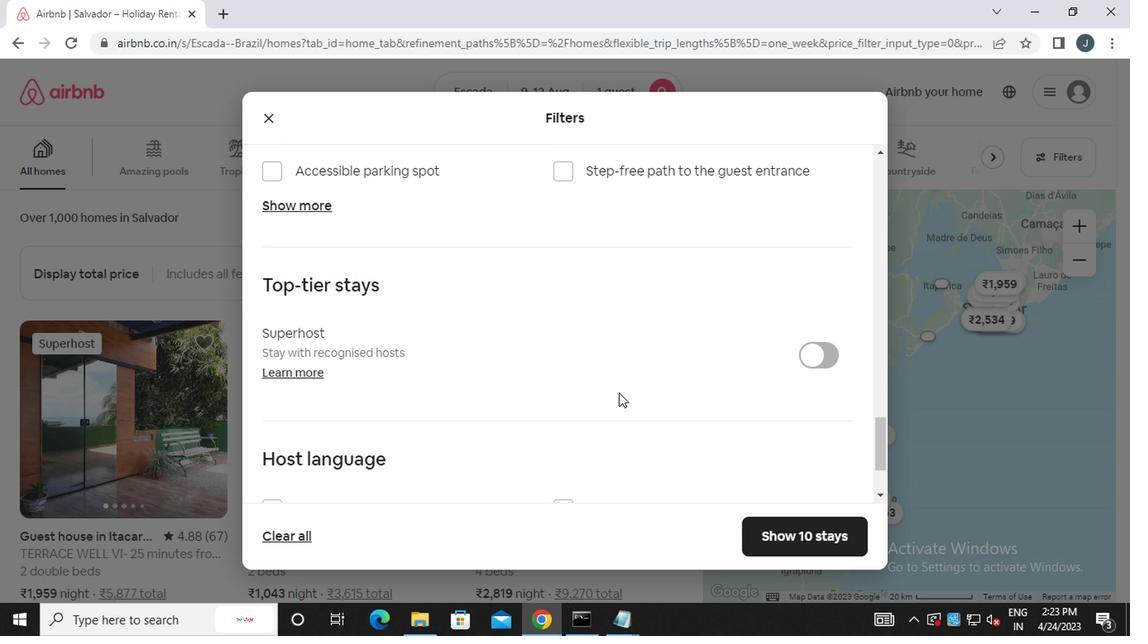 
Action: Mouse scrolled (618, 392) with delta (0, 0)
Screenshot: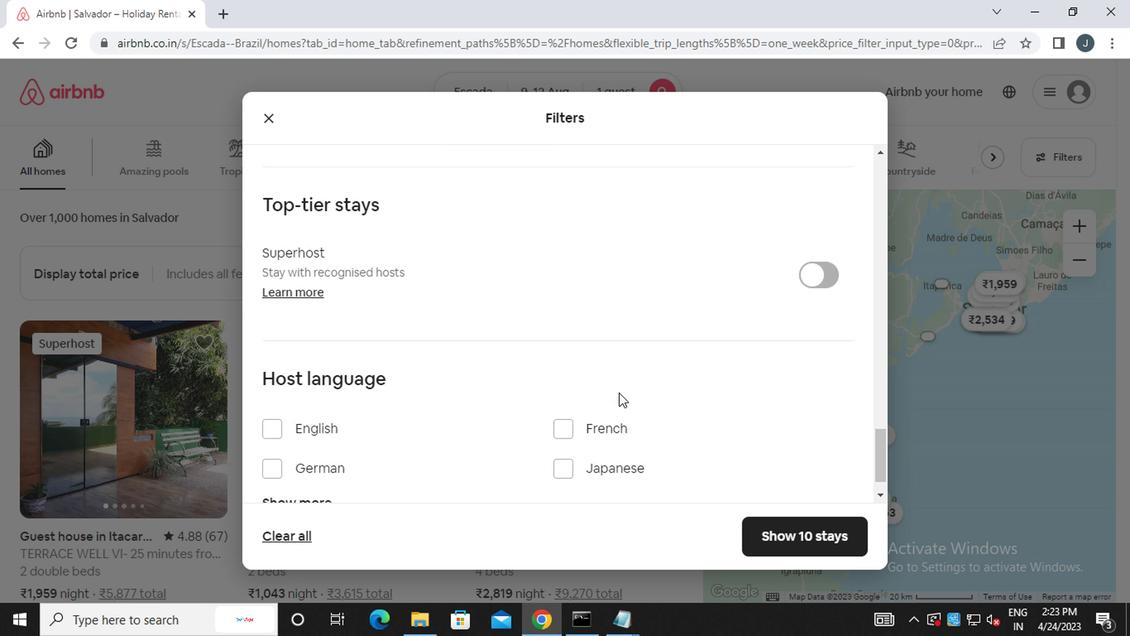 
Action: Mouse scrolled (618, 392) with delta (0, 0)
Screenshot: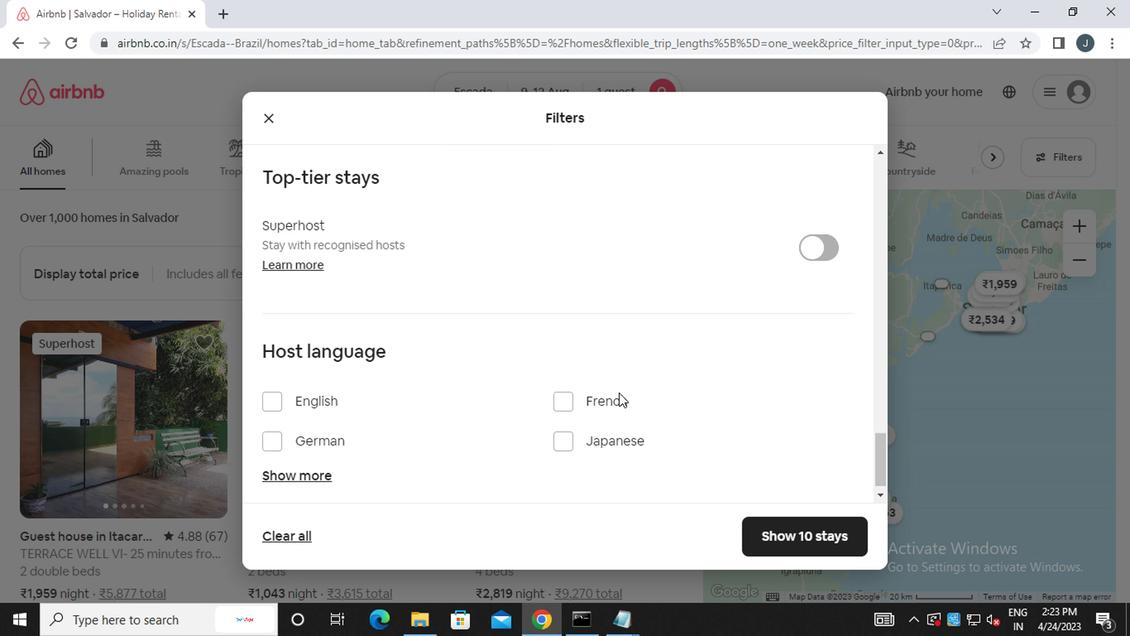 
Action: Mouse scrolled (618, 392) with delta (0, 0)
Screenshot: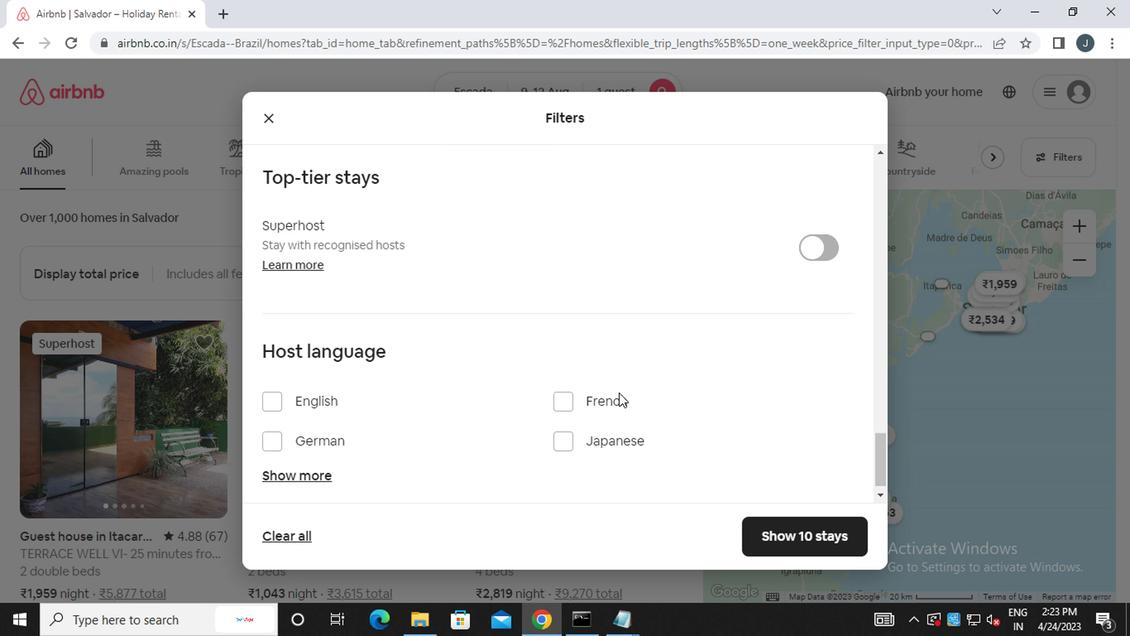 
Action: Mouse scrolled (618, 392) with delta (0, 0)
Screenshot: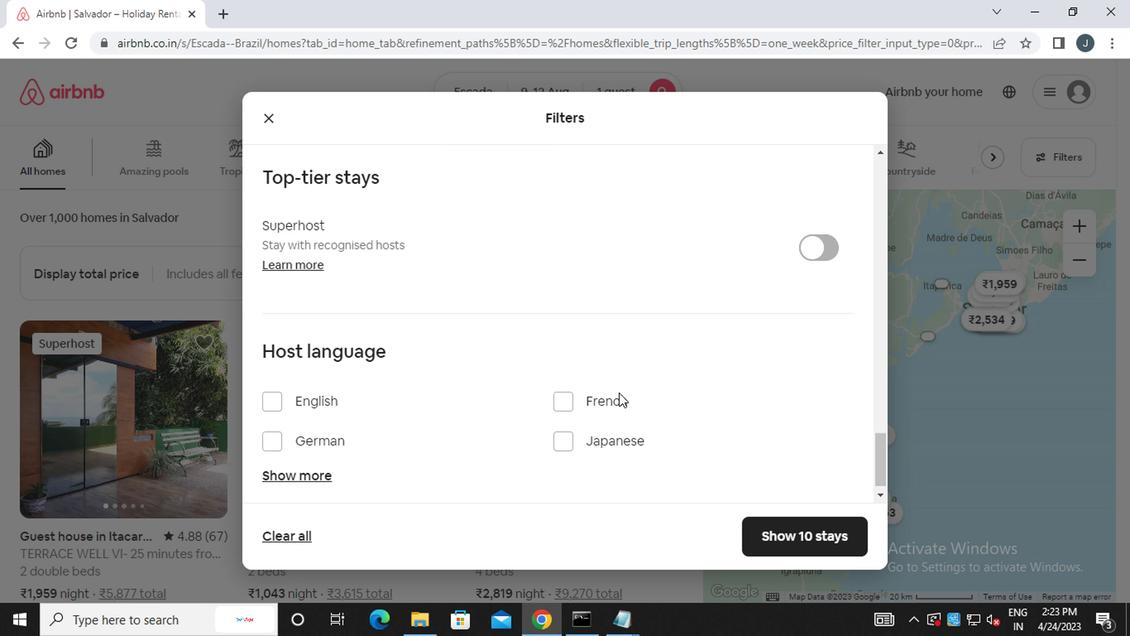 
Action: Mouse scrolled (618, 392) with delta (0, 0)
Screenshot: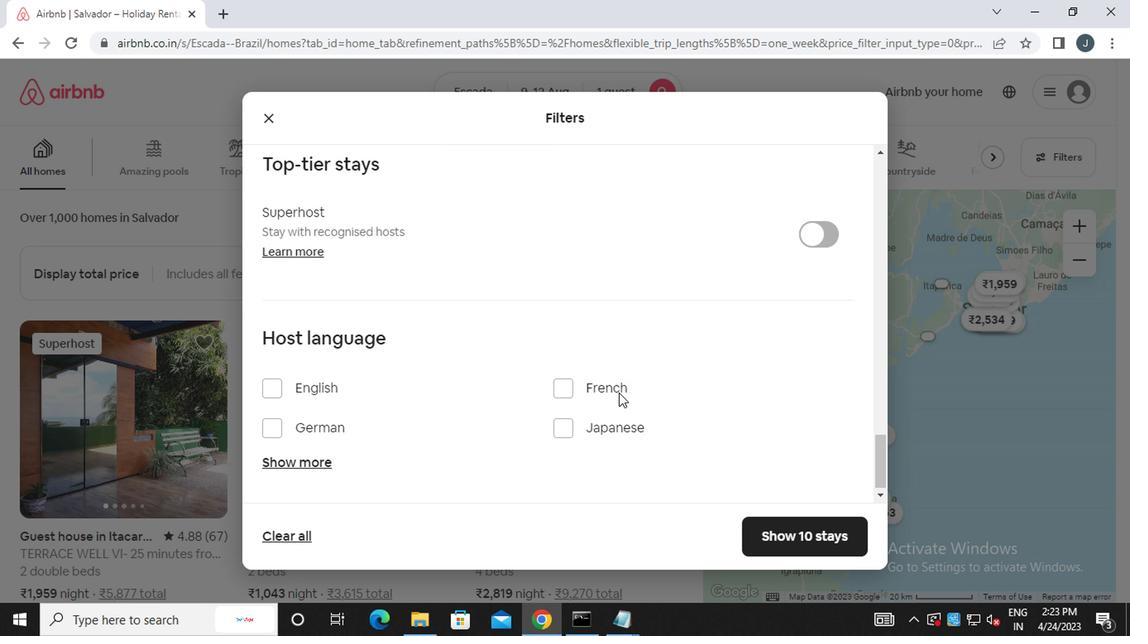 
Action: Mouse scrolled (618, 392) with delta (0, 0)
Screenshot: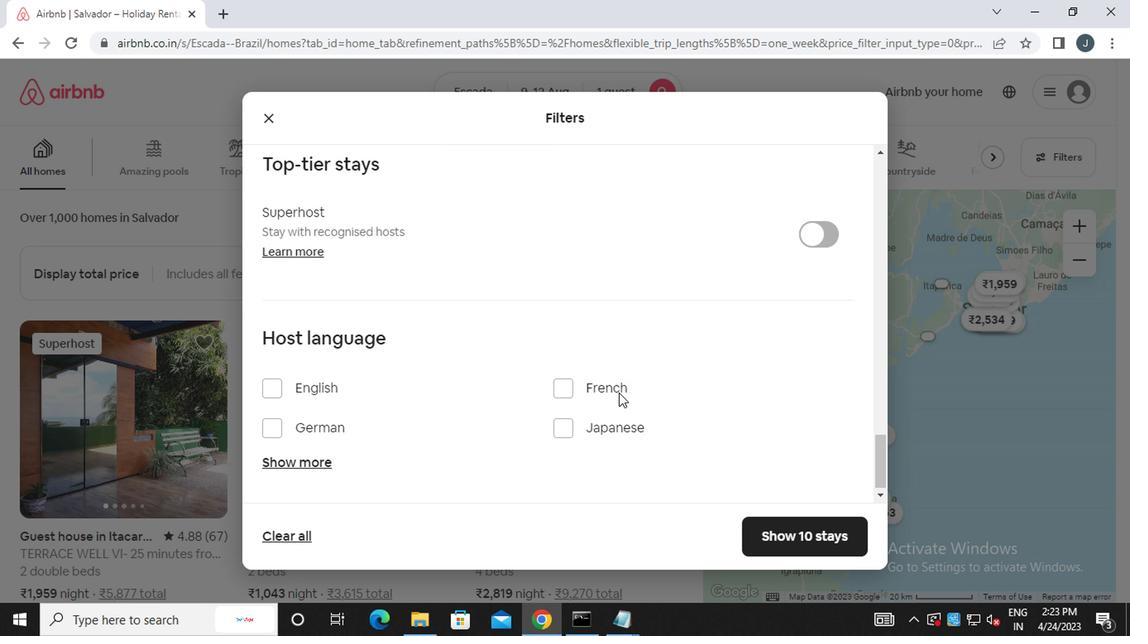 
Action: Mouse moved to (320, 465)
Screenshot: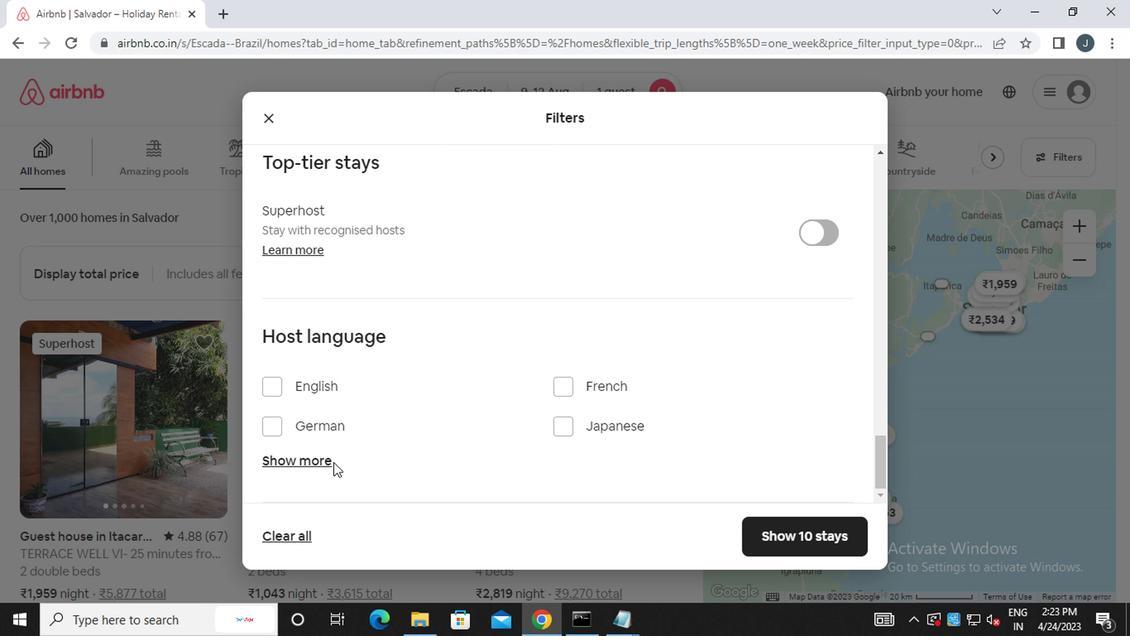 
Action: Mouse pressed left at (320, 465)
Screenshot: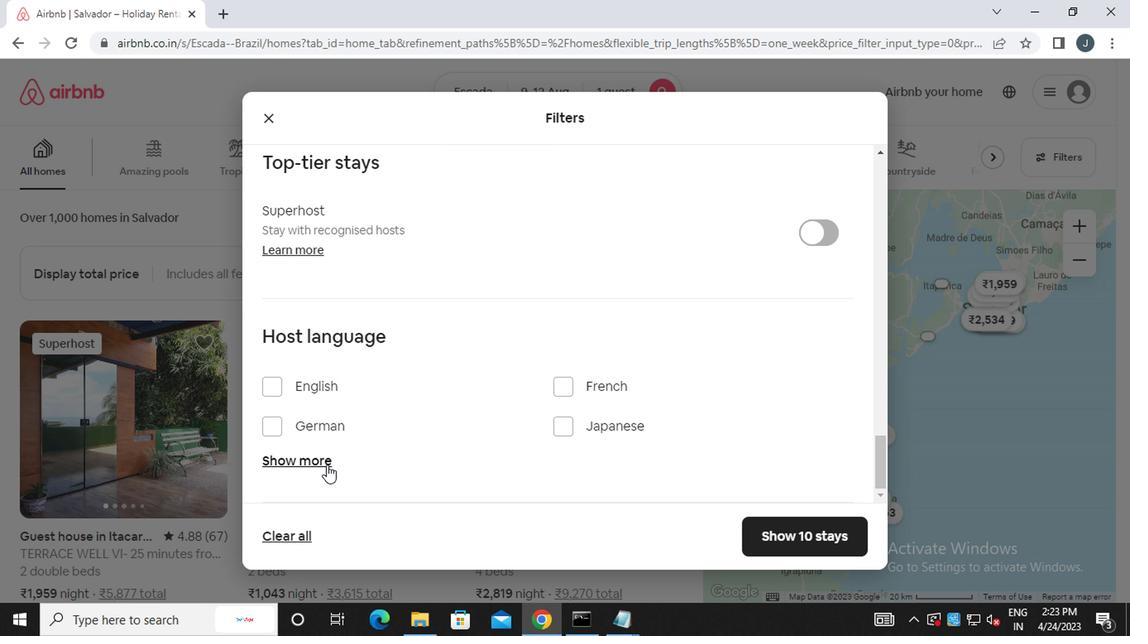 
Action: Mouse moved to (599, 459)
Screenshot: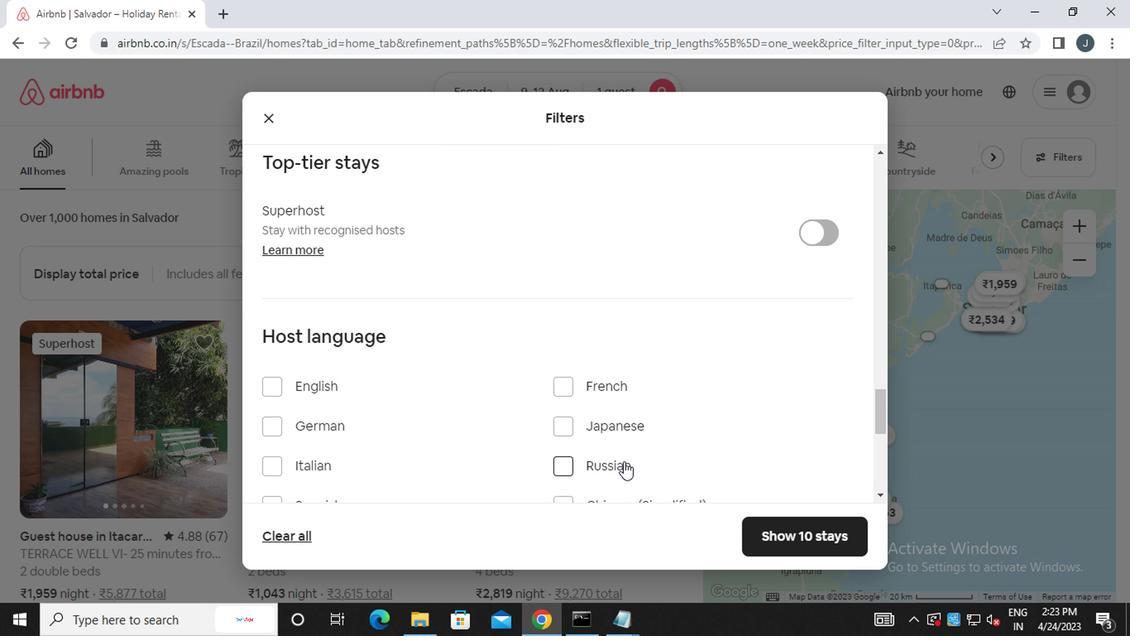 
Action: Mouse scrolled (599, 459) with delta (0, 0)
Screenshot: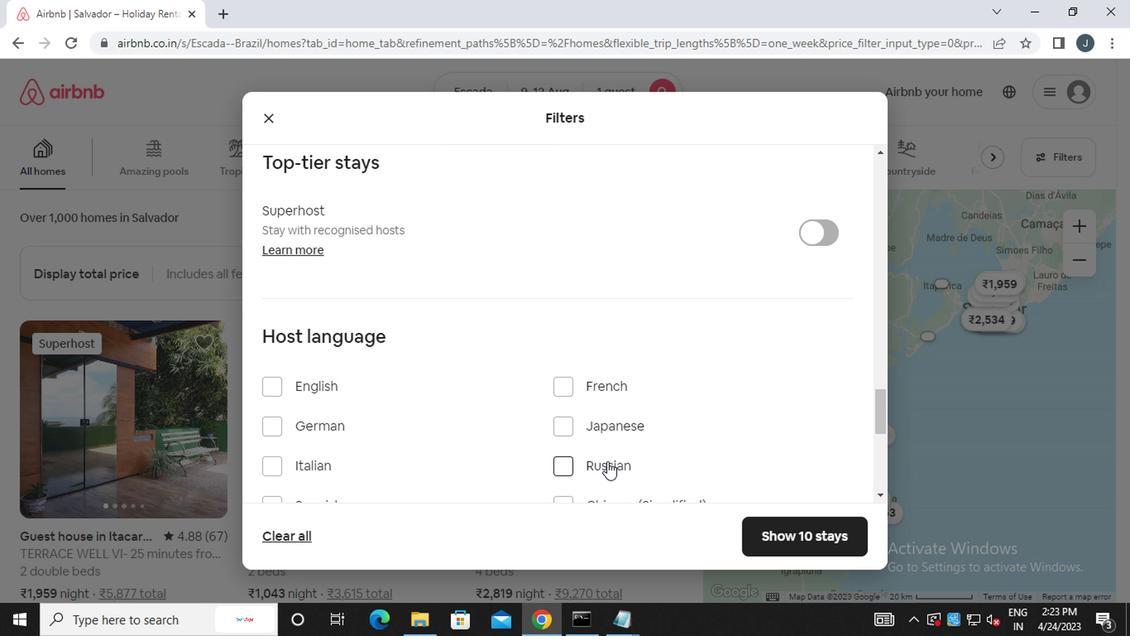 
Action: Mouse scrolled (599, 459) with delta (0, 0)
Screenshot: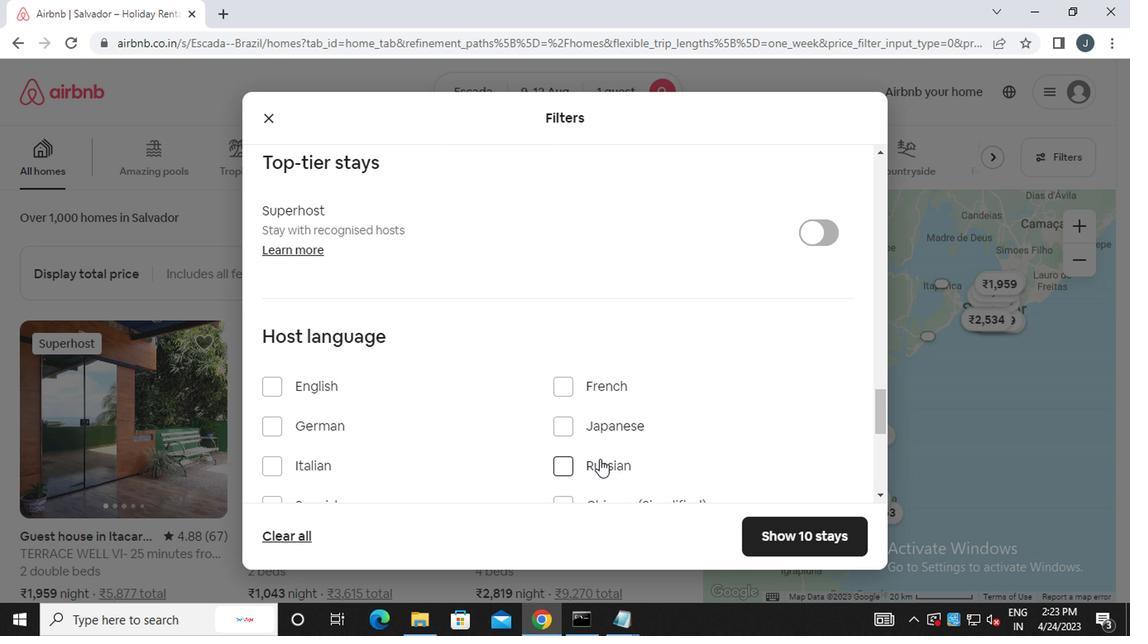 
Action: Mouse moved to (325, 343)
Screenshot: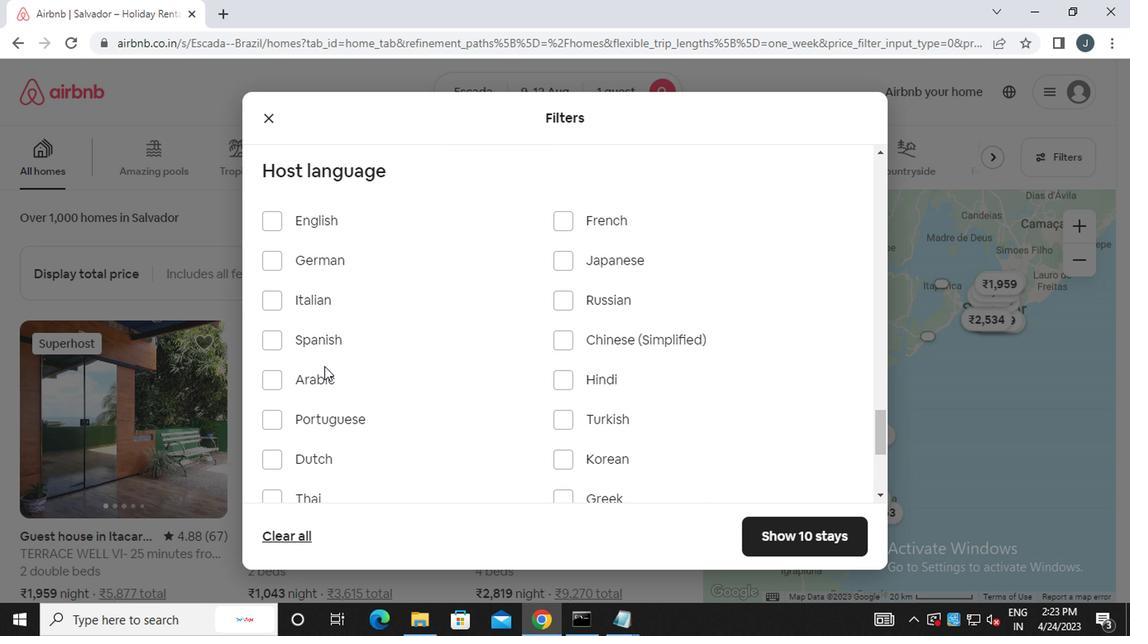 
Action: Mouse pressed left at (325, 343)
Screenshot: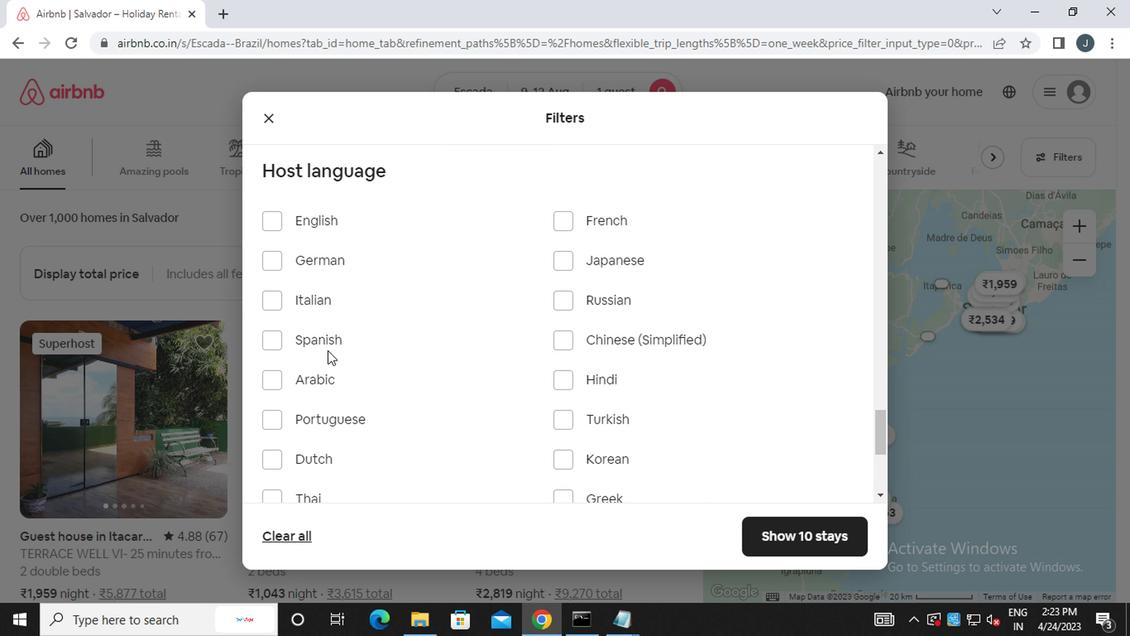 
Action: Mouse moved to (811, 539)
Screenshot: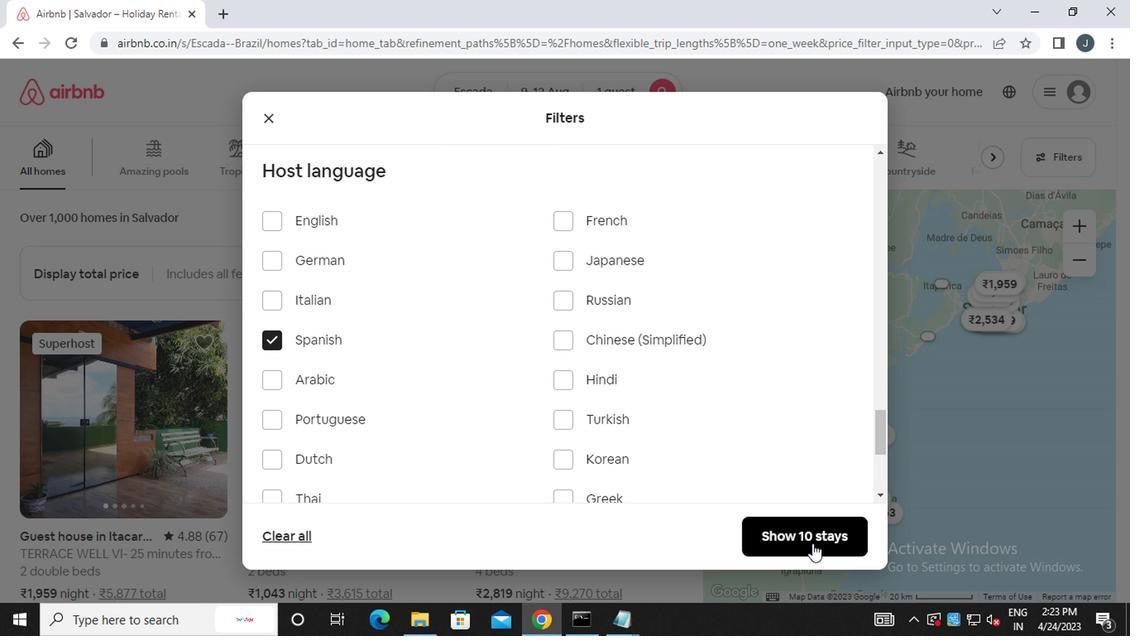 
Action: Mouse pressed left at (811, 539)
Screenshot: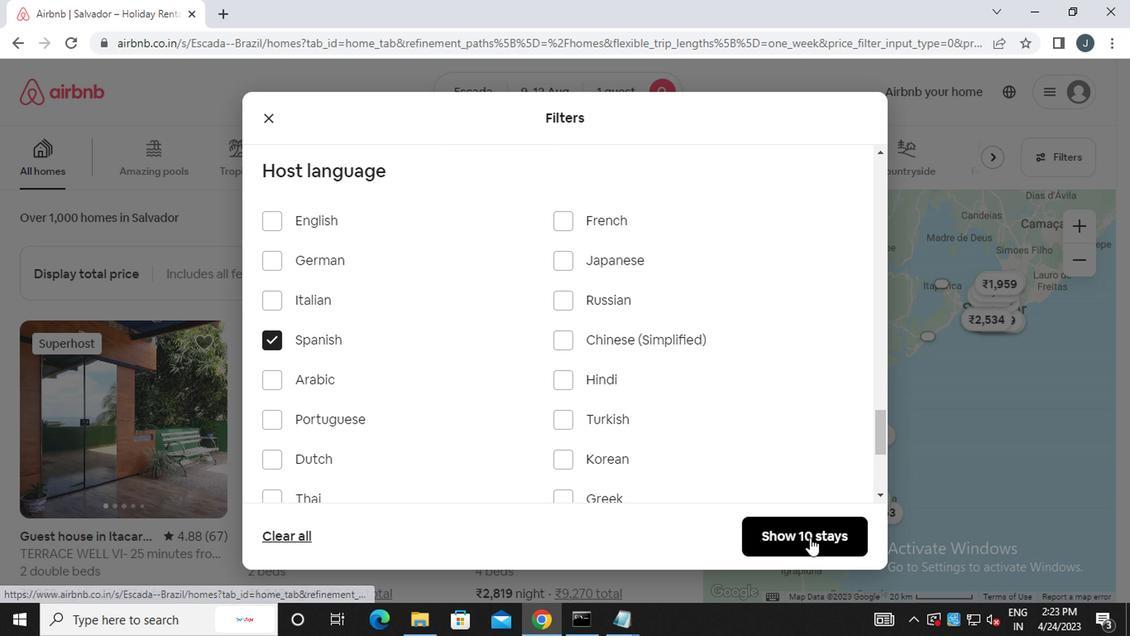 
Action: Mouse moved to (806, 527)
Screenshot: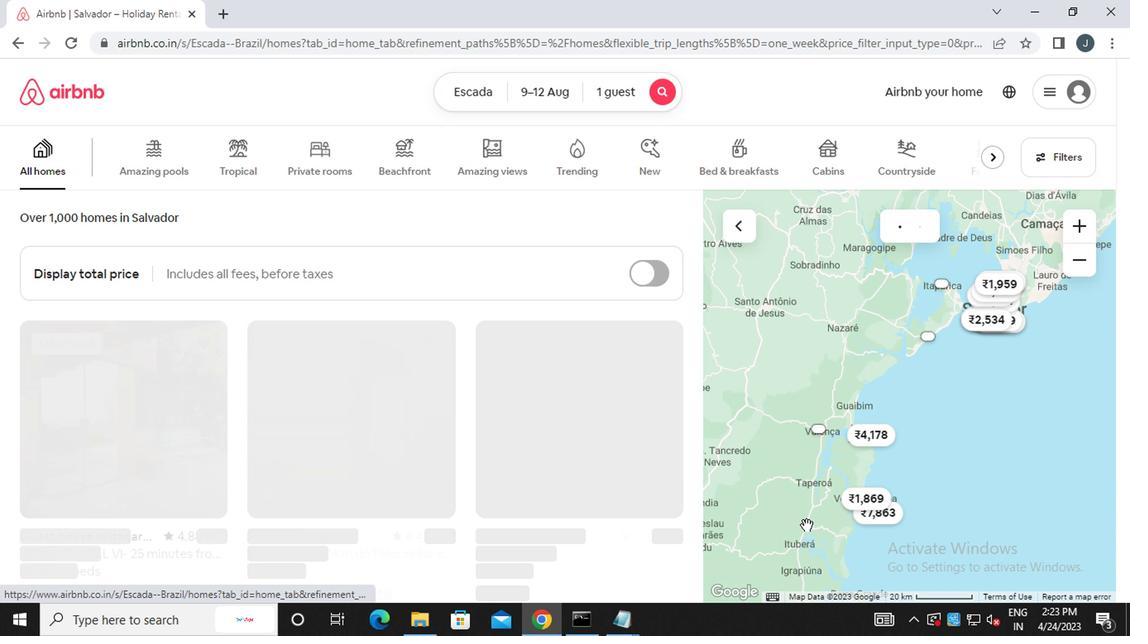 
